 Task: Find a house in Osmancik, Turkey for 5 guests from 2nd to 9th June with 2 bedrooms, 5 beds, 2 bathrooms, a washing machine, and self check-in, within a price range of 5700 to 13000.
Action: Mouse moved to (543, 118)
Screenshot: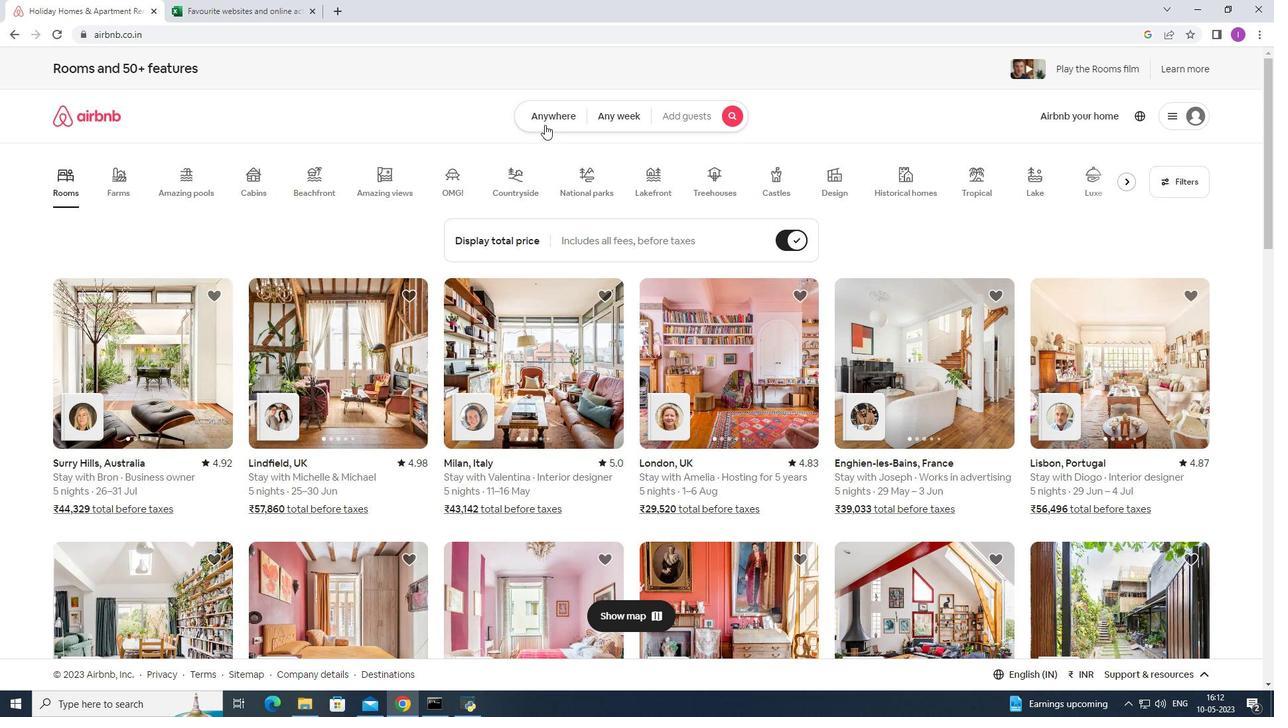 
Action: Mouse pressed left at (543, 118)
Screenshot: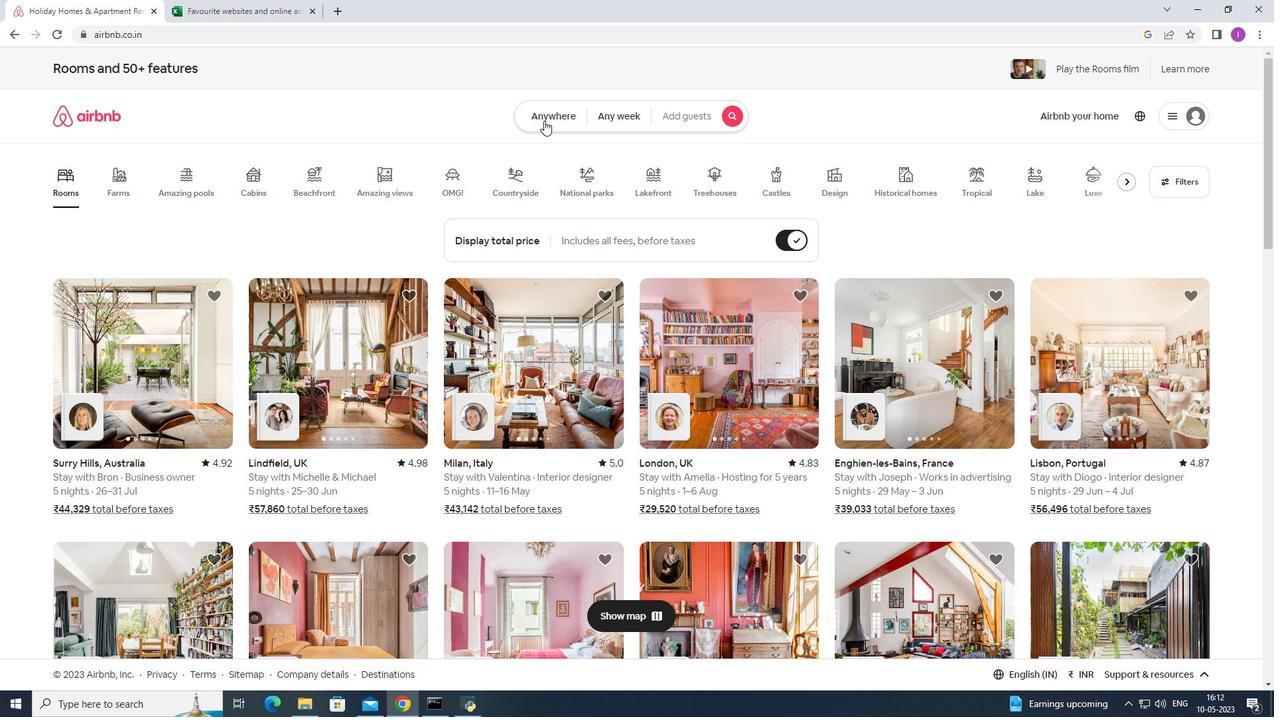 
Action: Mouse moved to (491, 174)
Screenshot: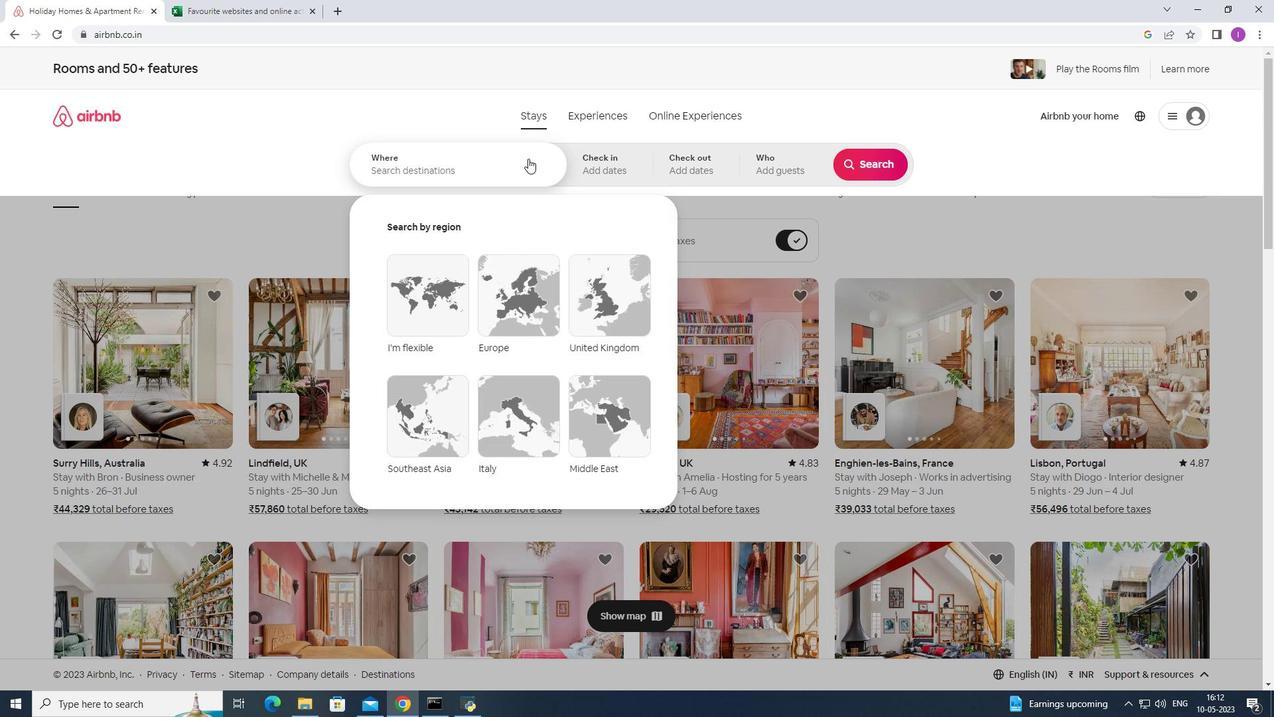 
Action: Mouse pressed left at (491, 174)
Screenshot: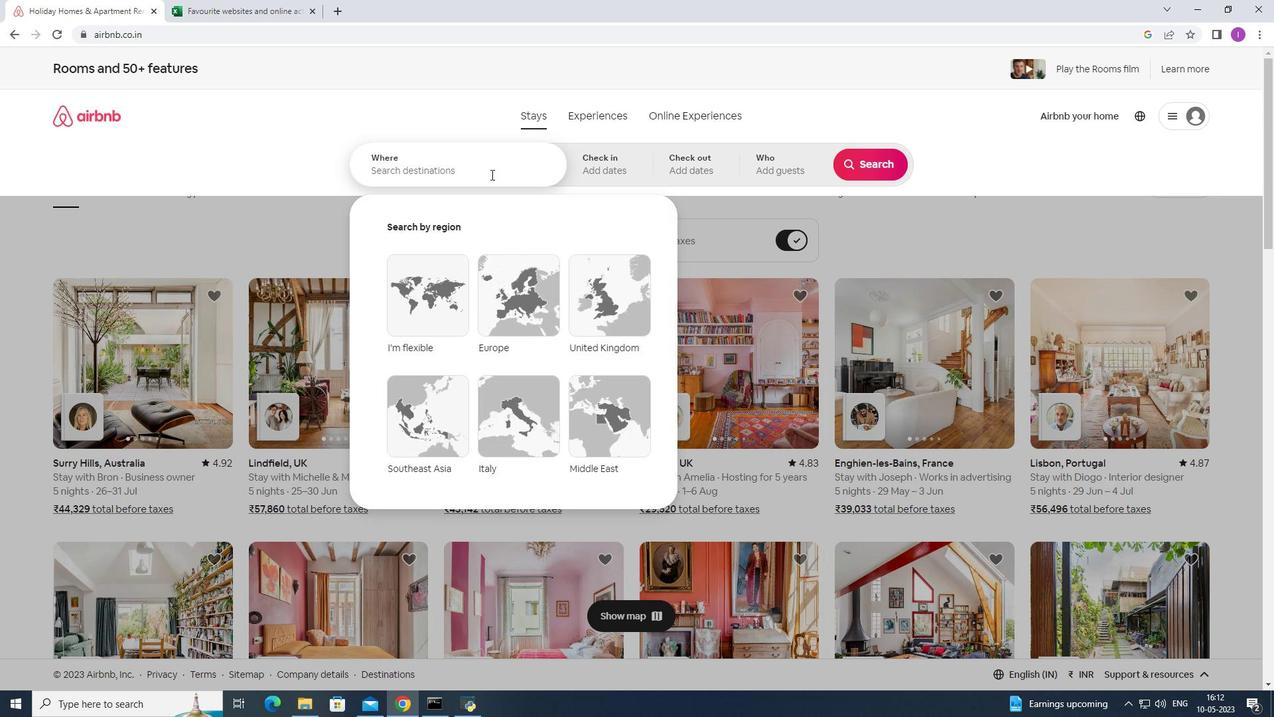 
Action: Mouse moved to (515, 169)
Screenshot: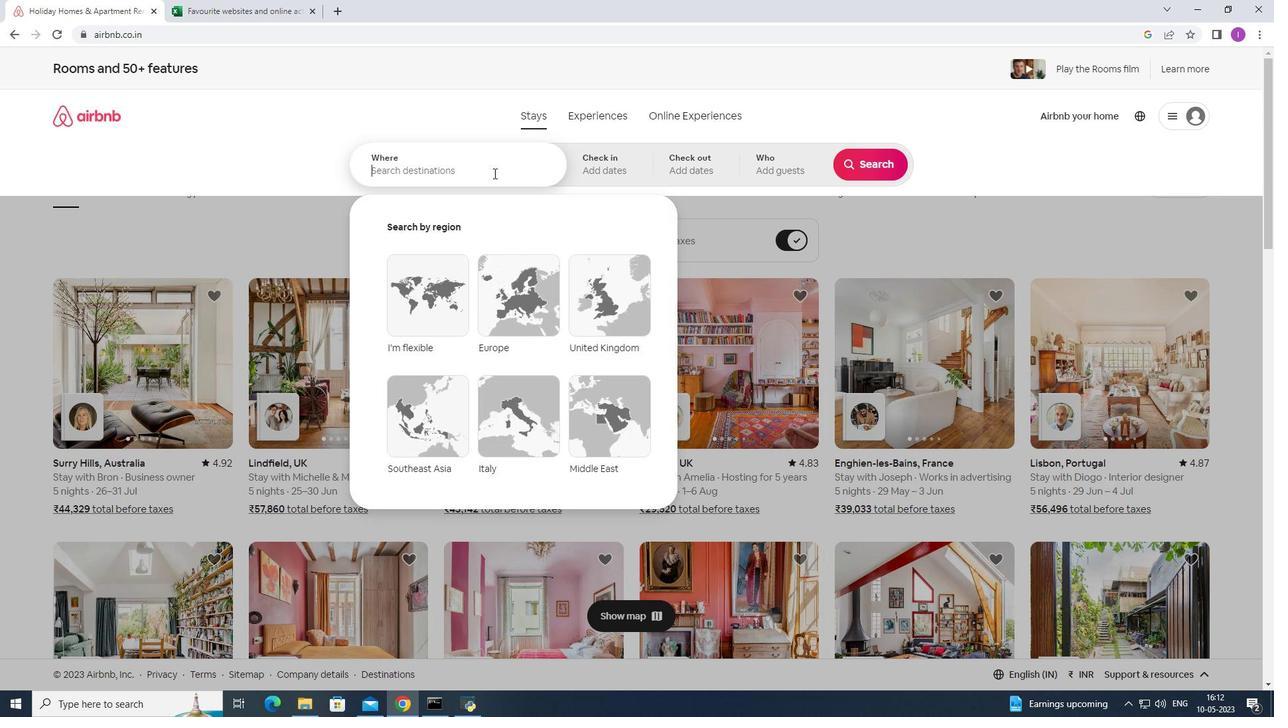 
Action: Key pressed <Key.shift>Osmancik,<Key.shift>turkey
Screenshot: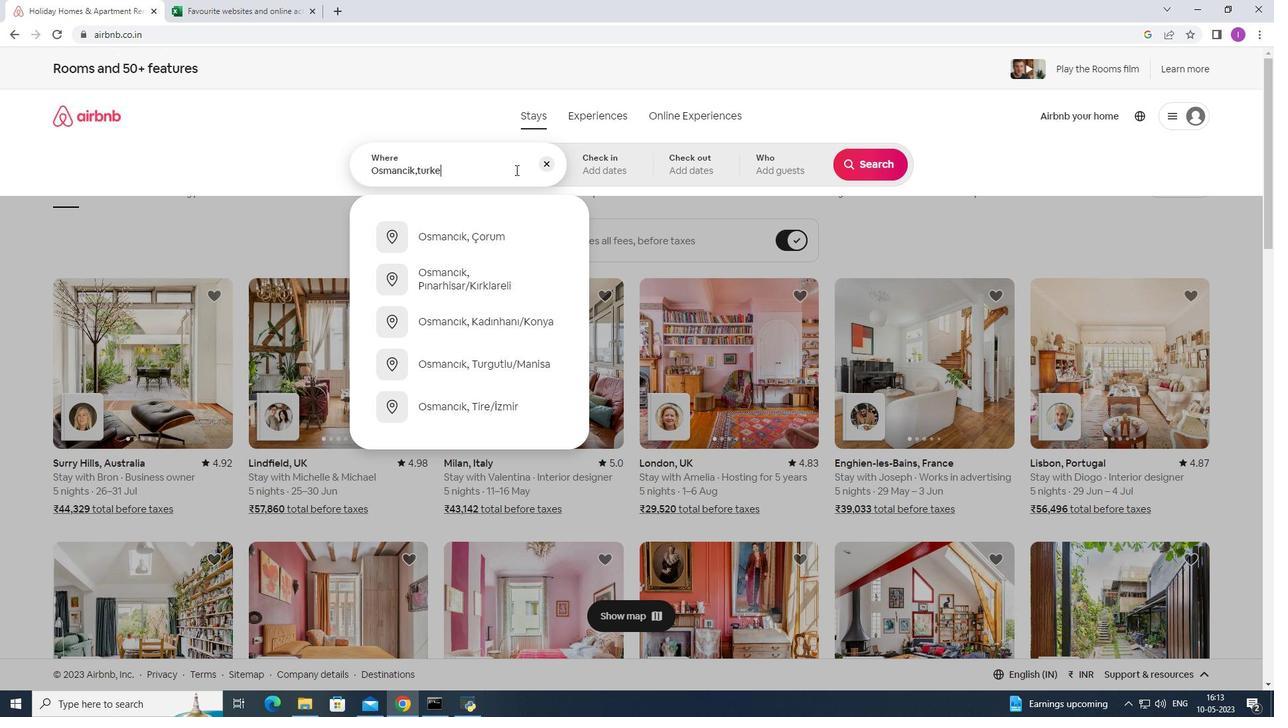 
Action: Mouse moved to (622, 168)
Screenshot: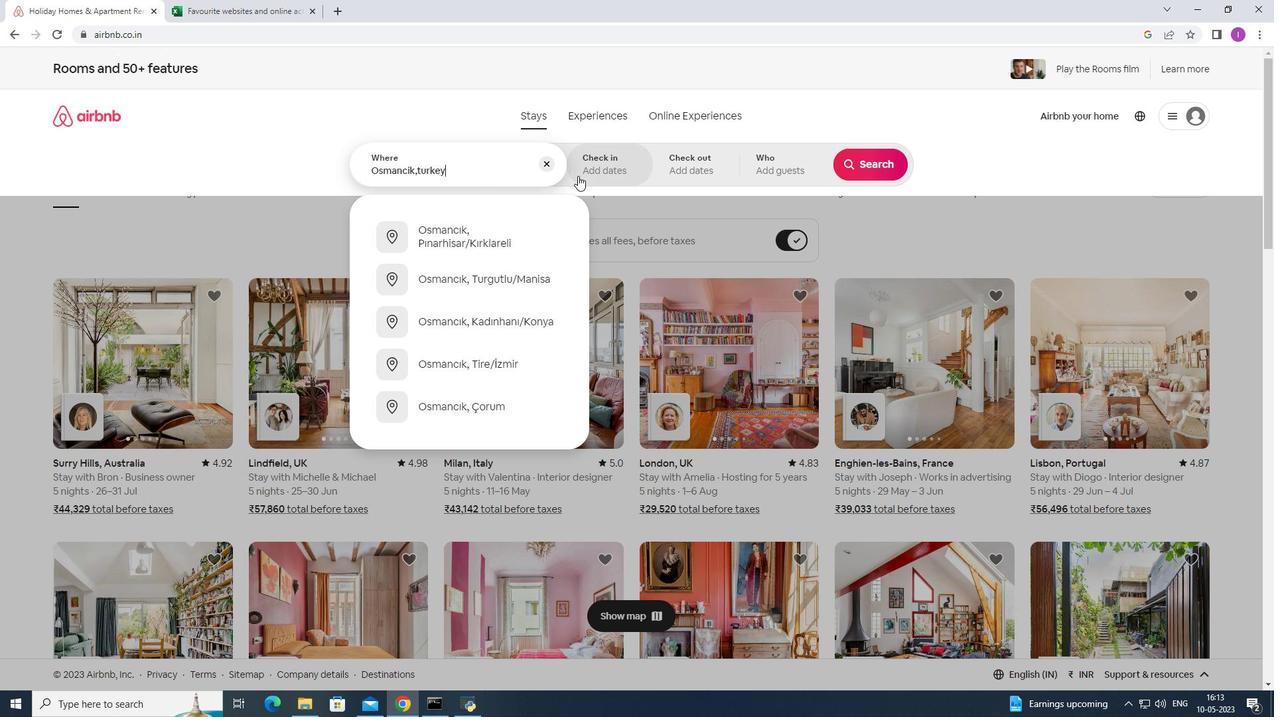 
Action: Mouse pressed left at (622, 168)
Screenshot: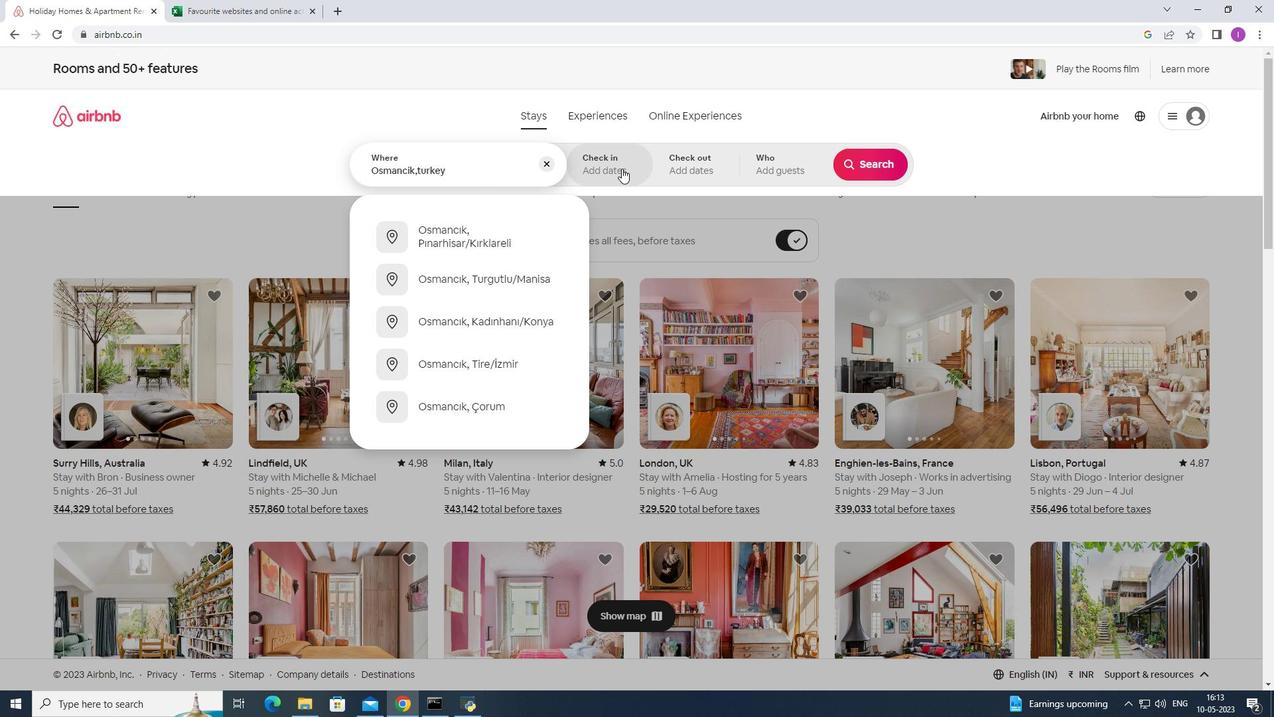 
Action: Mouse moved to (869, 271)
Screenshot: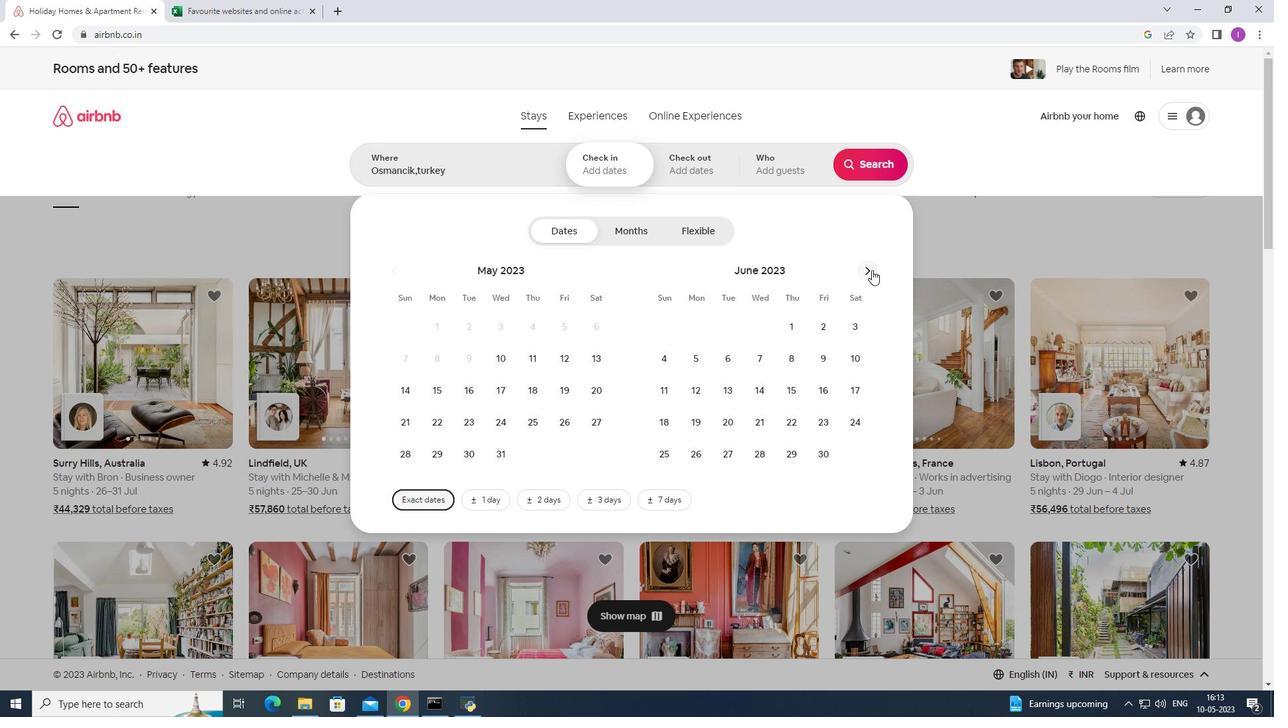 
Action: Mouse pressed left at (869, 271)
Screenshot: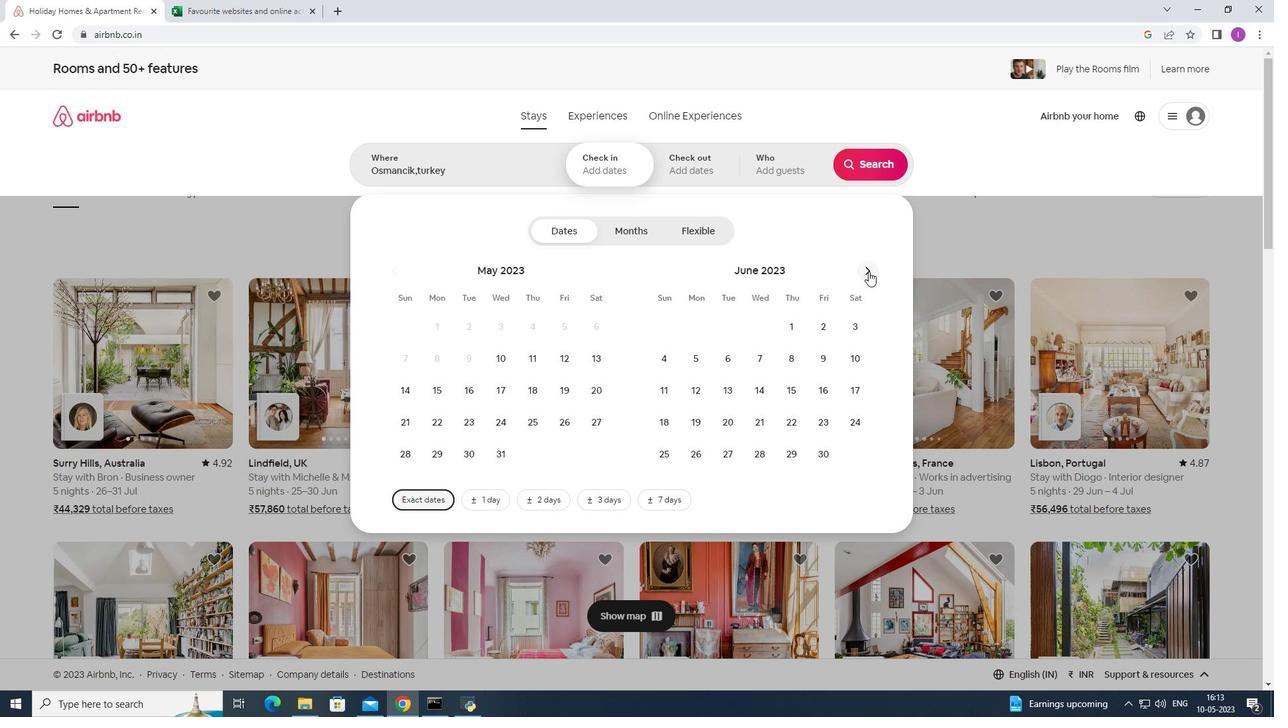 
Action: Mouse moved to (568, 332)
Screenshot: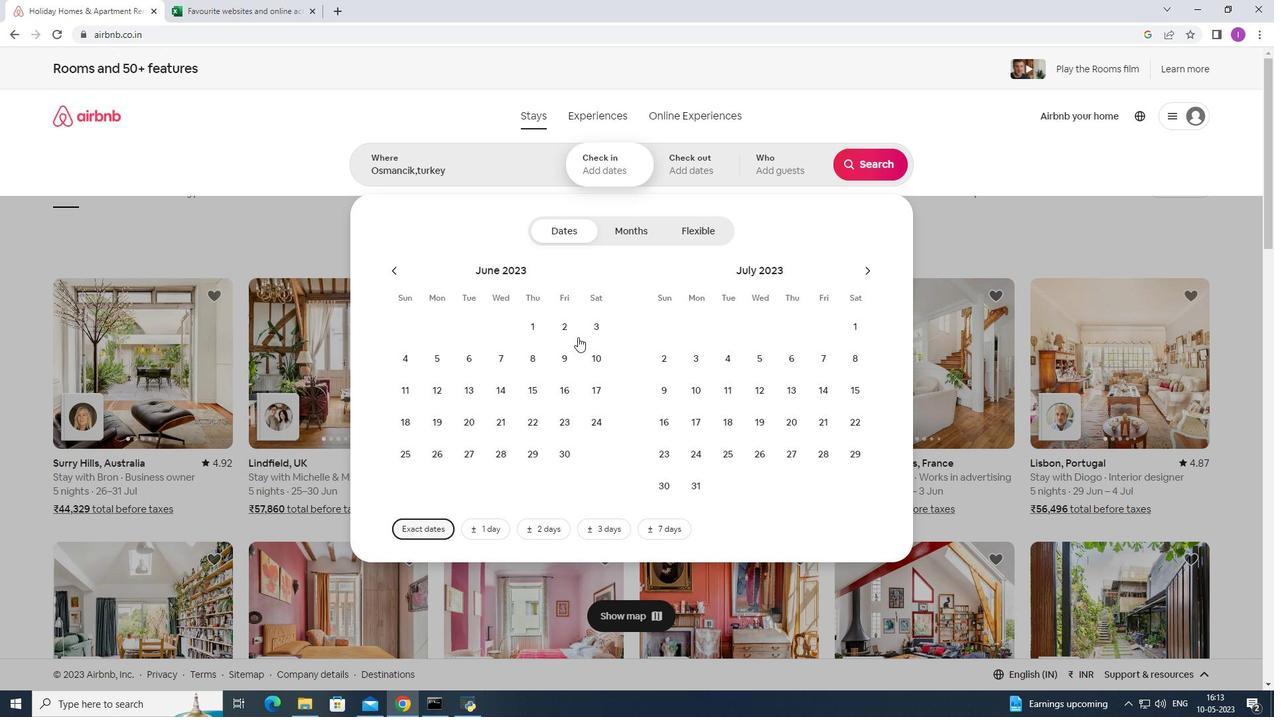 
Action: Mouse pressed left at (568, 332)
Screenshot: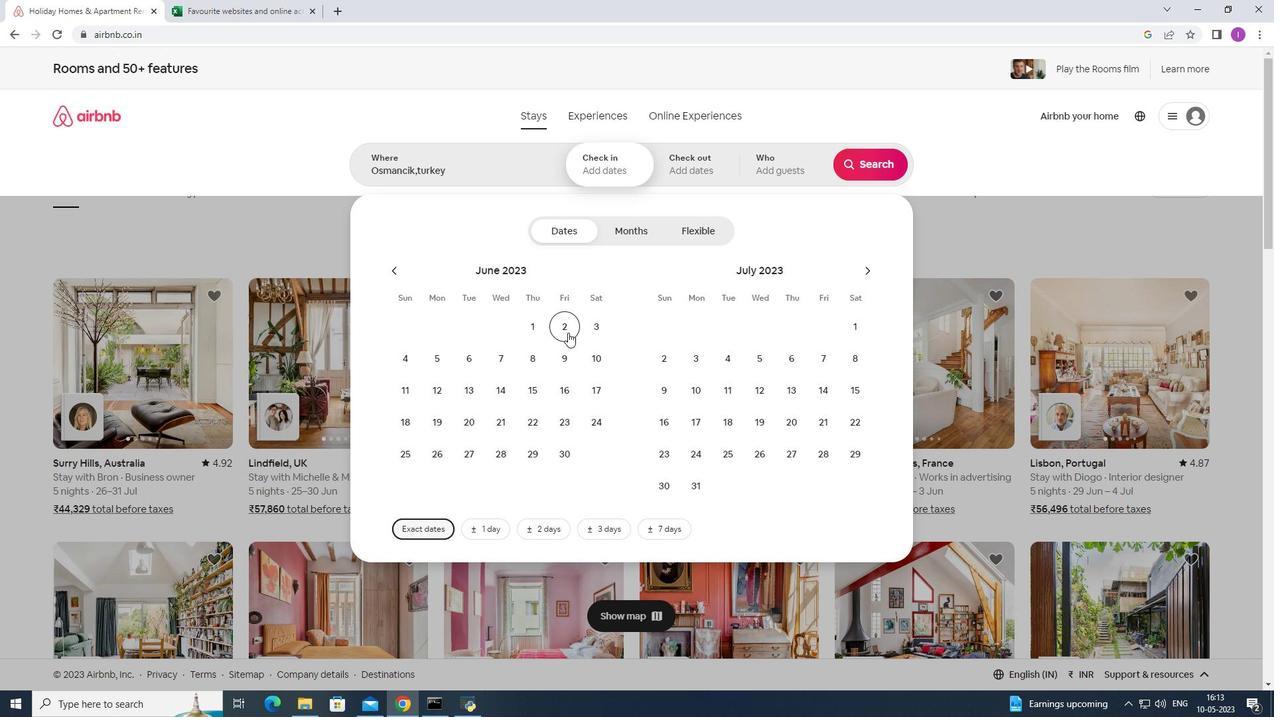 
Action: Mouse moved to (558, 361)
Screenshot: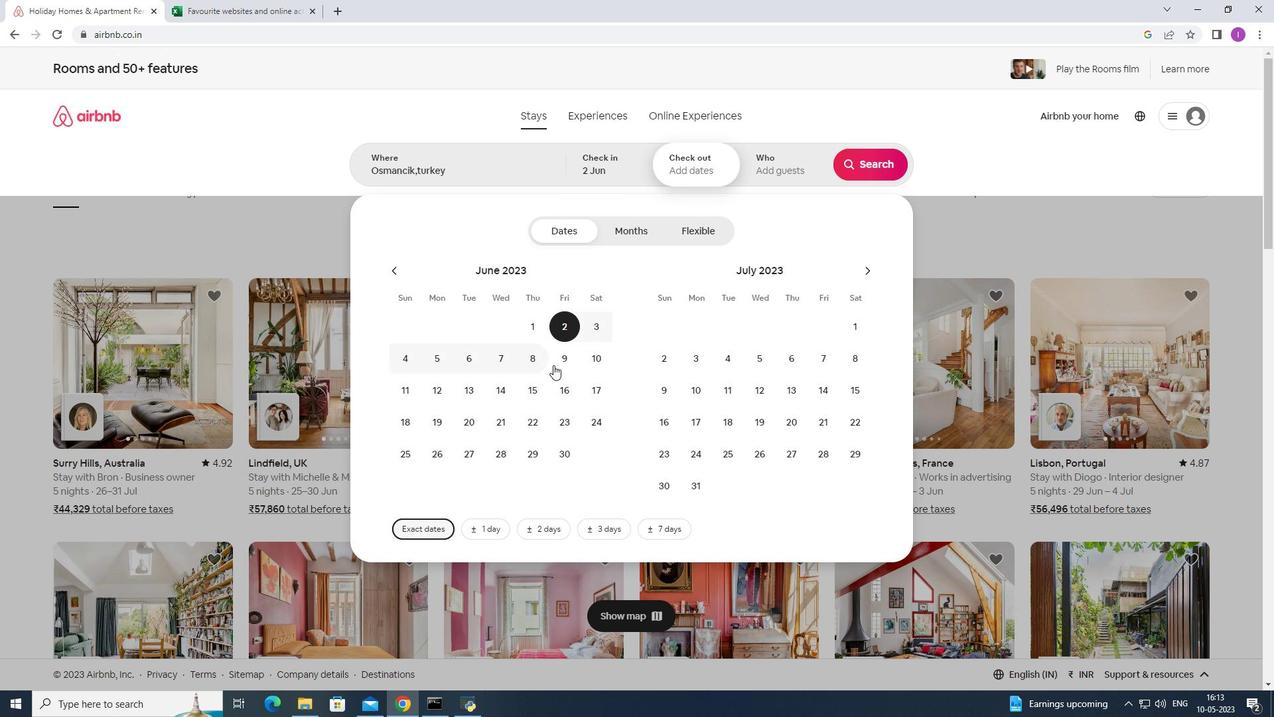 
Action: Mouse pressed left at (558, 361)
Screenshot: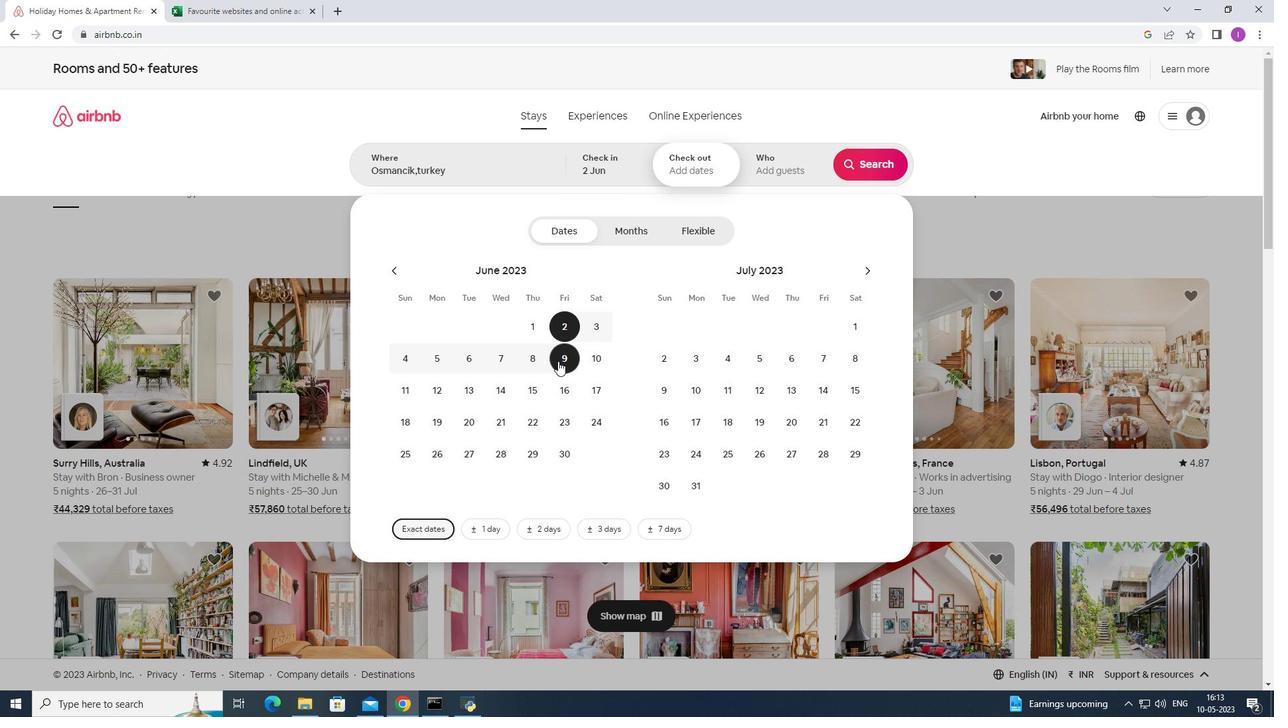 
Action: Mouse moved to (783, 174)
Screenshot: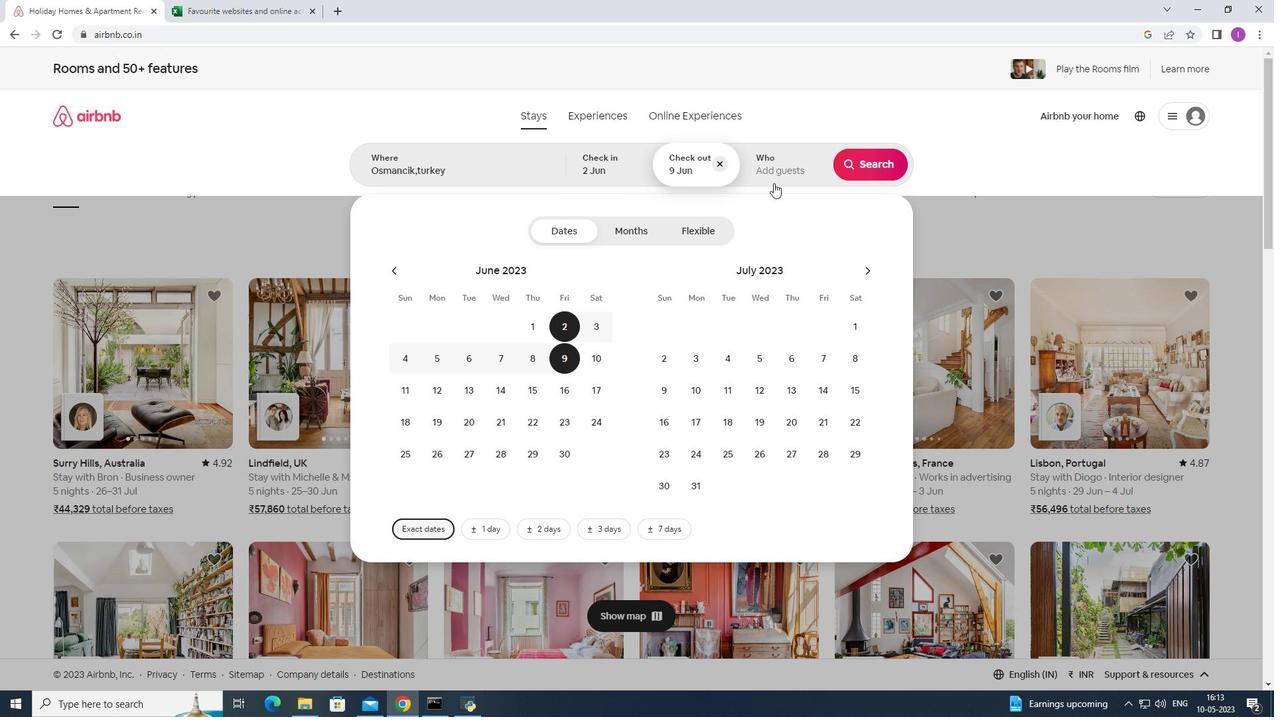 
Action: Mouse pressed left at (783, 174)
Screenshot: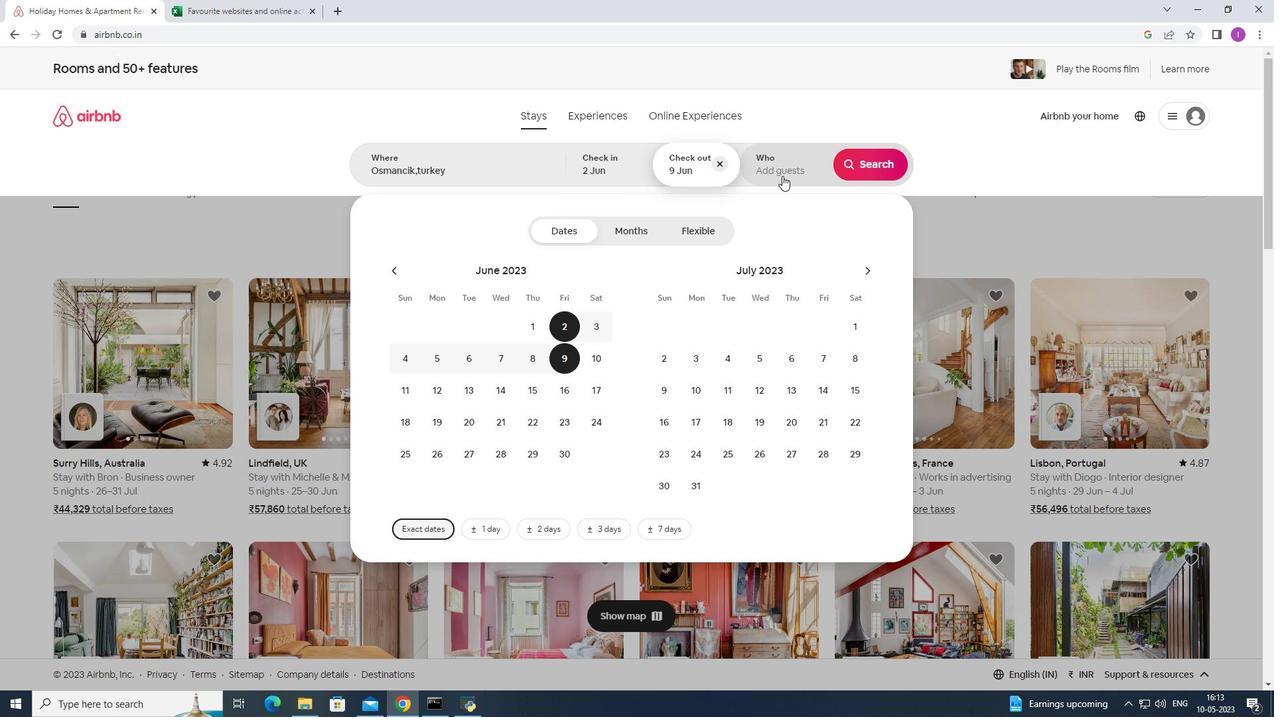 
Action: Mouse moved to (874, 235)
Screenshot: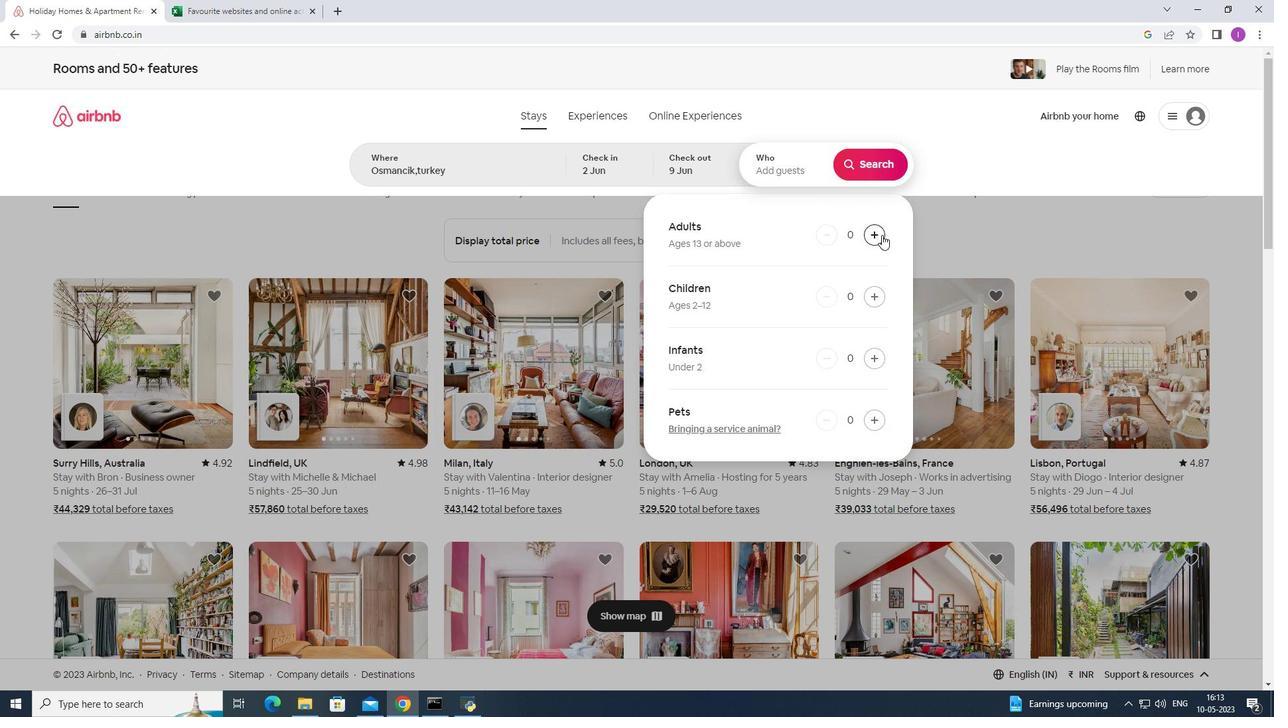 
Action: Mouse pressed left at (874, 235)
Screenshot: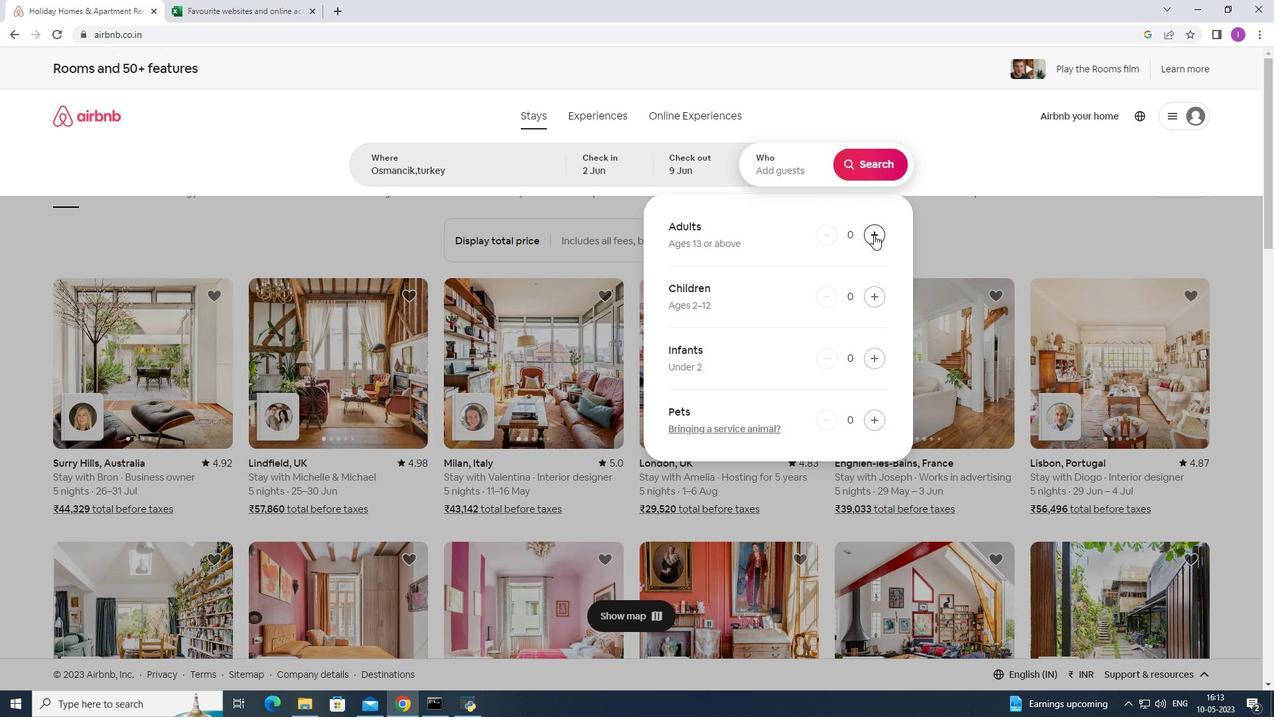 
Action: Mouse pressed left at (874, 235)
Screenshot: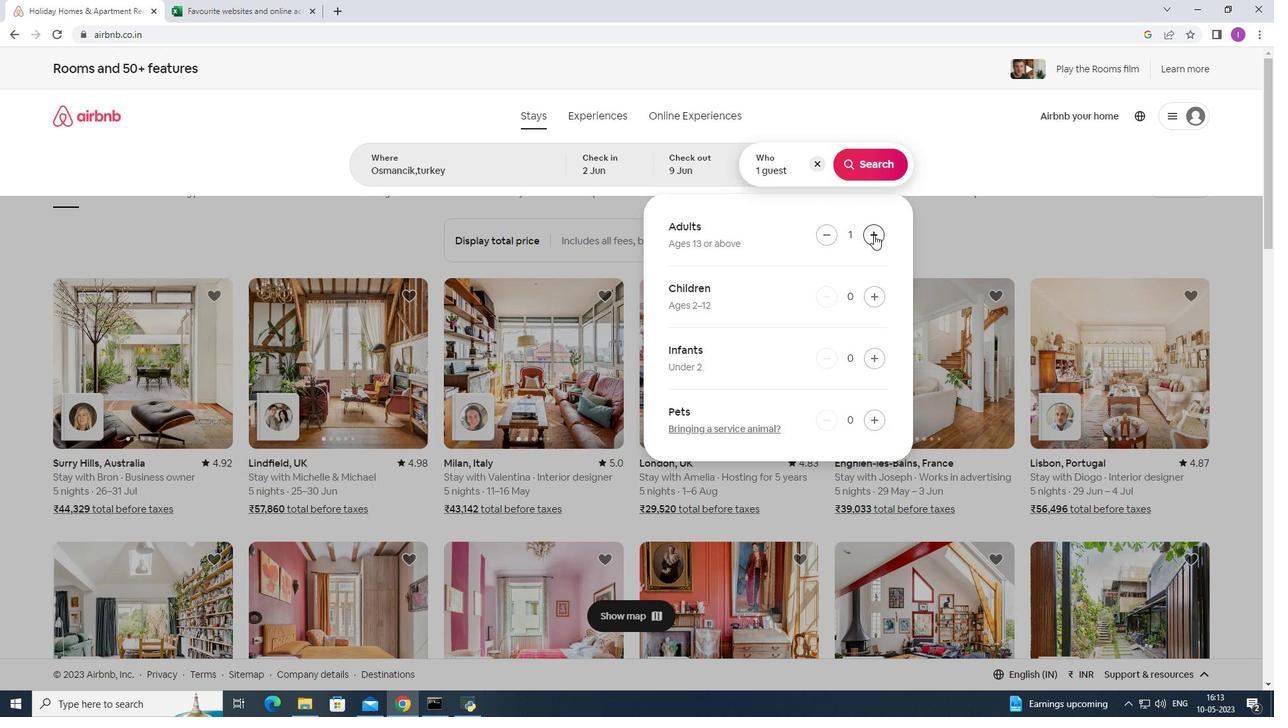 
Action: Mouse pressed left at (874, 235)
Screenshot: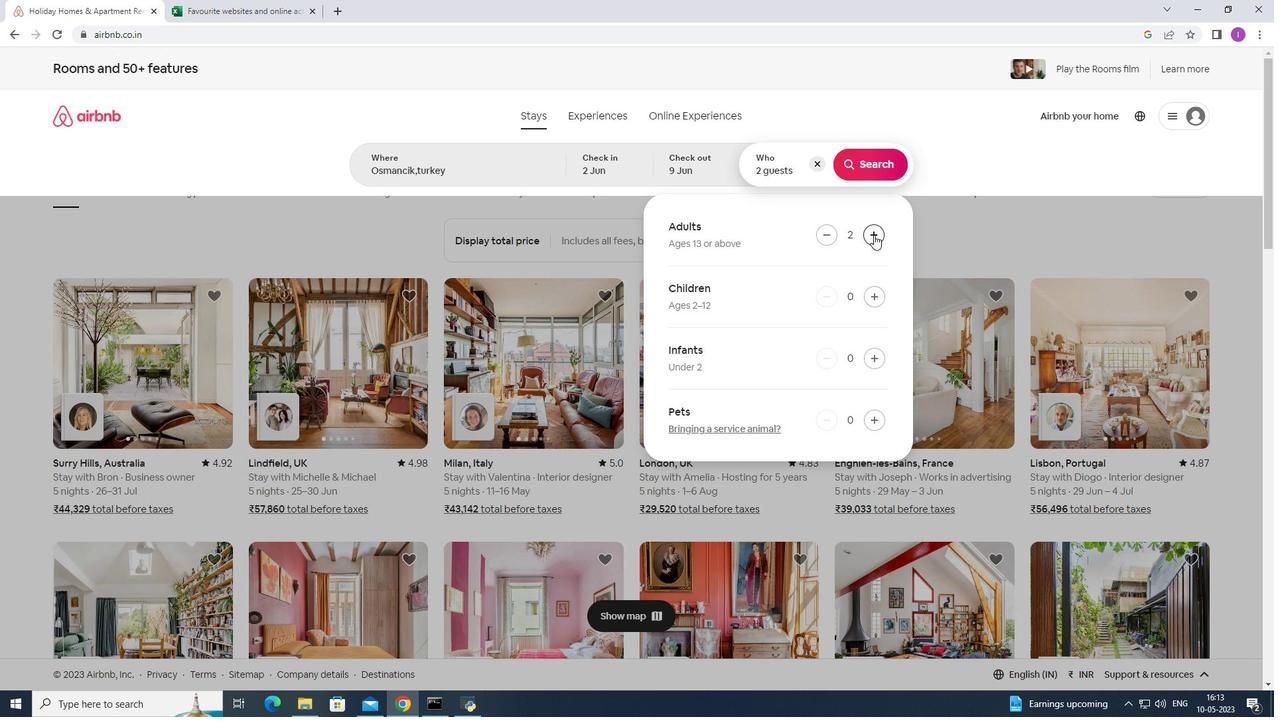 
Action: Mouse pressed left at (874, 235)
Screenshot: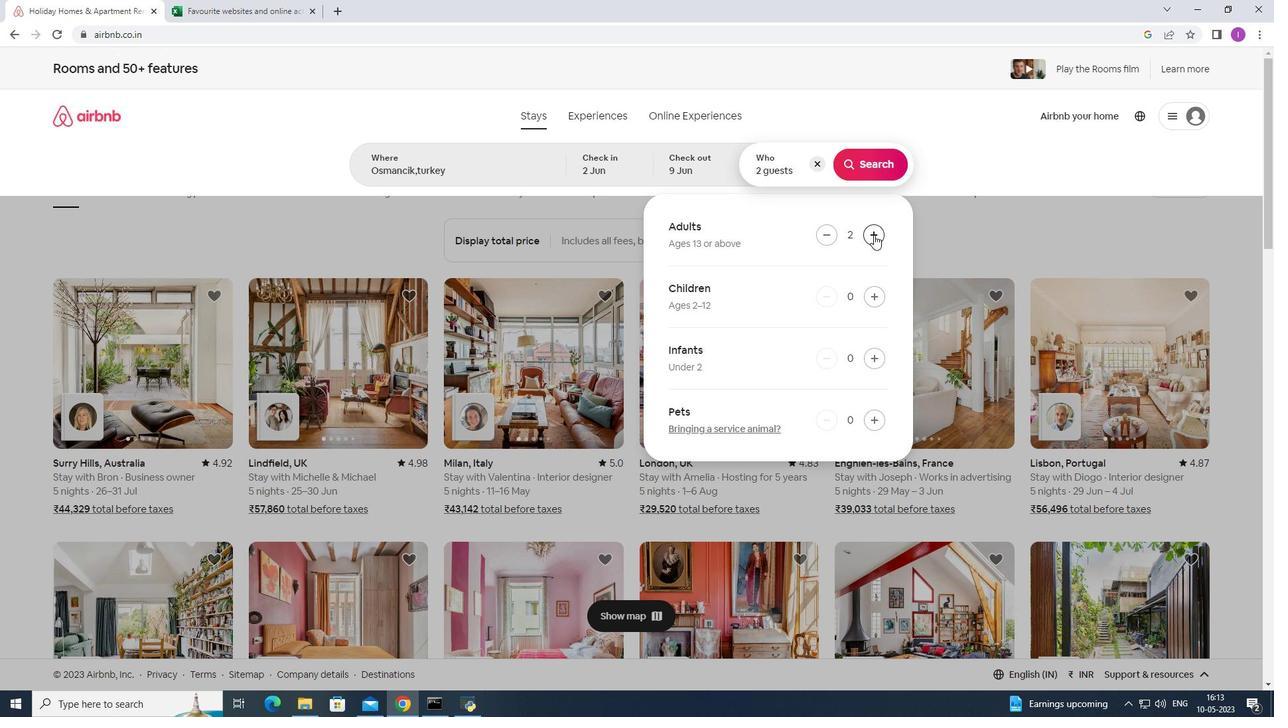 
Action: Mouse pressed left at (874, 235)
Screenshot: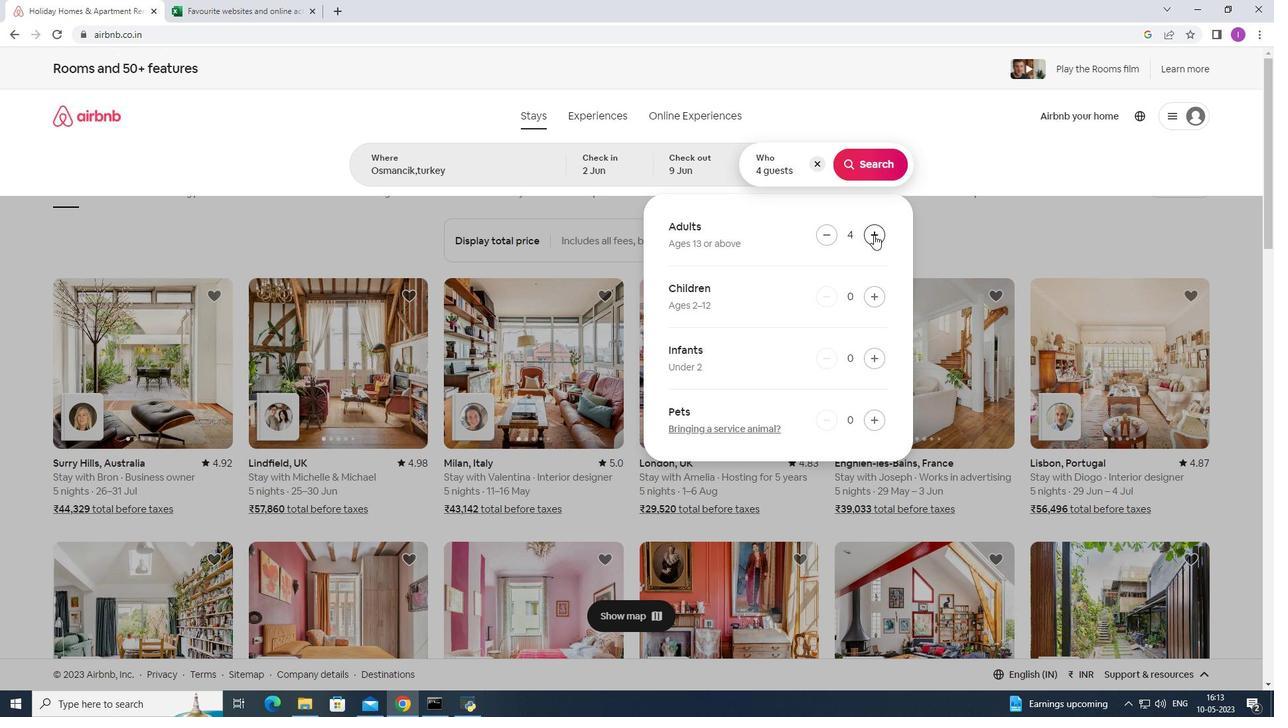 
Action: Mouse moved to (857, 173)
Screenshot: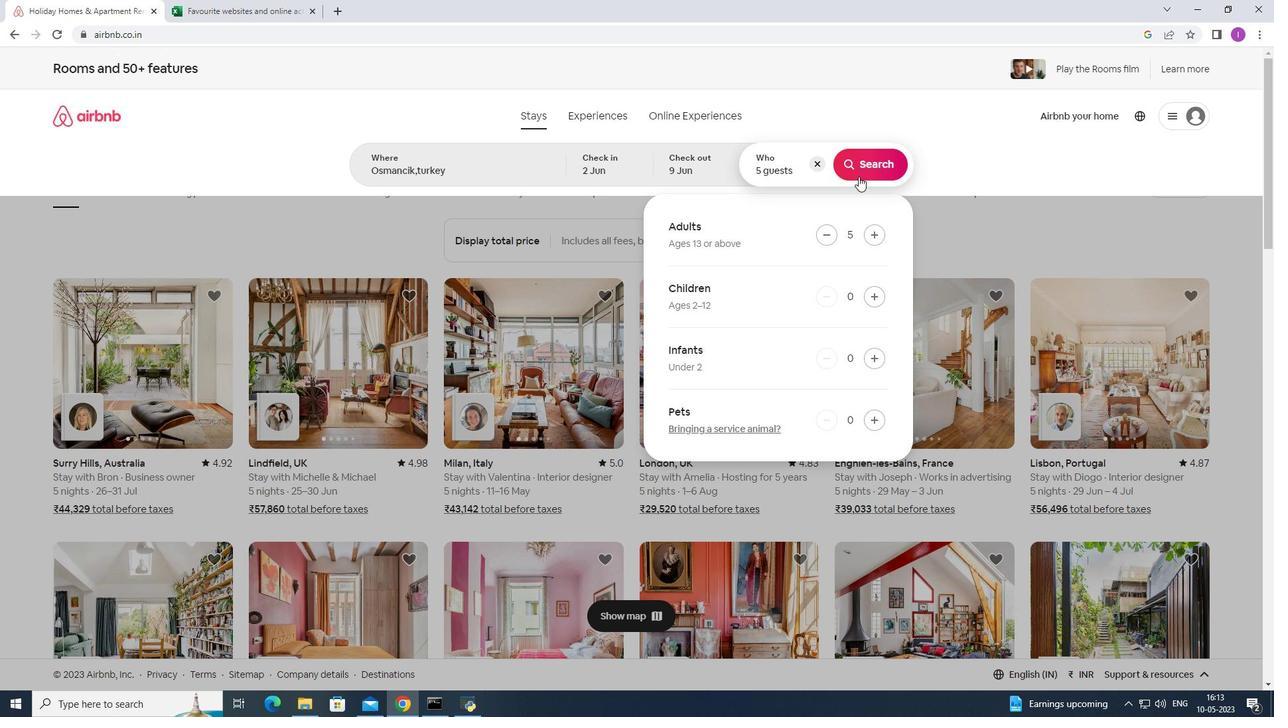 
Action: Mouse pressed left at (857, 173)
Screenshot: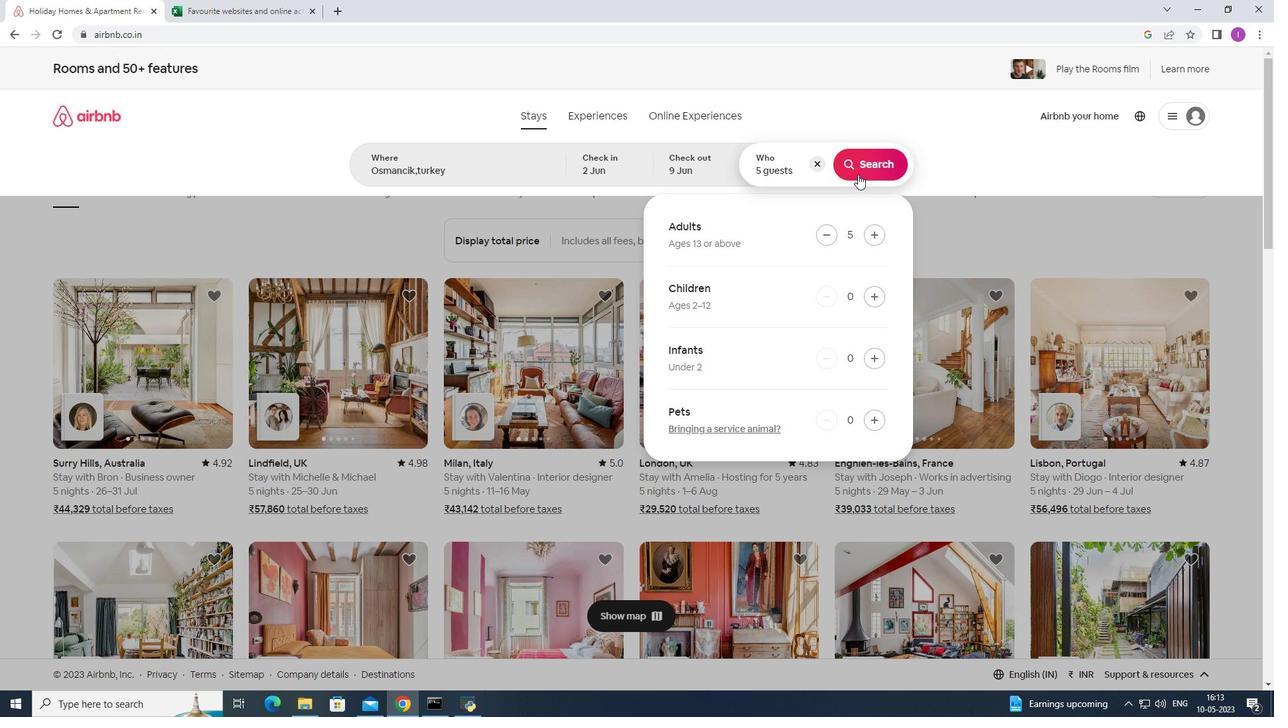 
Action: Mouse moved to (1217, 128)
Screenshot: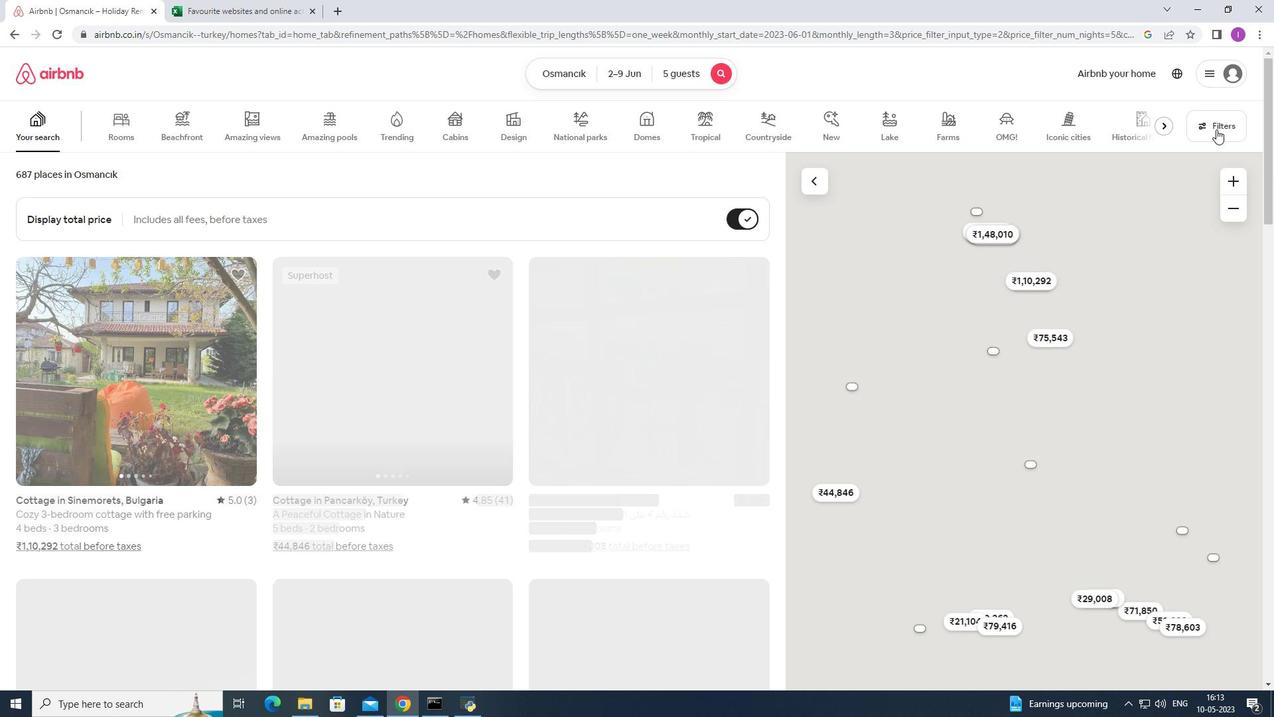 
Action: Mouse pressed left at (1217, 128)
Screenshot: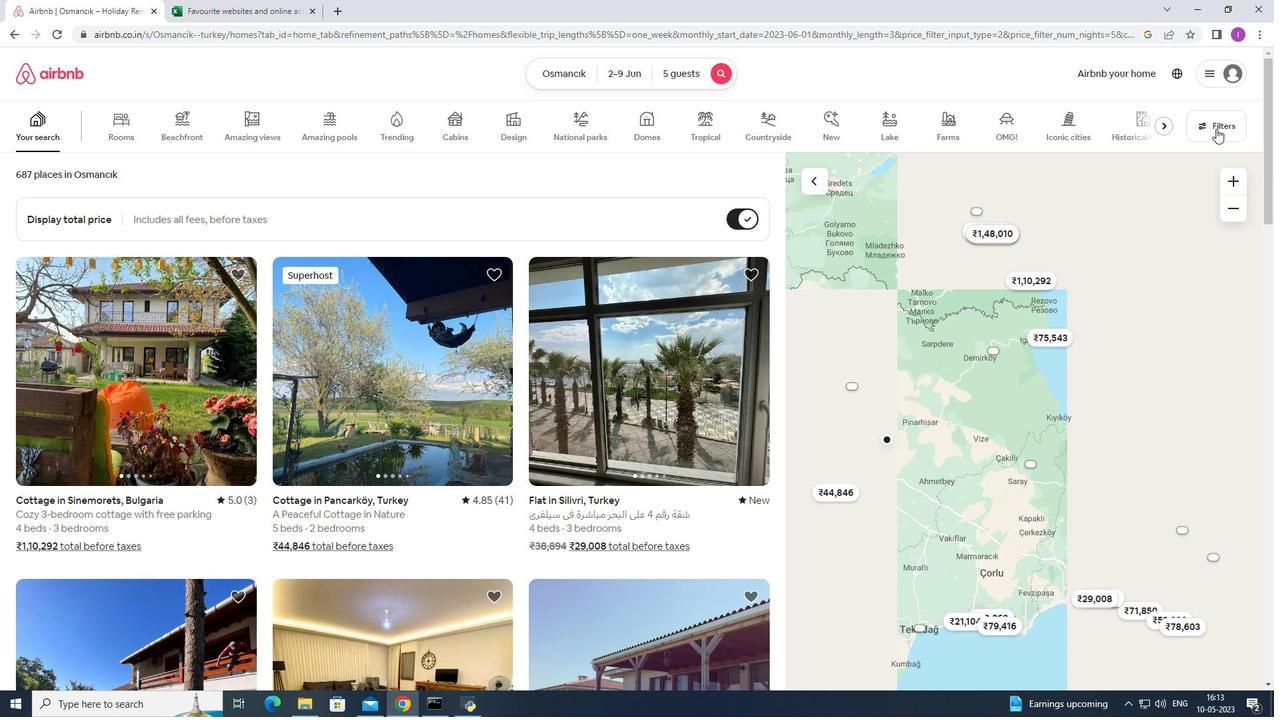 
Action: Mouse moved to (717, 448)
Screenshot: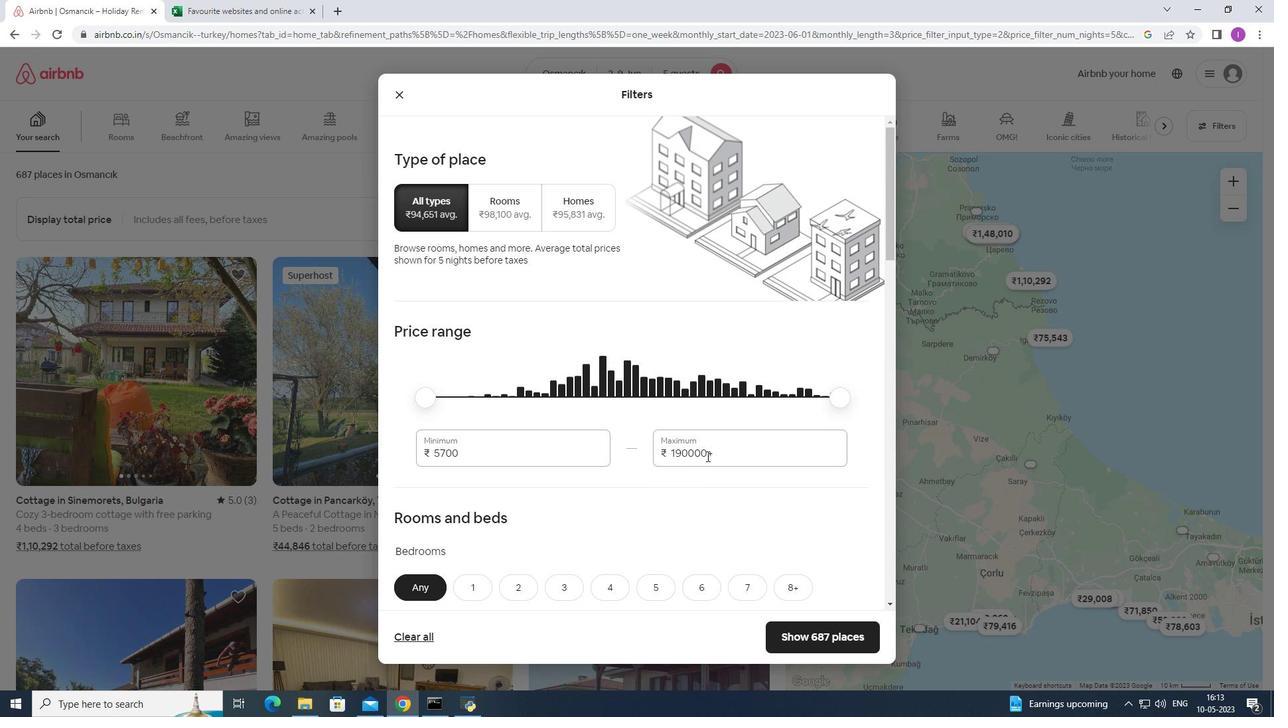 
Action: Mouse pressed left at (717, 448)
Screenshot: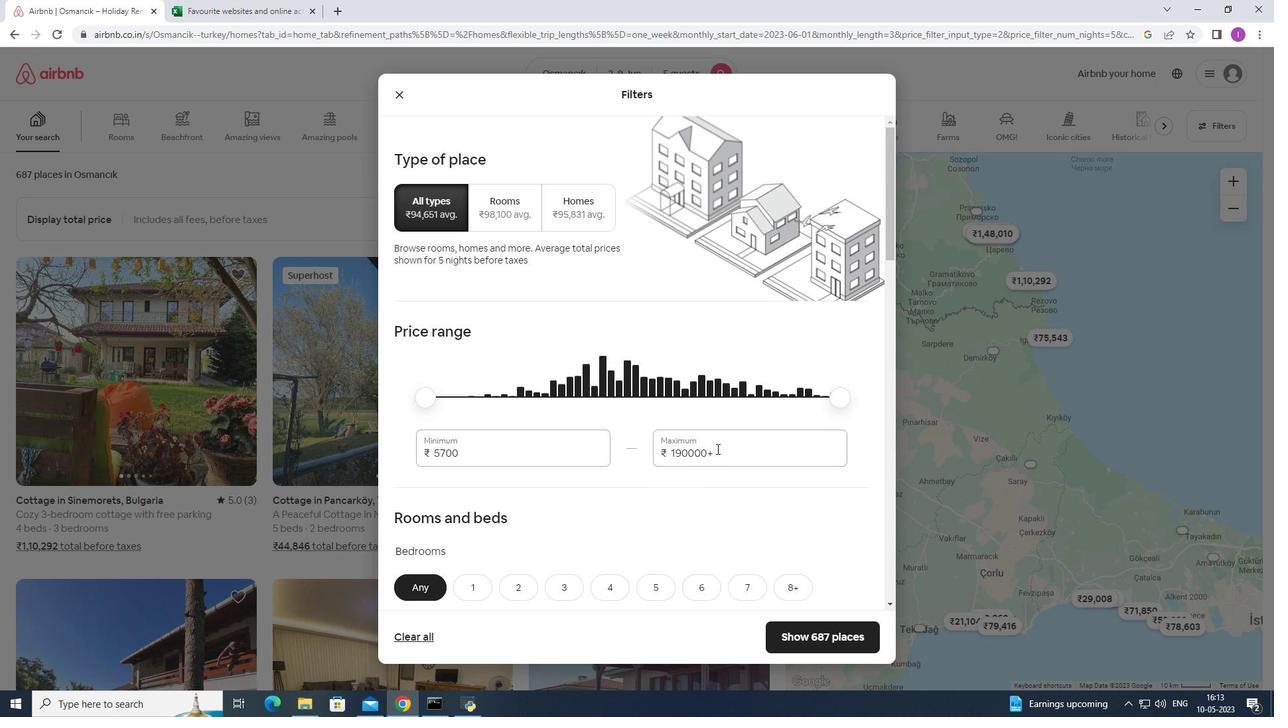 
Action: Mouse moved to (737, 465)
Screenshot: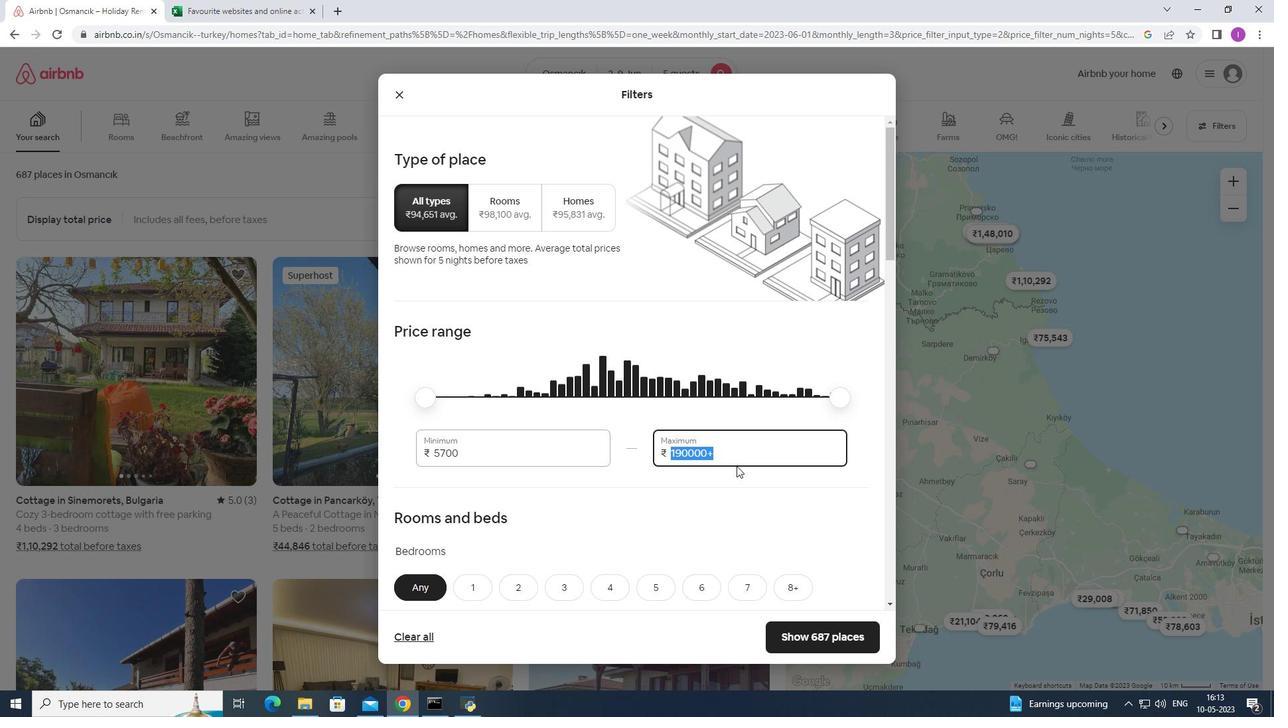 
Action: Key pressed 1
Screenshot: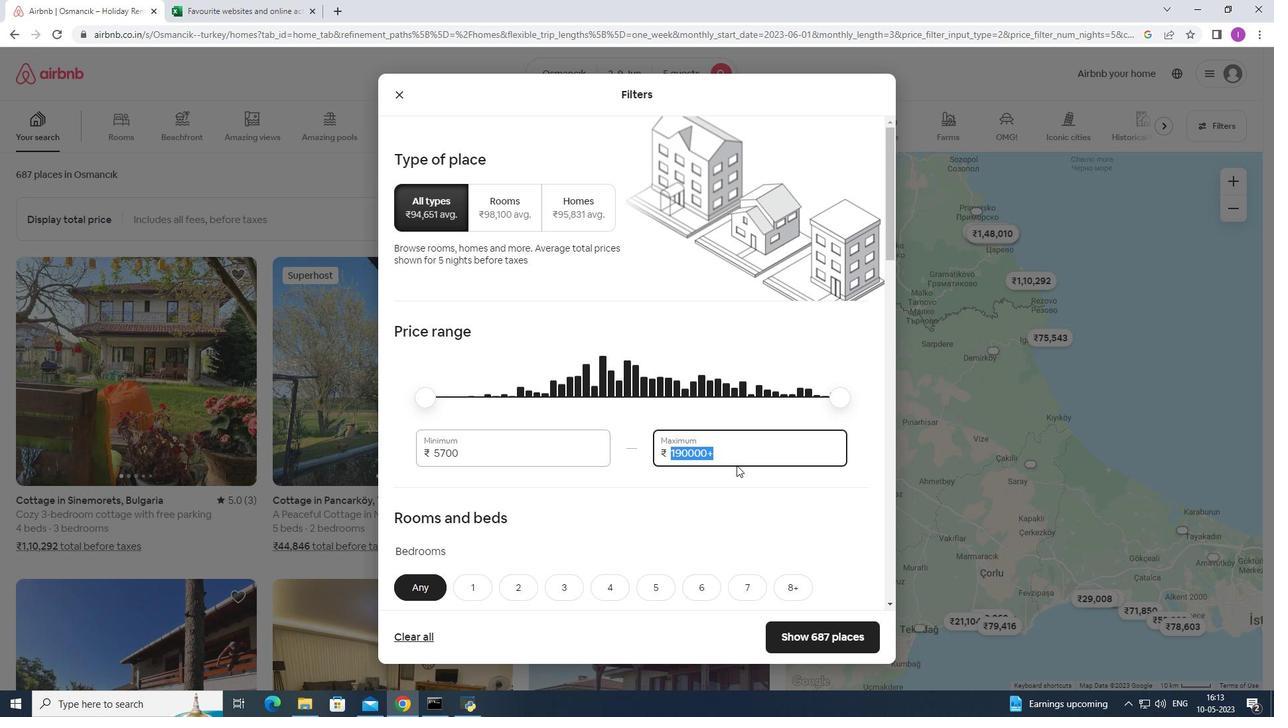 
Action: Mouse moved to (737, 463)
Screenshot: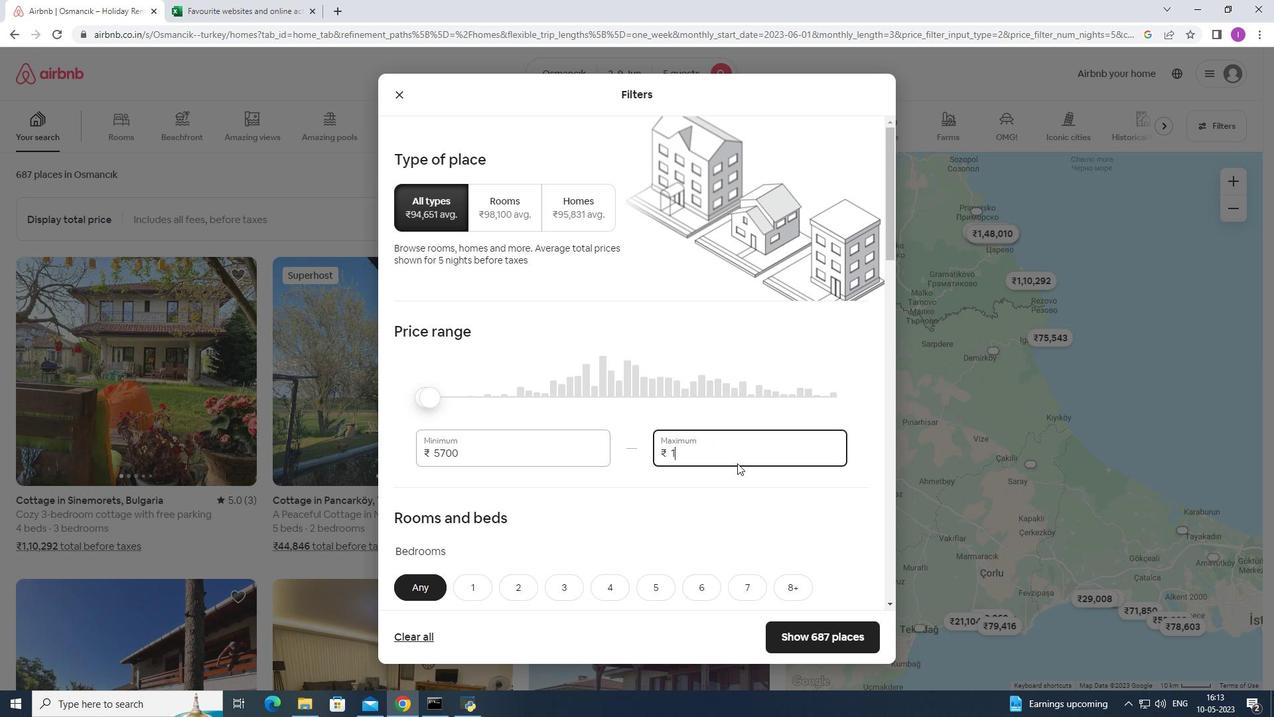 
Action: Key pressed 3
Screenshot: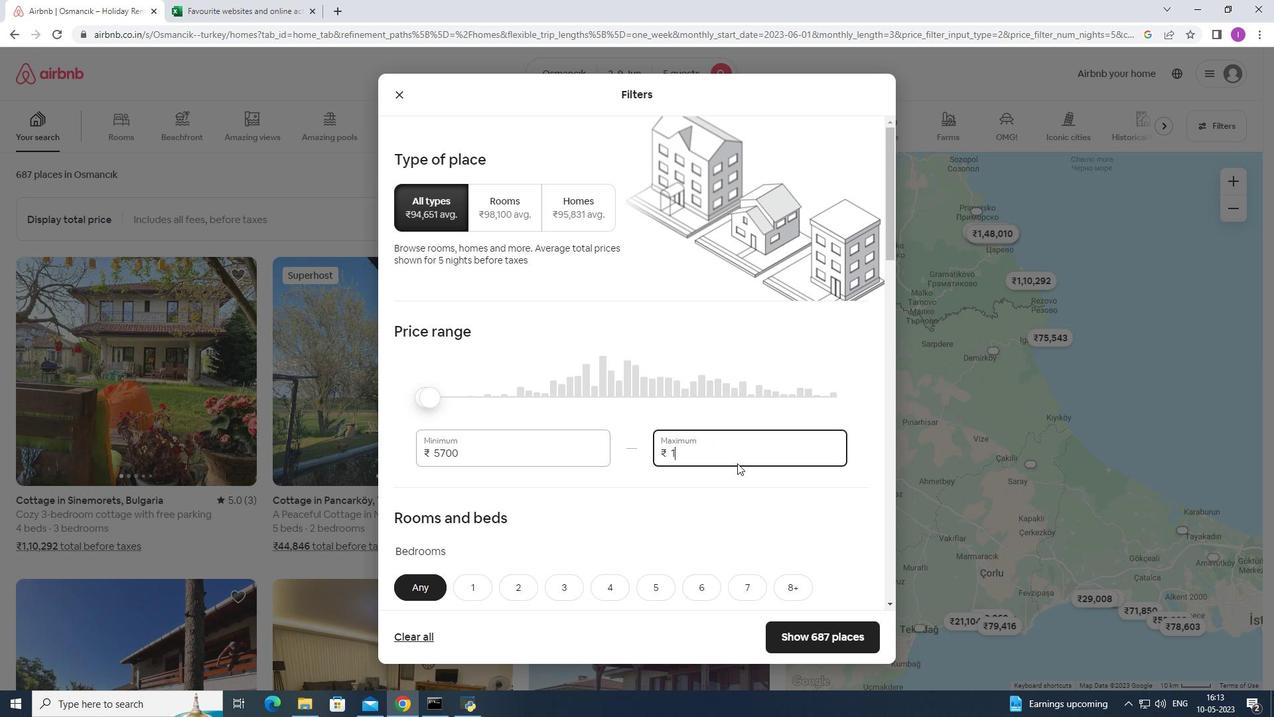 
Action: Mouse moved to (736, 464)
Screenshot: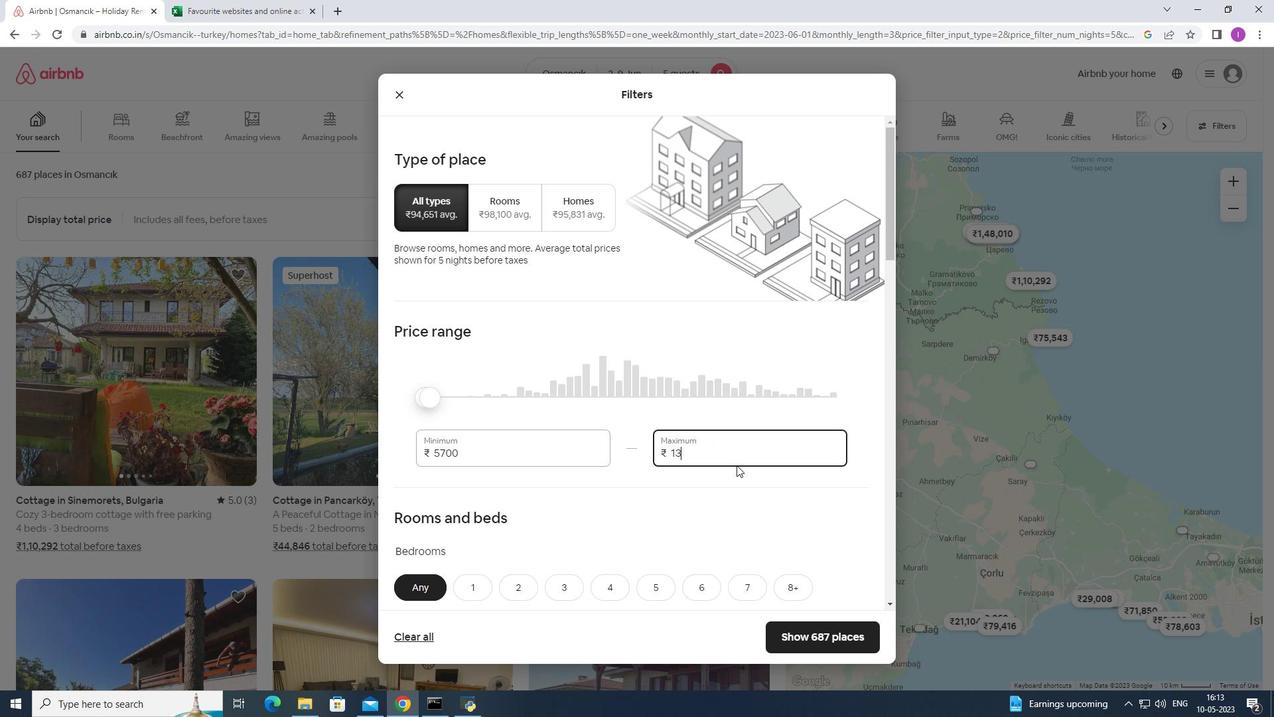 
Action: Key pressed 0
Screenshot: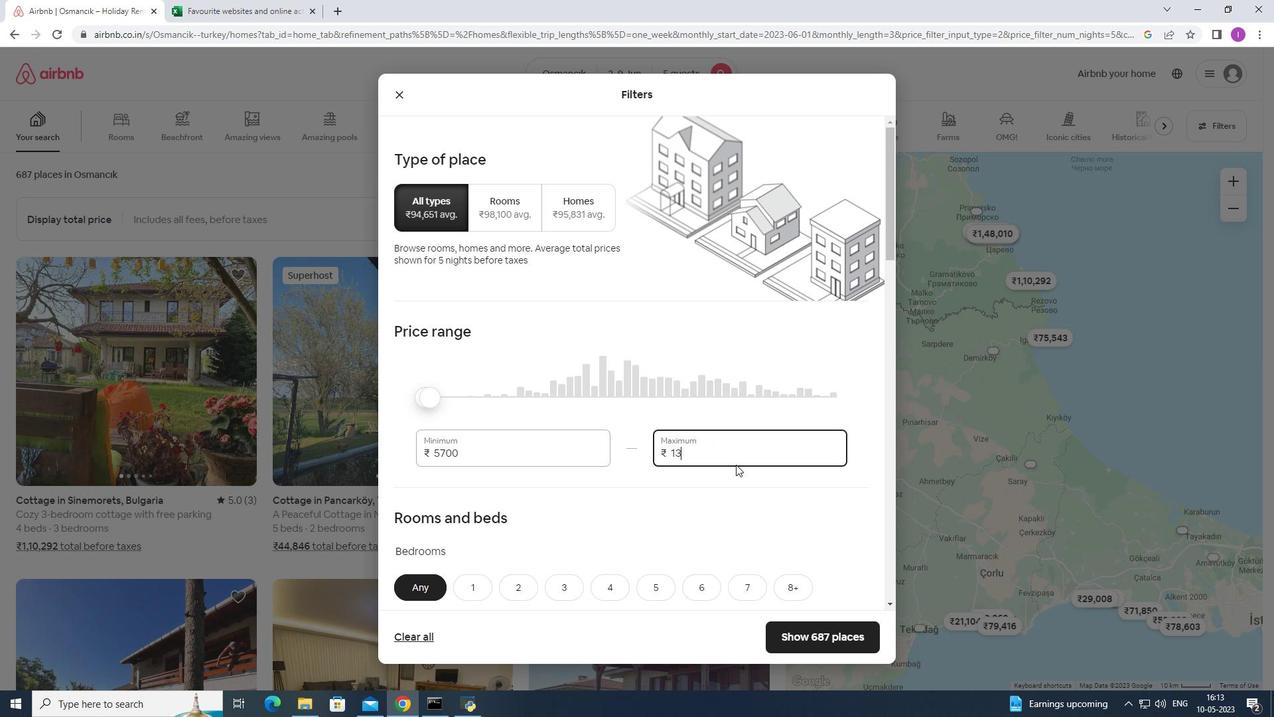 
Action: Mouse moved to (737, 461)
Screenshot: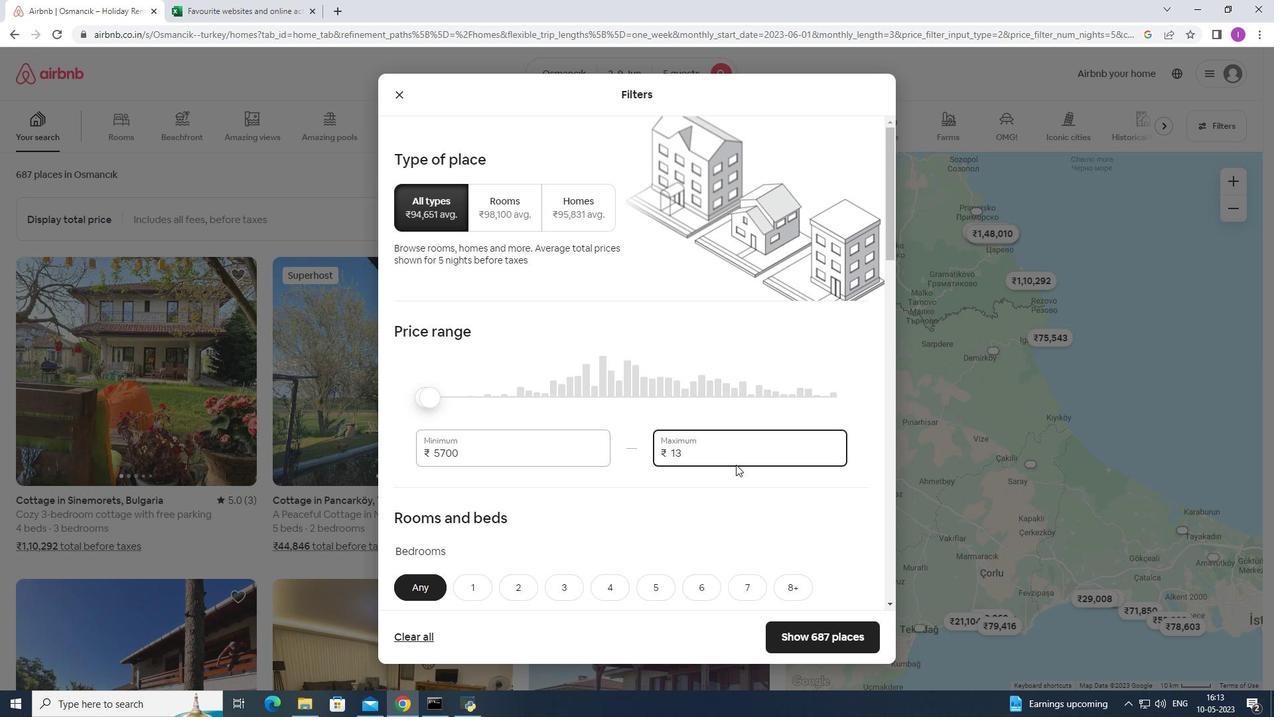 
Action: Key pressed 00
Screenshot: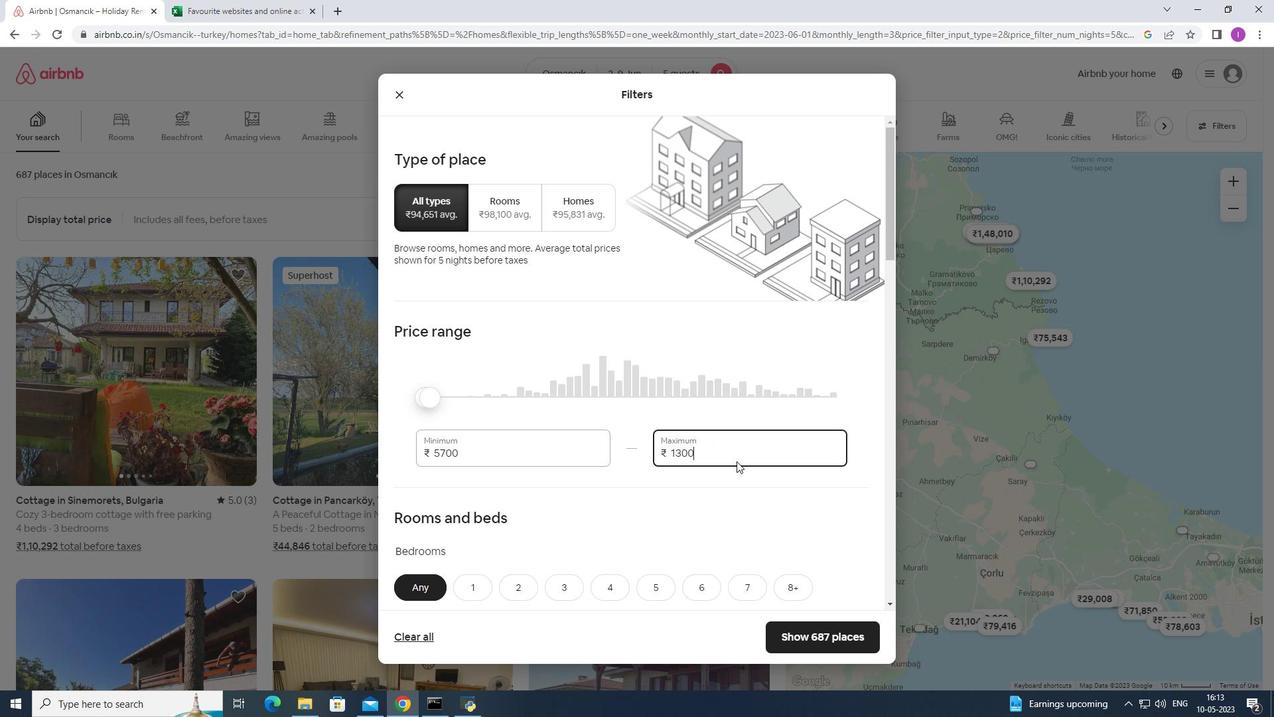 
Action: Mouse moved to (480, 460)
Screenshot: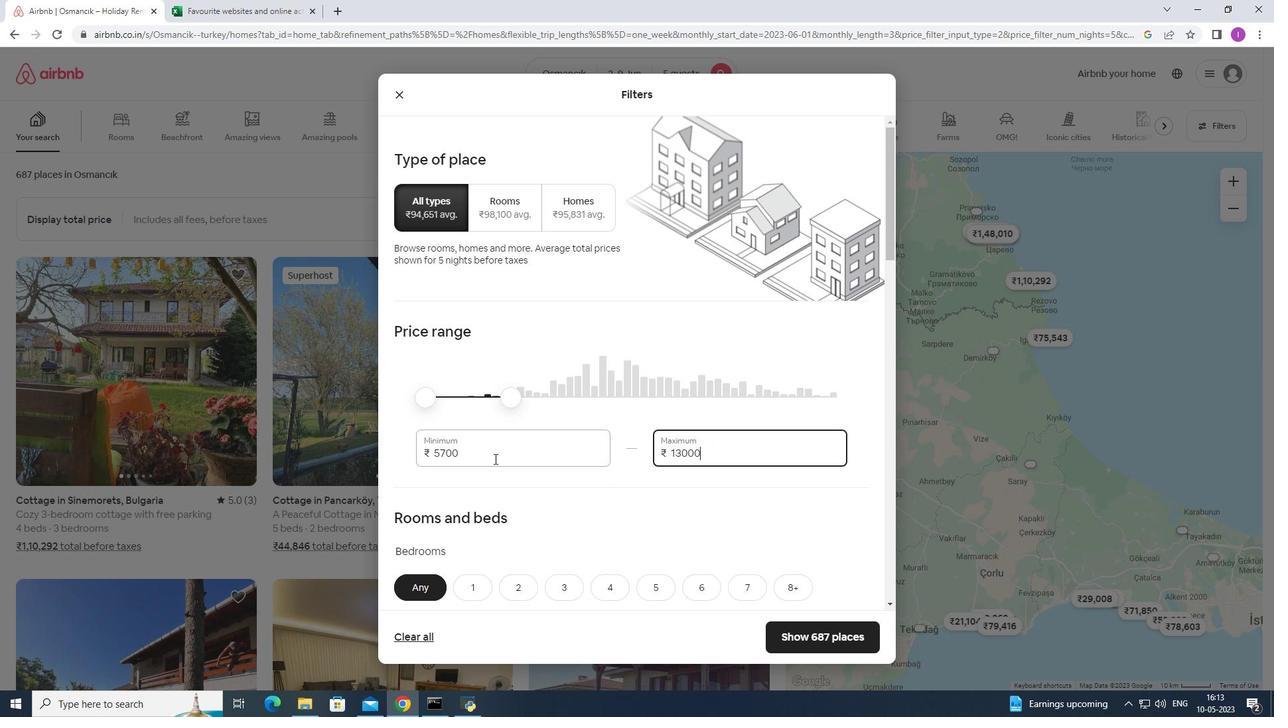 
Action: Mouse pressed left at (480, 460)
Screenshot: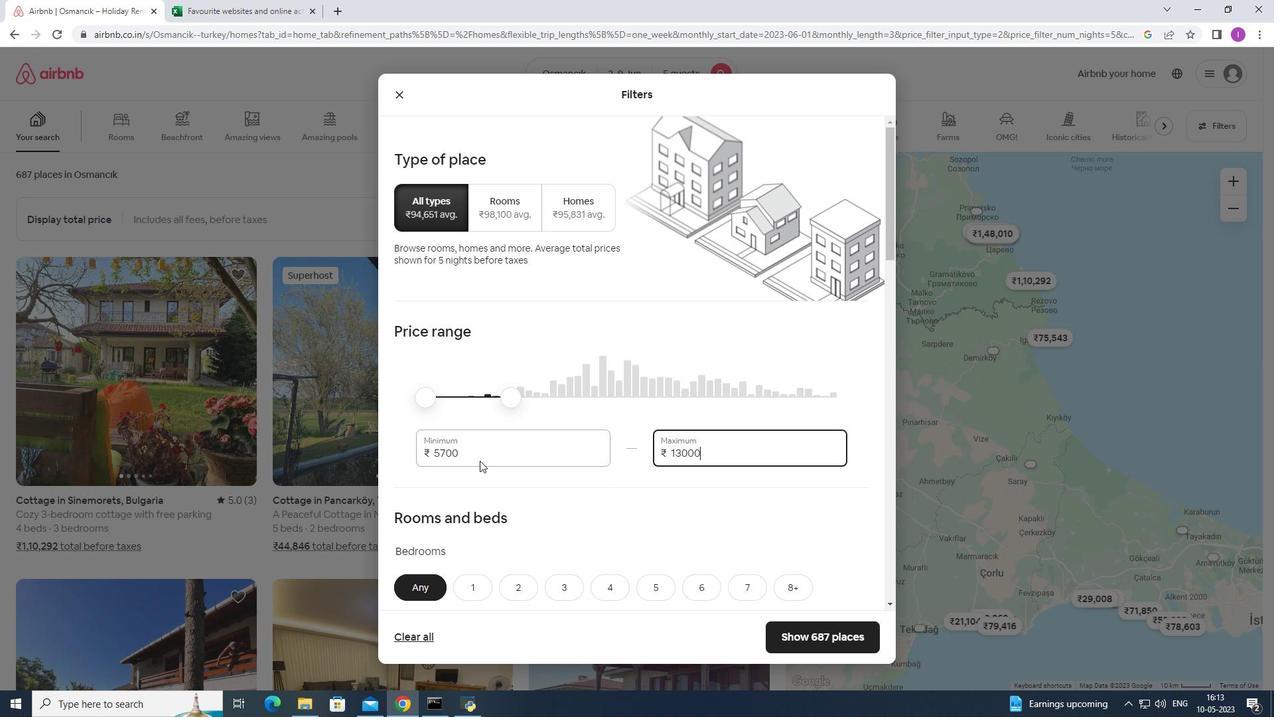 
Action: Mouse moved to (482, 456)
Screenshot: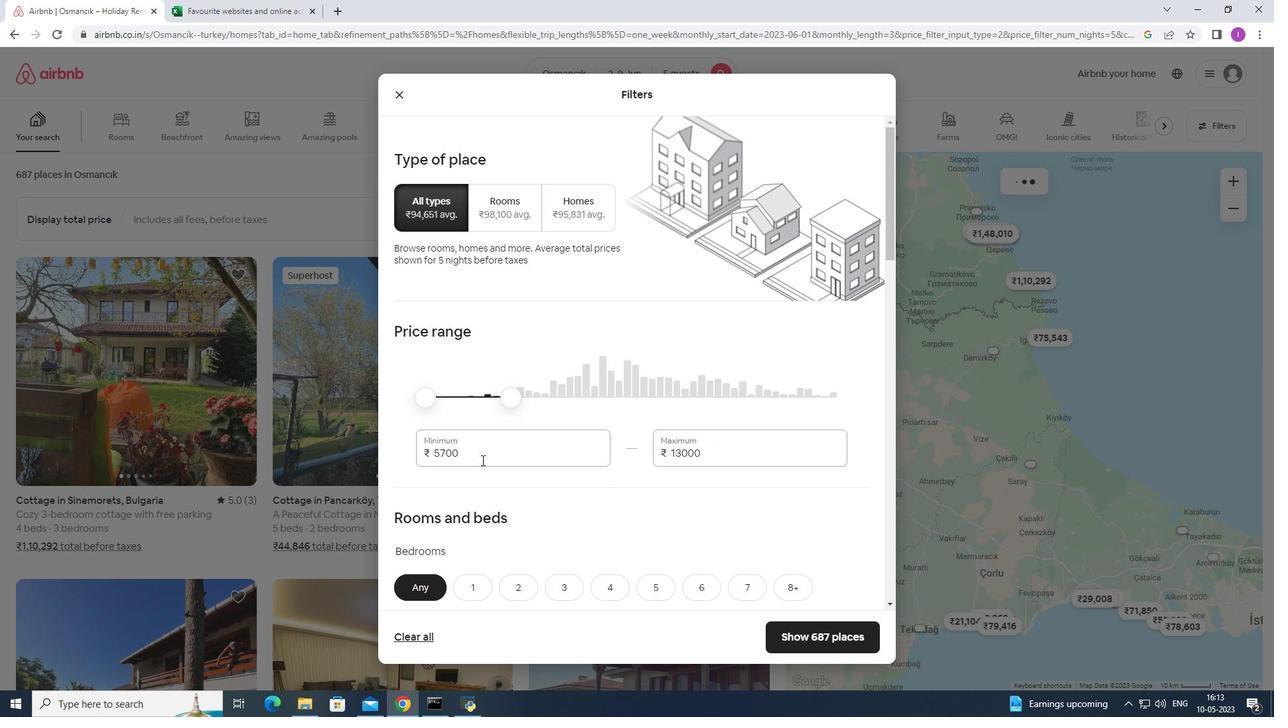 
Action: Mouse pressed left at (482, 456)
Screenshot: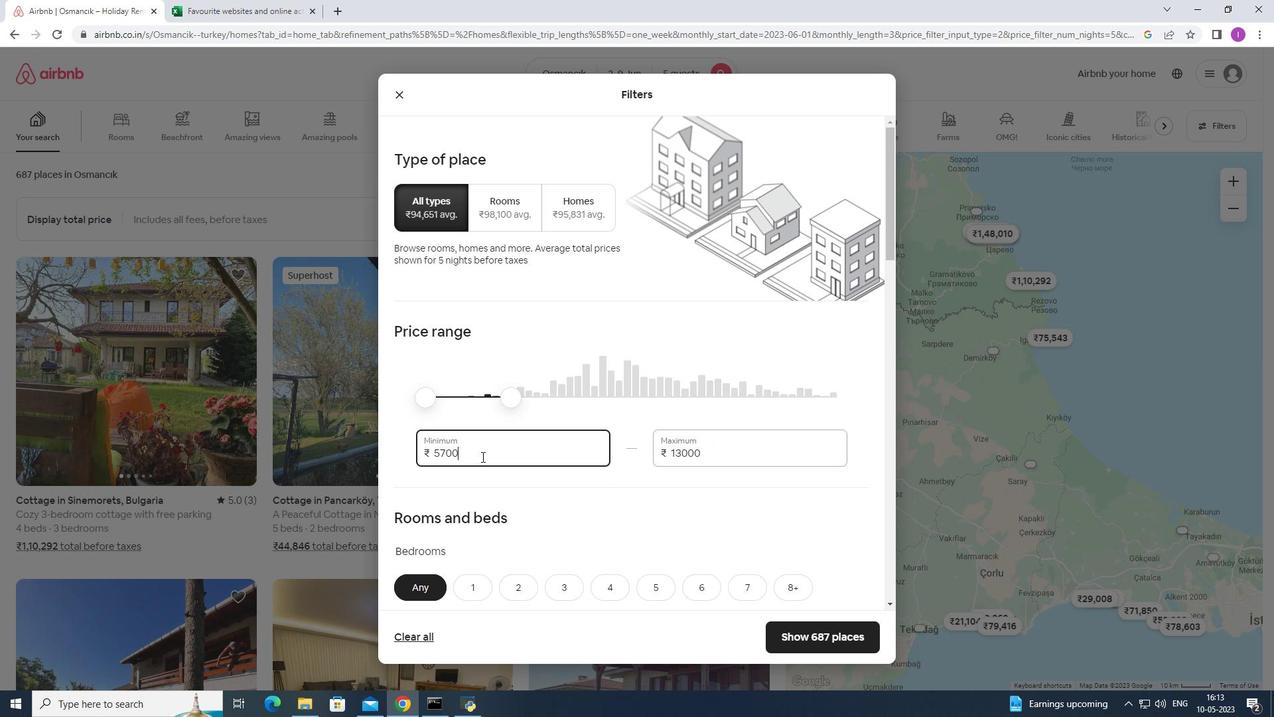 
Action: Mouse moved to (446, 444)
Screenshot: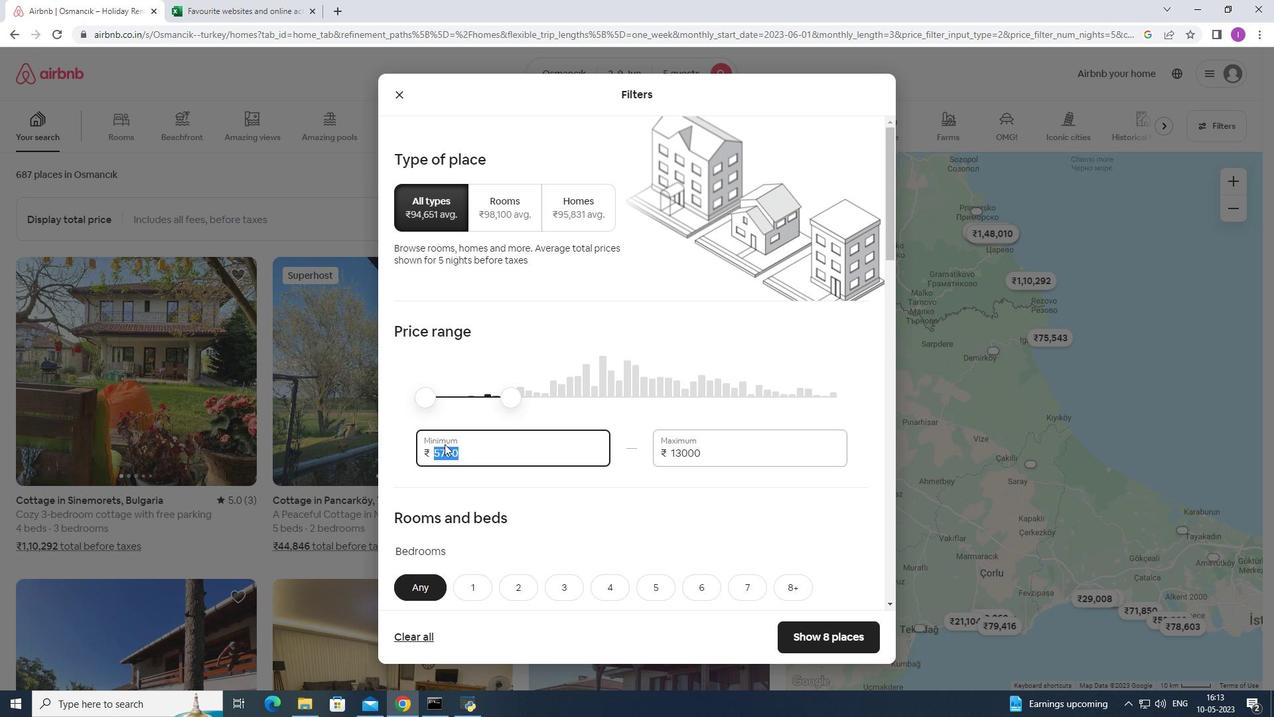 
Action: Key pressed 7
Screenshot: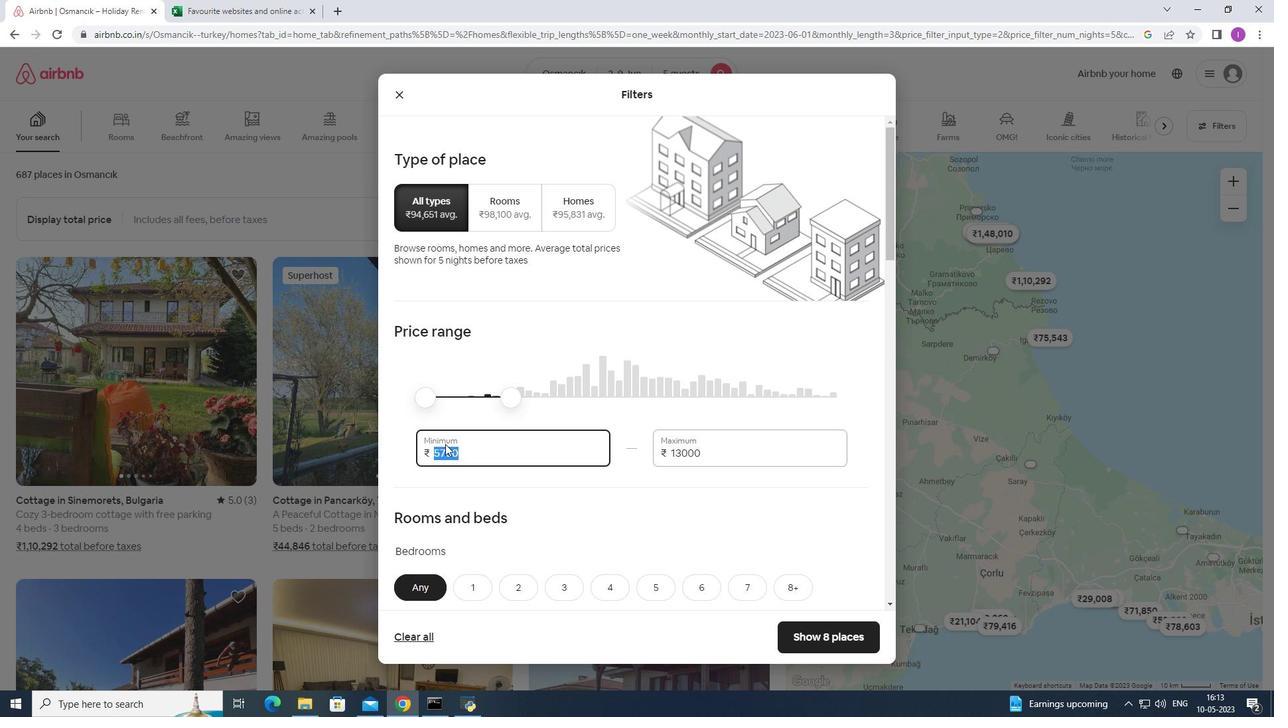 
Action: Mouse moved to (448, 444)
Screenshot: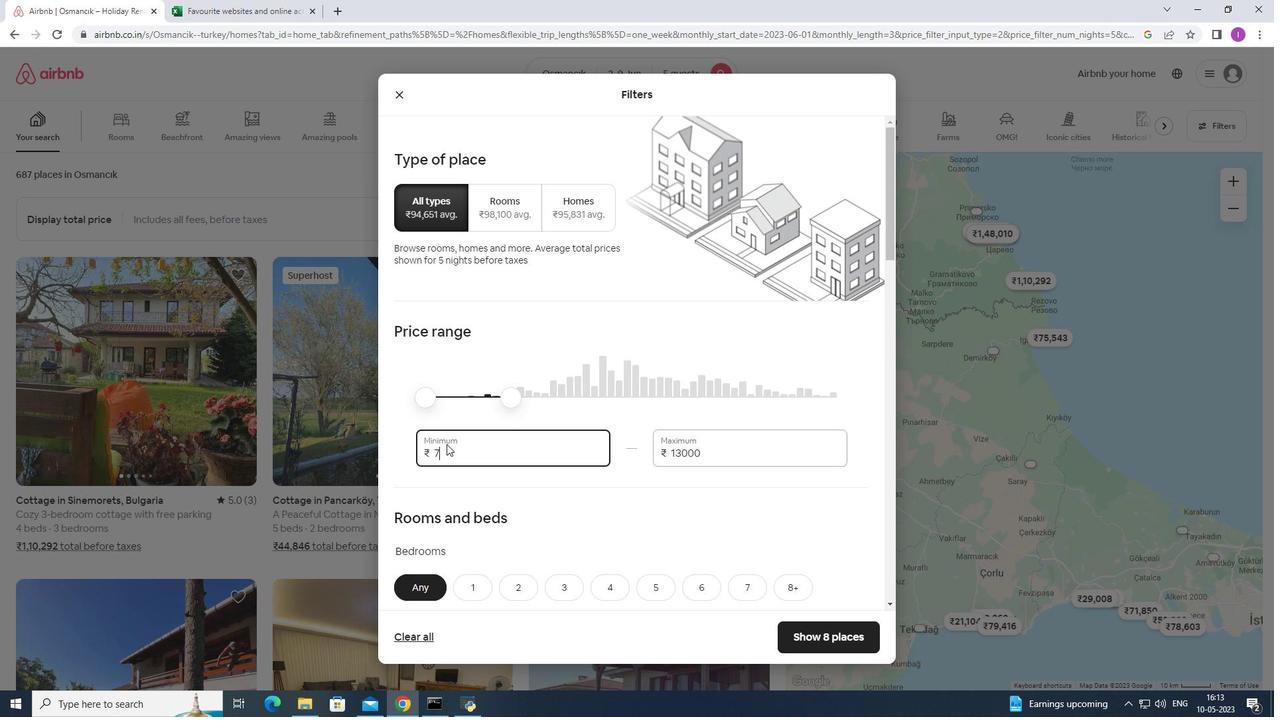 
Action: Key pressed 0
Screenshot: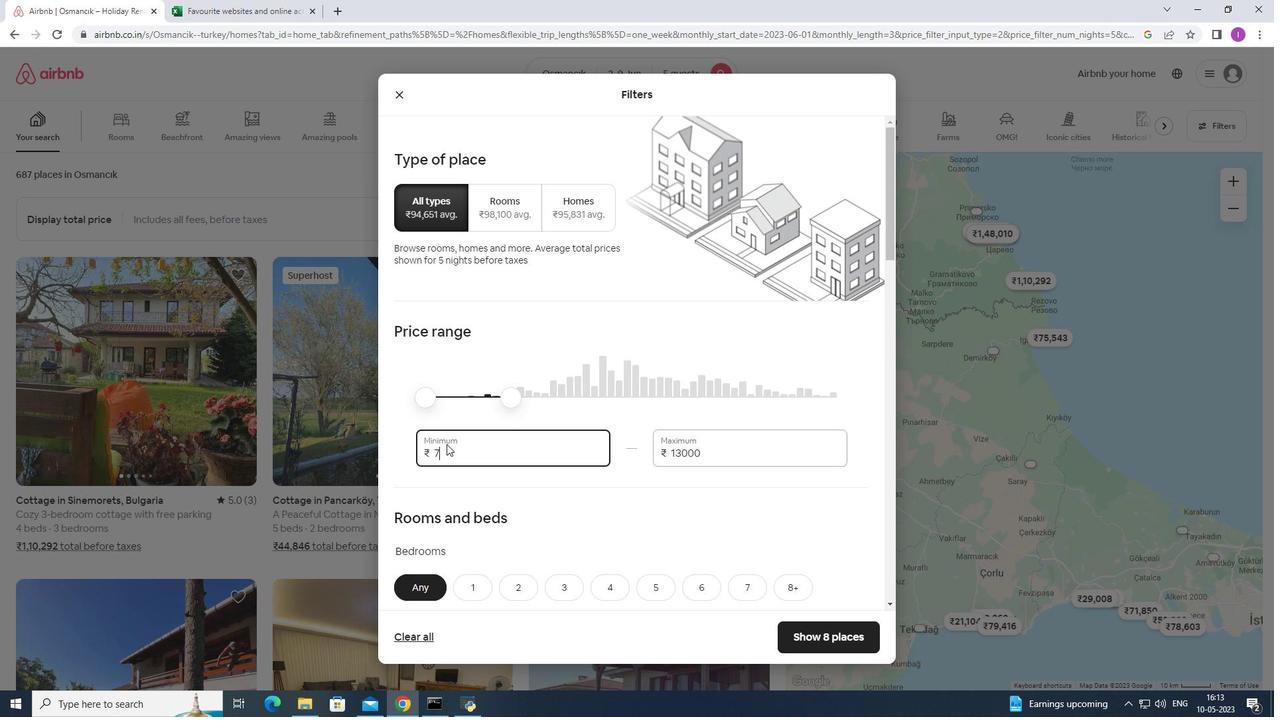 
Action: Mouse moved to (452, 446)
Screenshot: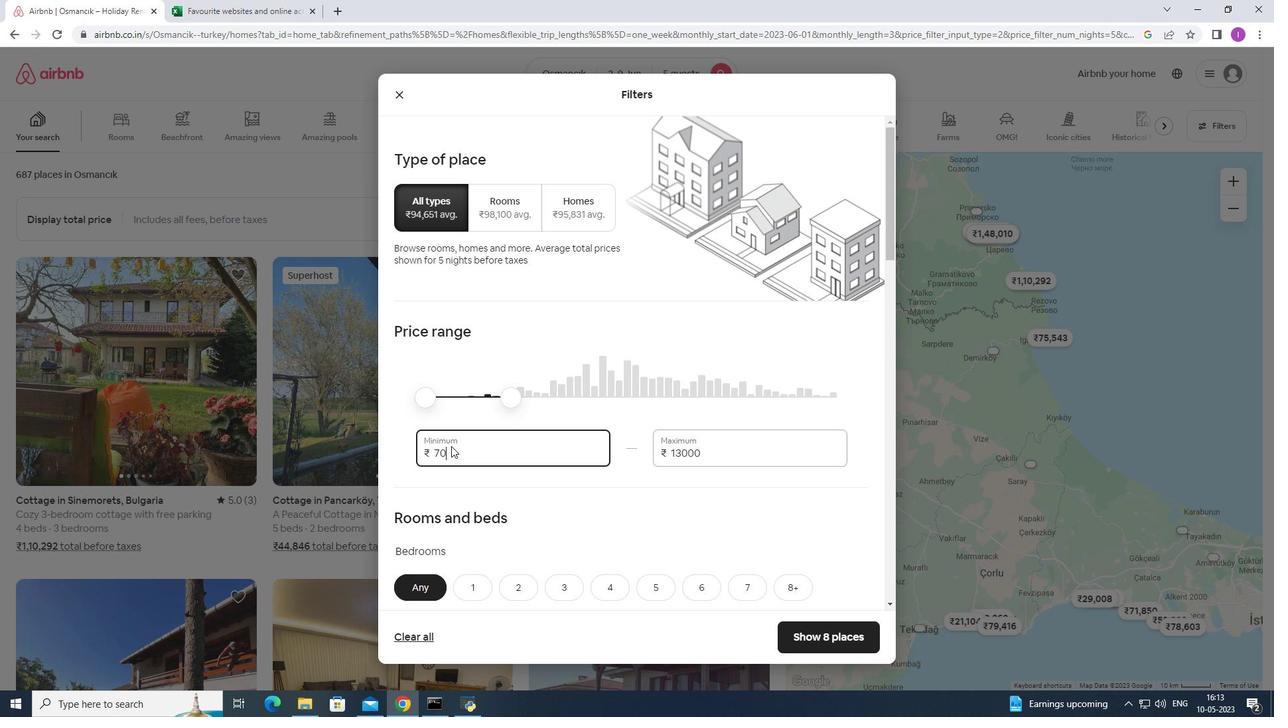 
Action: Key pressed 00
Screenshot: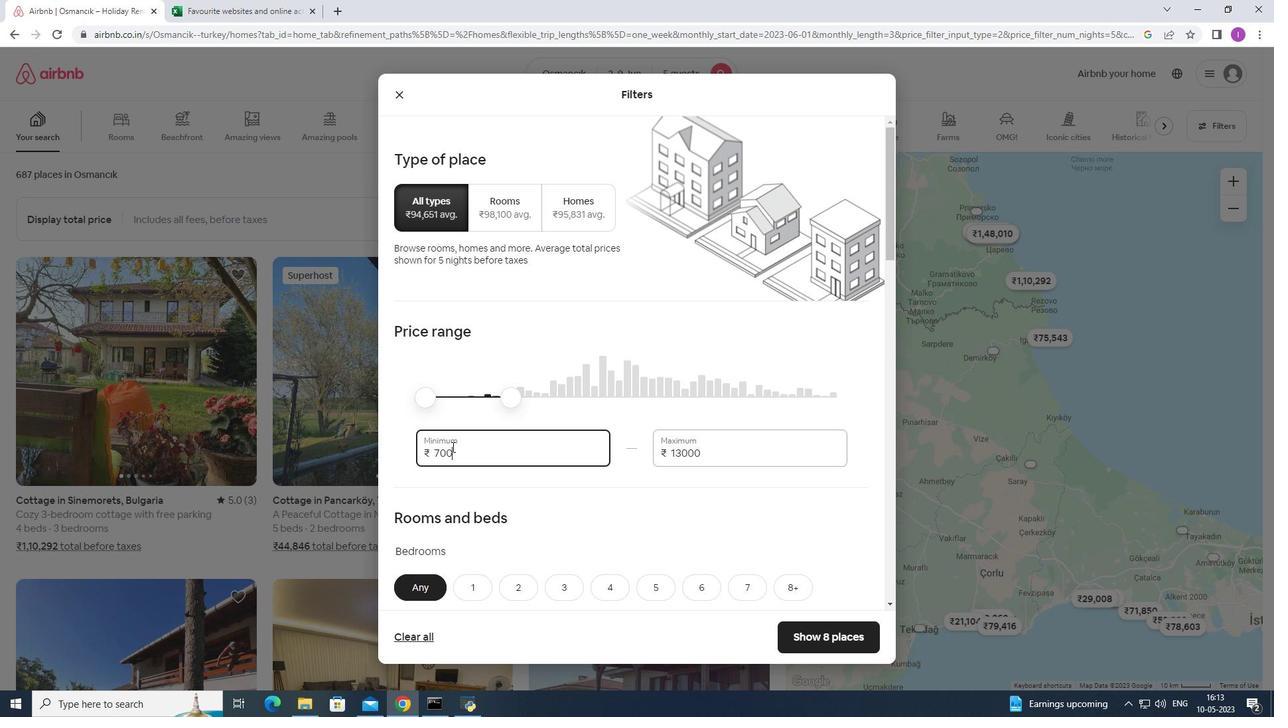 
Action: Mouse moved to (509, 496)
Screenshot: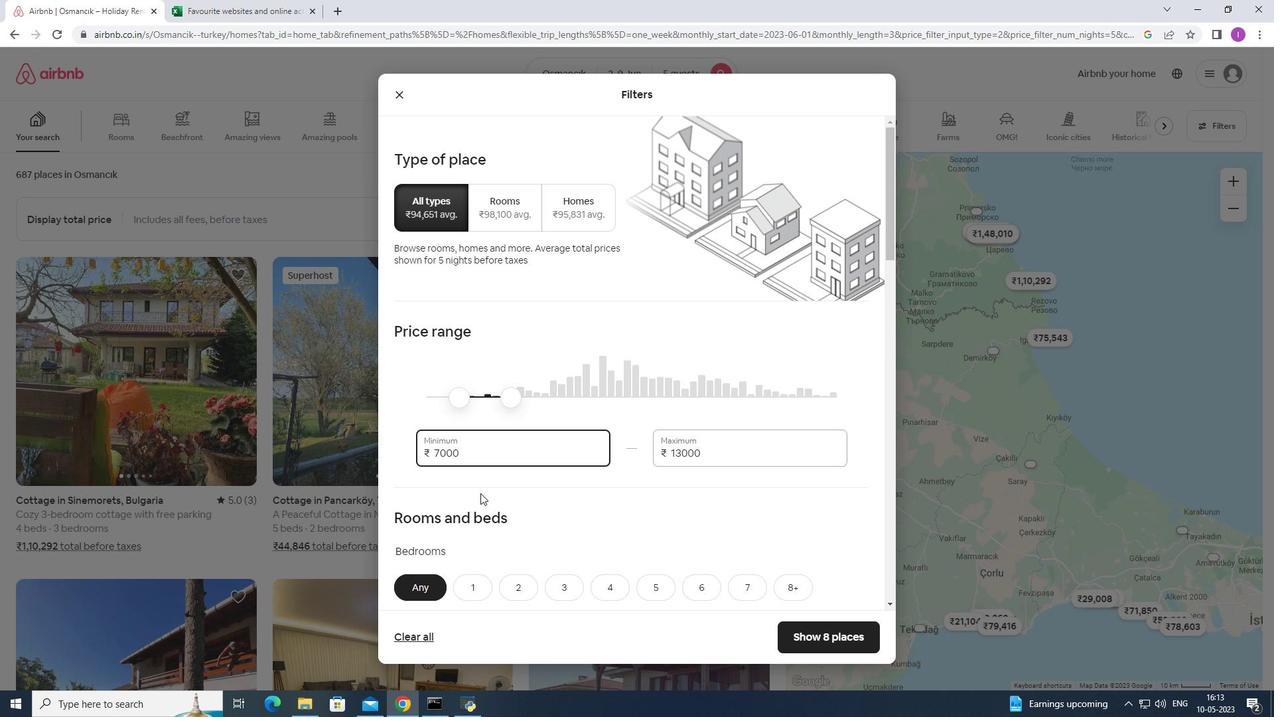 
Action: Mouse scrolled (509, 495) with delta (0, 0)
Screenshot: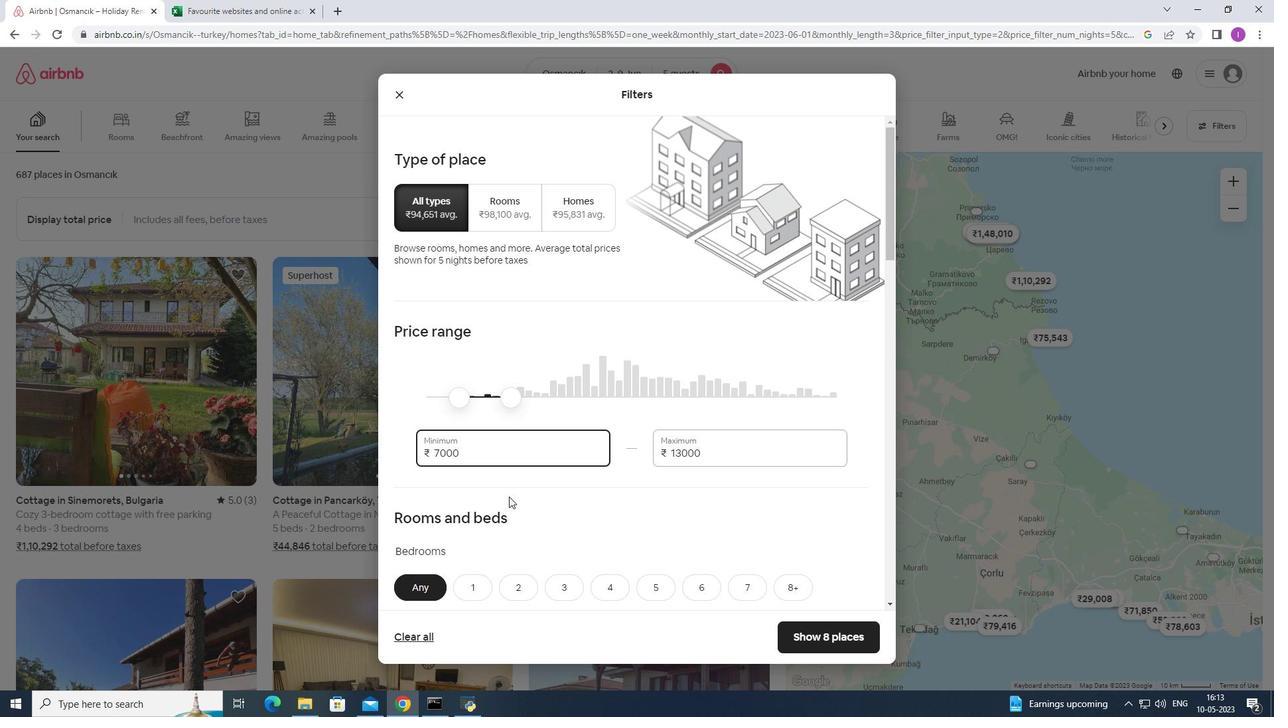 
Action: Mouse scrolled (509, 495) with delta (0, 0)
Screenshot: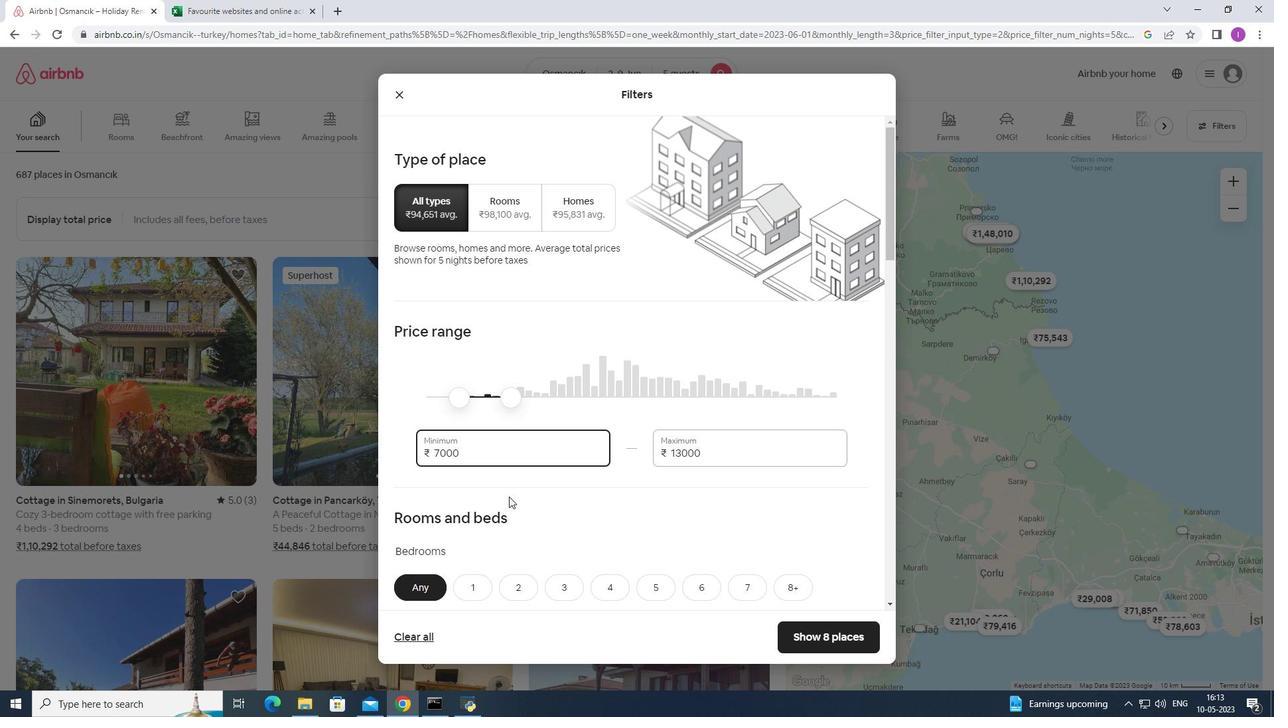 
Action: Mouse scrolled (509, 495) with delta (0, 0)
Screenshot: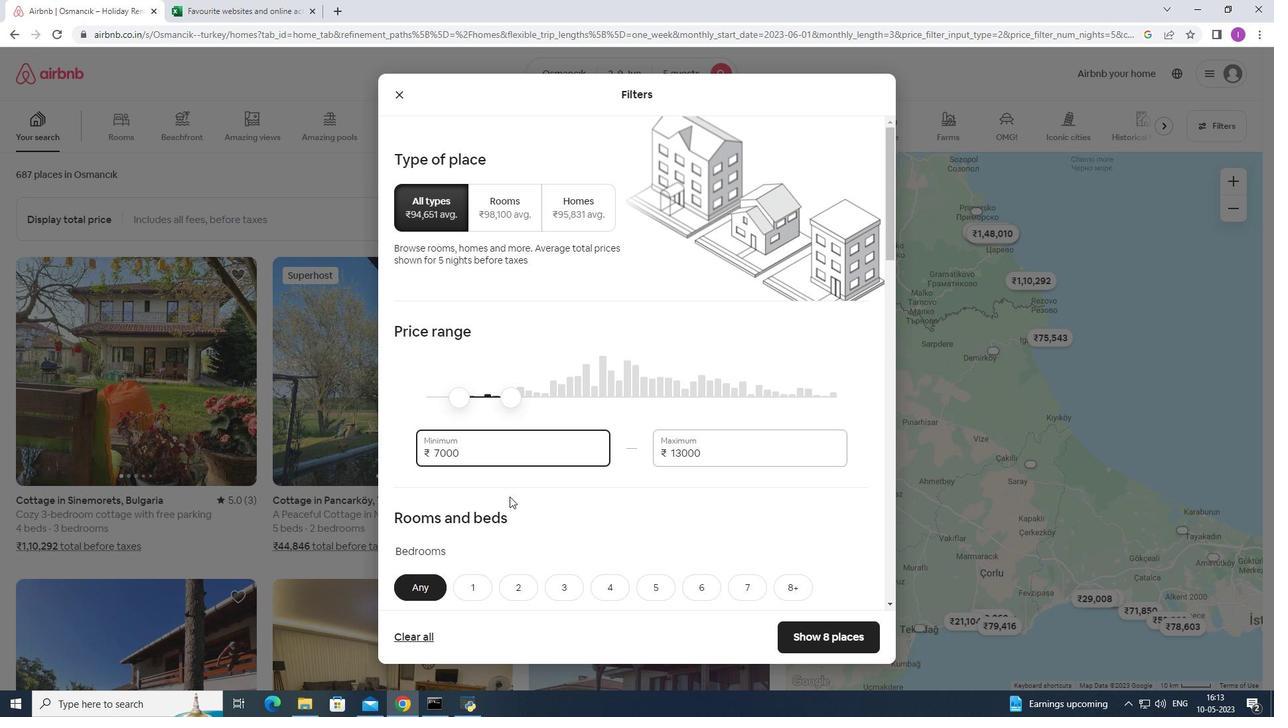 
Action: Mouse moved to (526, 491)
Screenshot: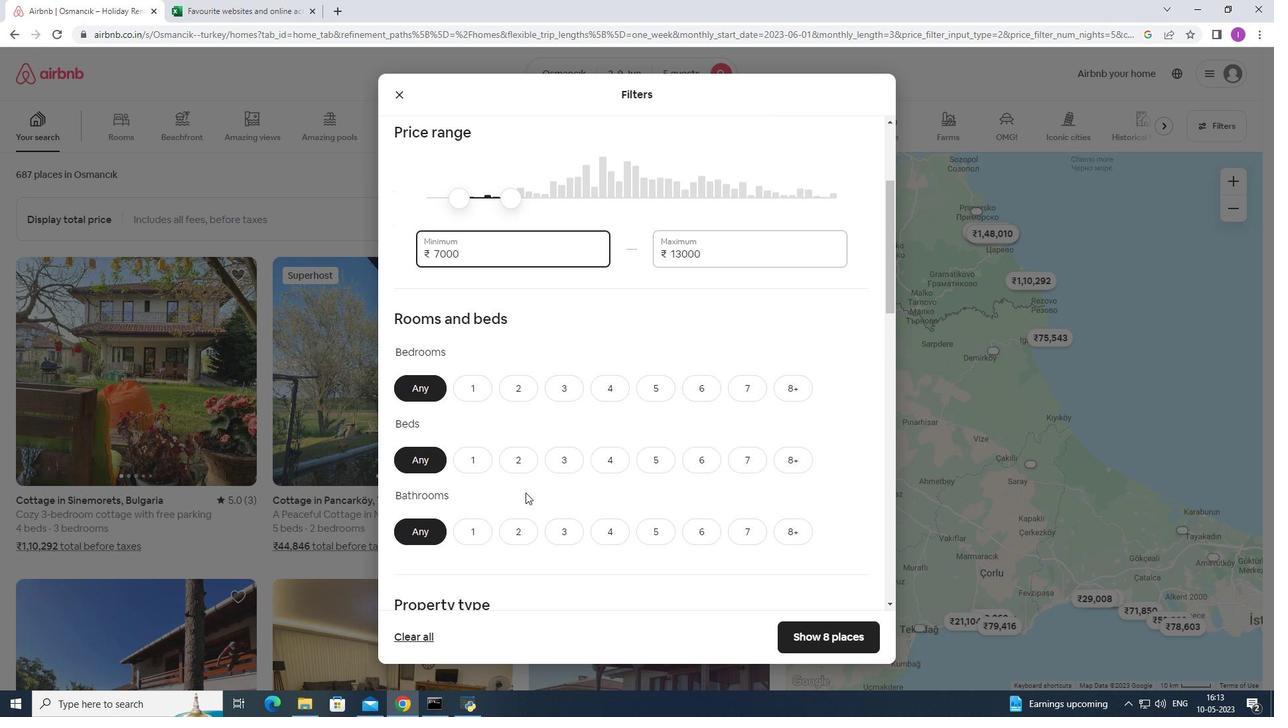 
Action: Mouse scrolled (526, 490) with delta (0, 0)
Screenshot: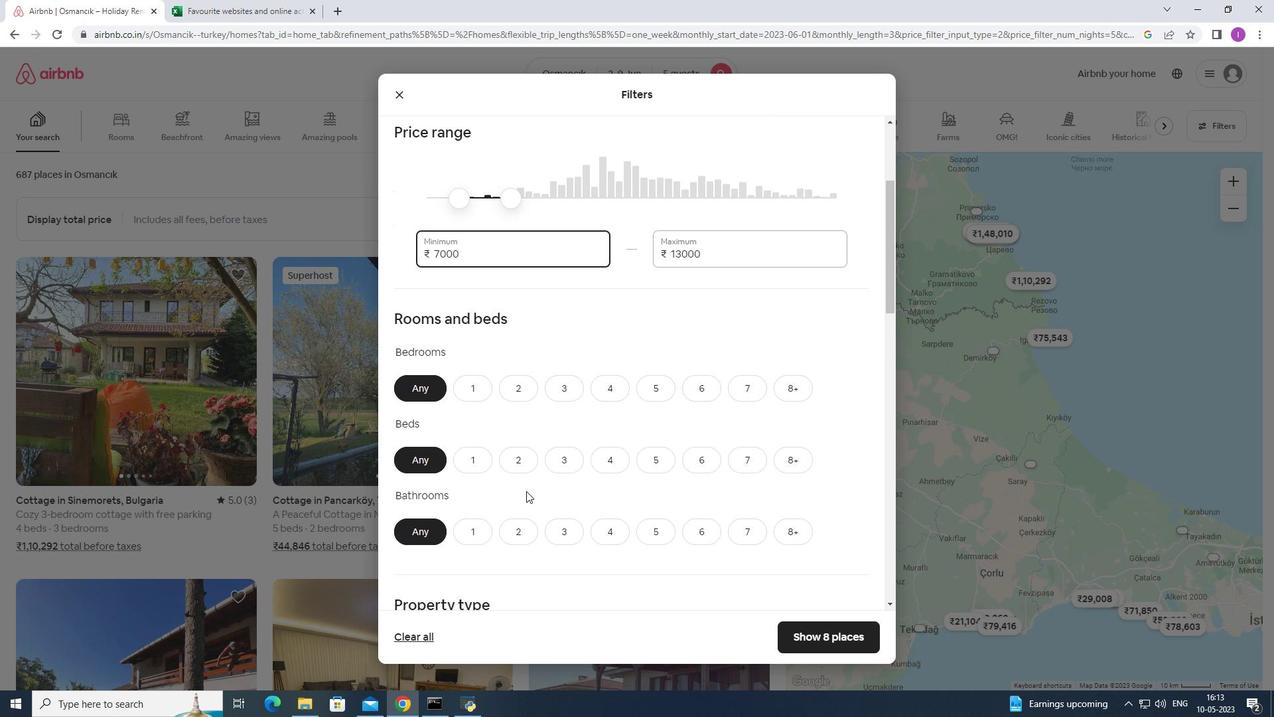 
Action: Mouse scrolled (526, 490) with delta (0, 0)
Screenshot: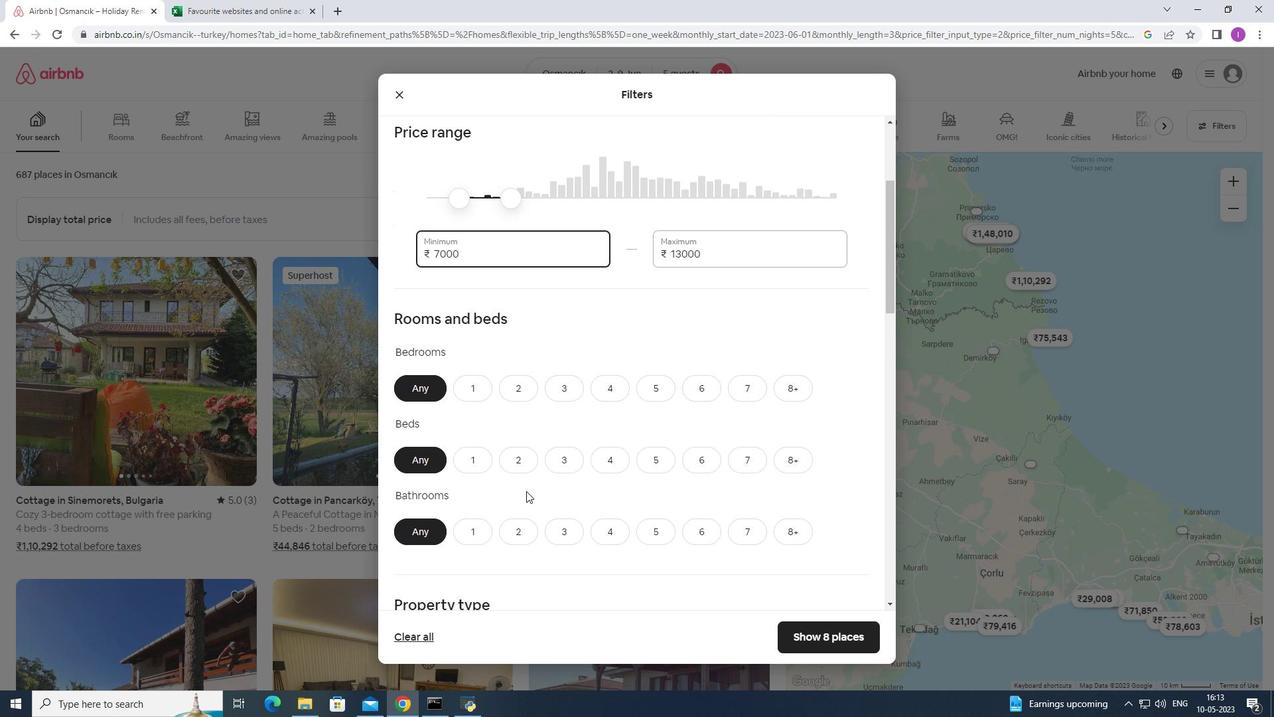 
Action: Mouse moved to (513, 256)
Screenshot: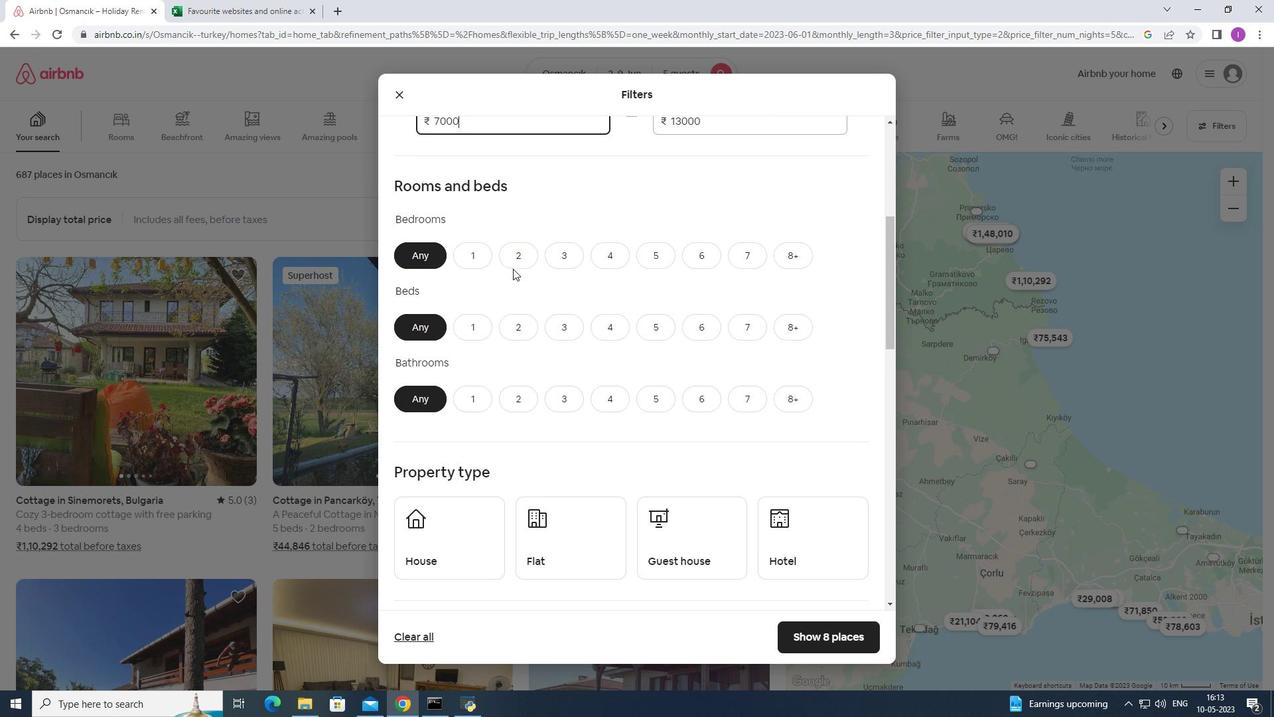 
Action: Mouse pressed left at (513, 256)
Screenshot: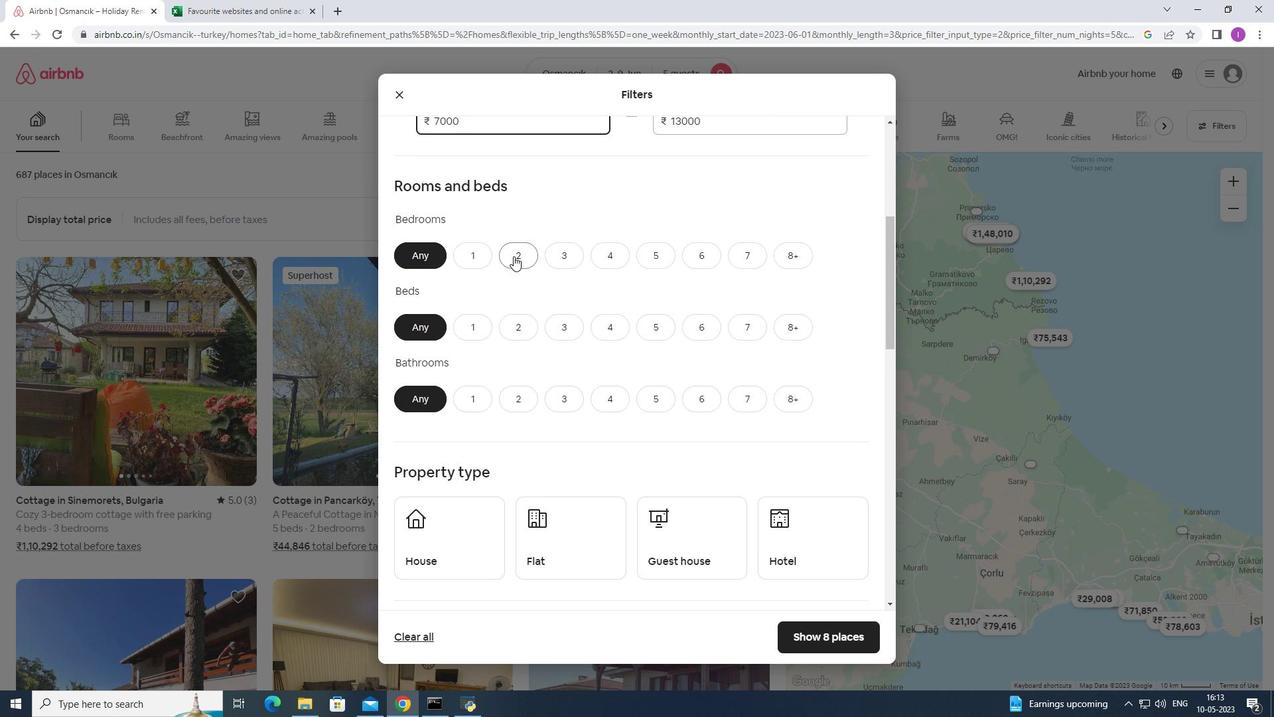 
Action: Mouse moved to (656, 319)
Screenshot: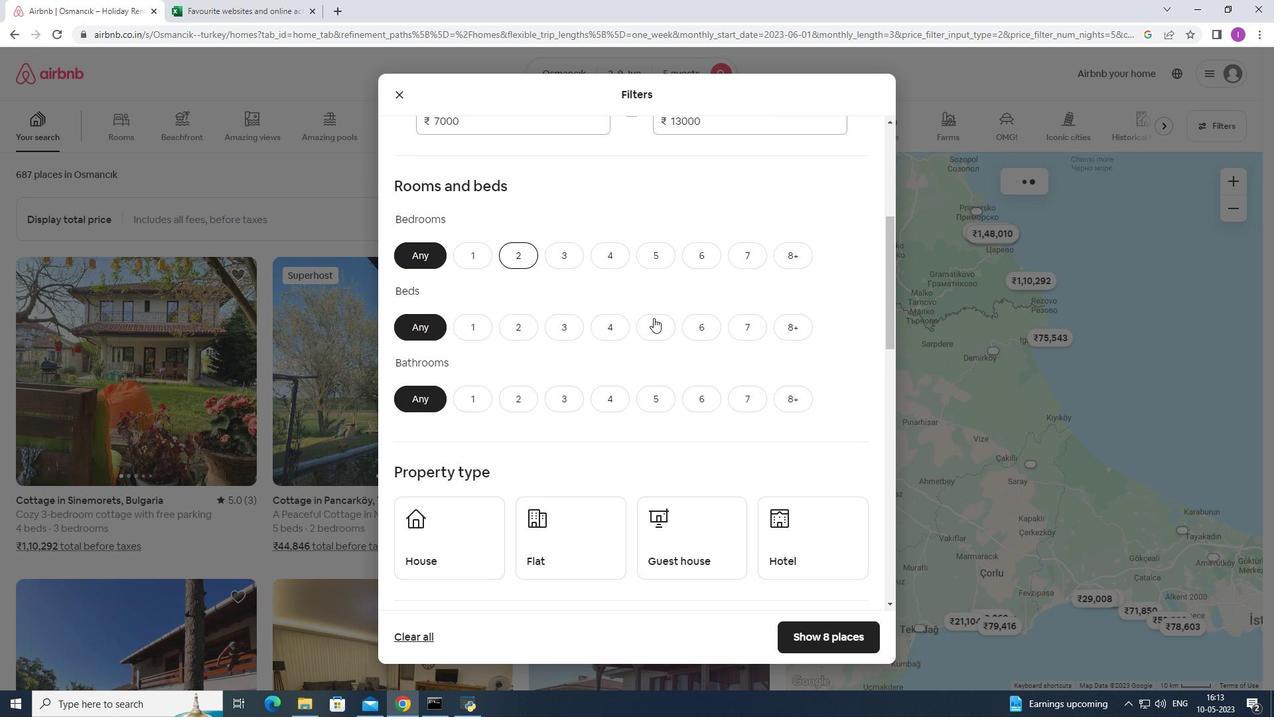 
Action: Mouse pressed left at (656, 319)
Screenshot: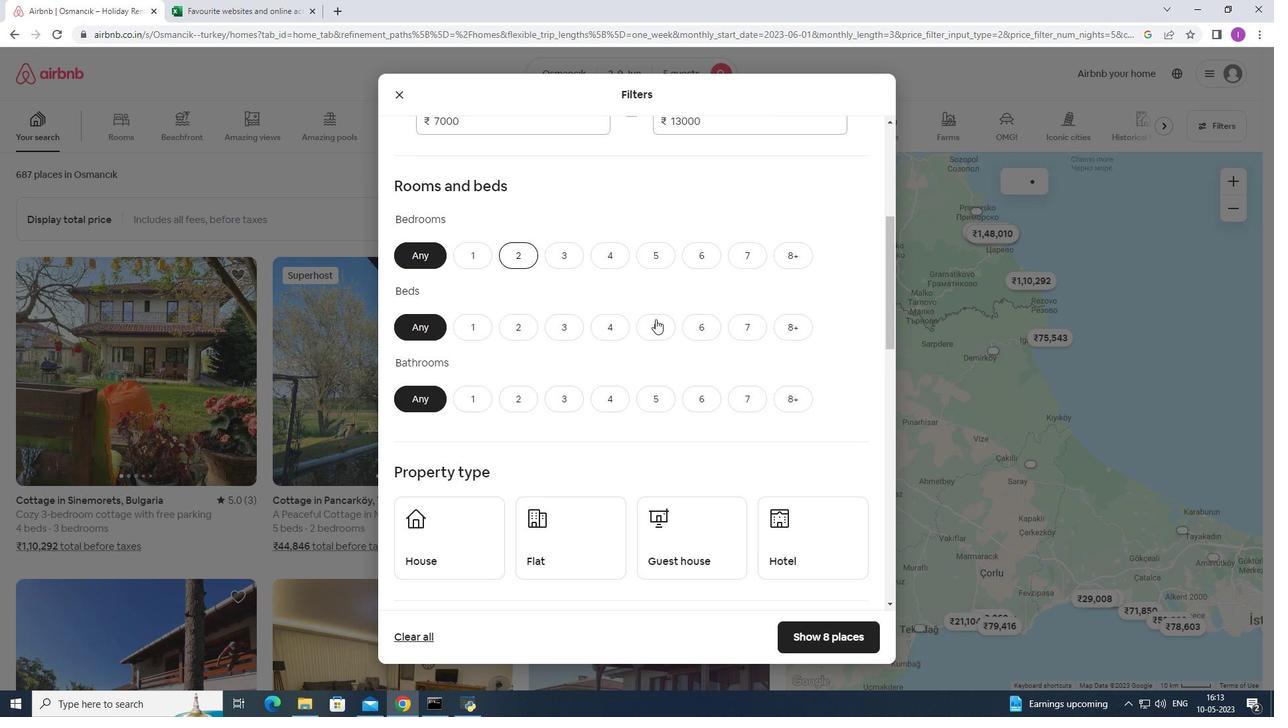 
Action: Mouse moved to (517, 402)
Screenshot: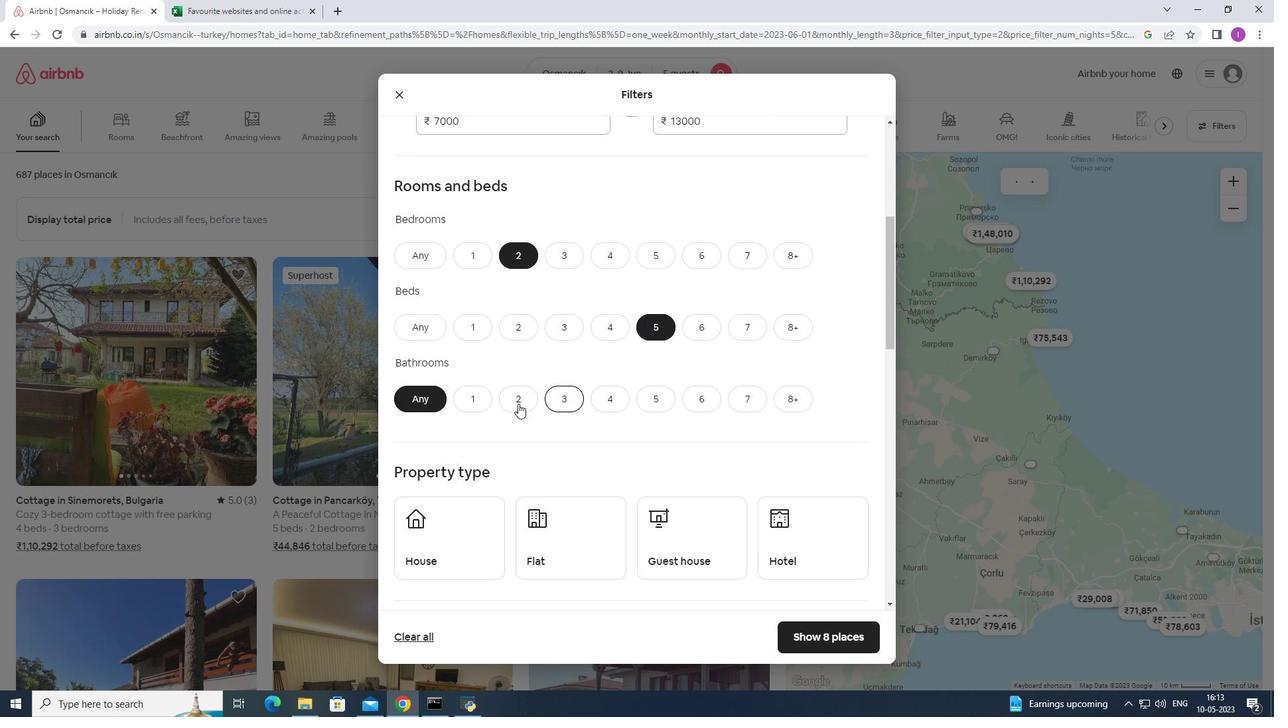 
Action: Mouse pressed left at (517, 402)
Screenshot: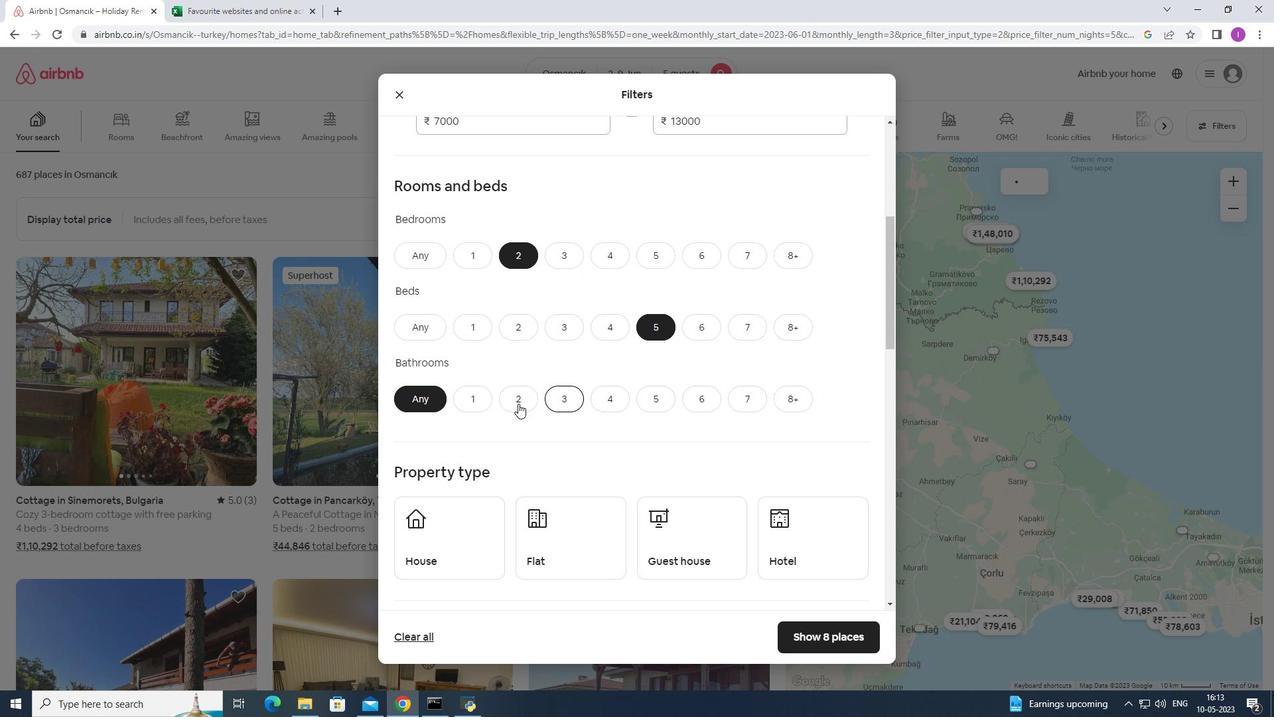 
Action: Mouse moved to (590, 383)
Screenshot: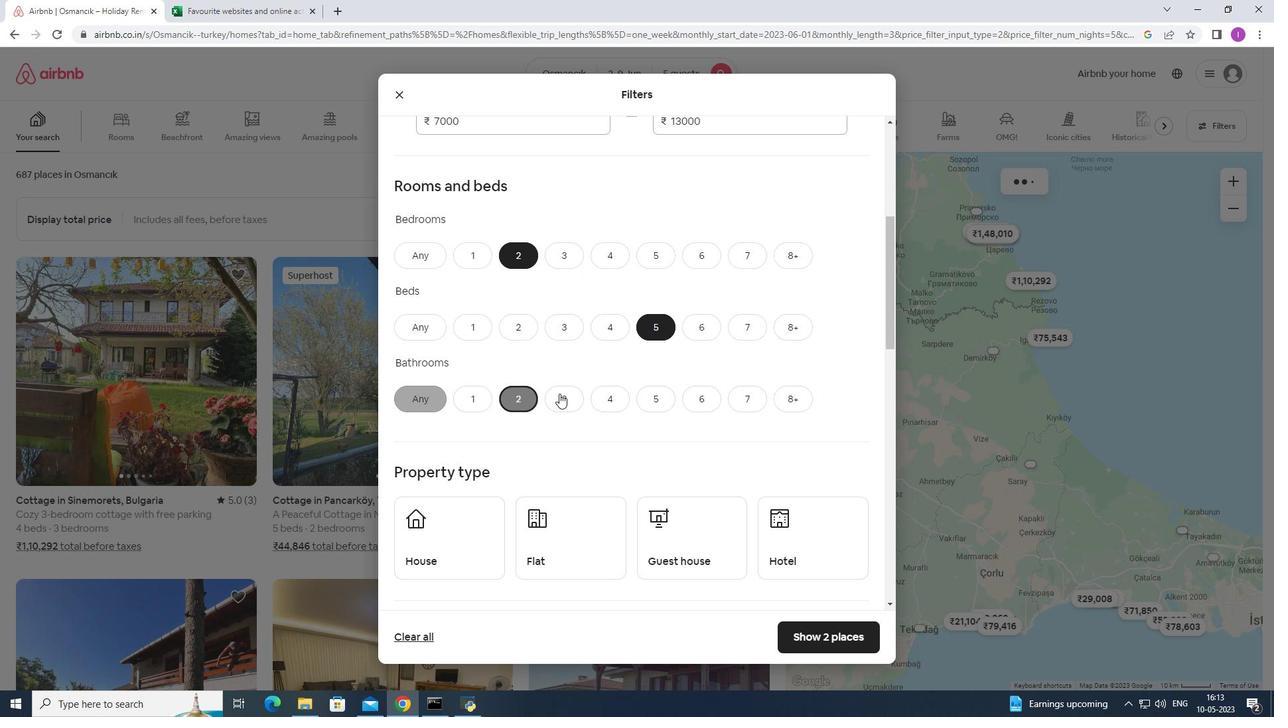 
Action: Mouse scrolled (590, 383) with delta (0, 0)
Screenshot: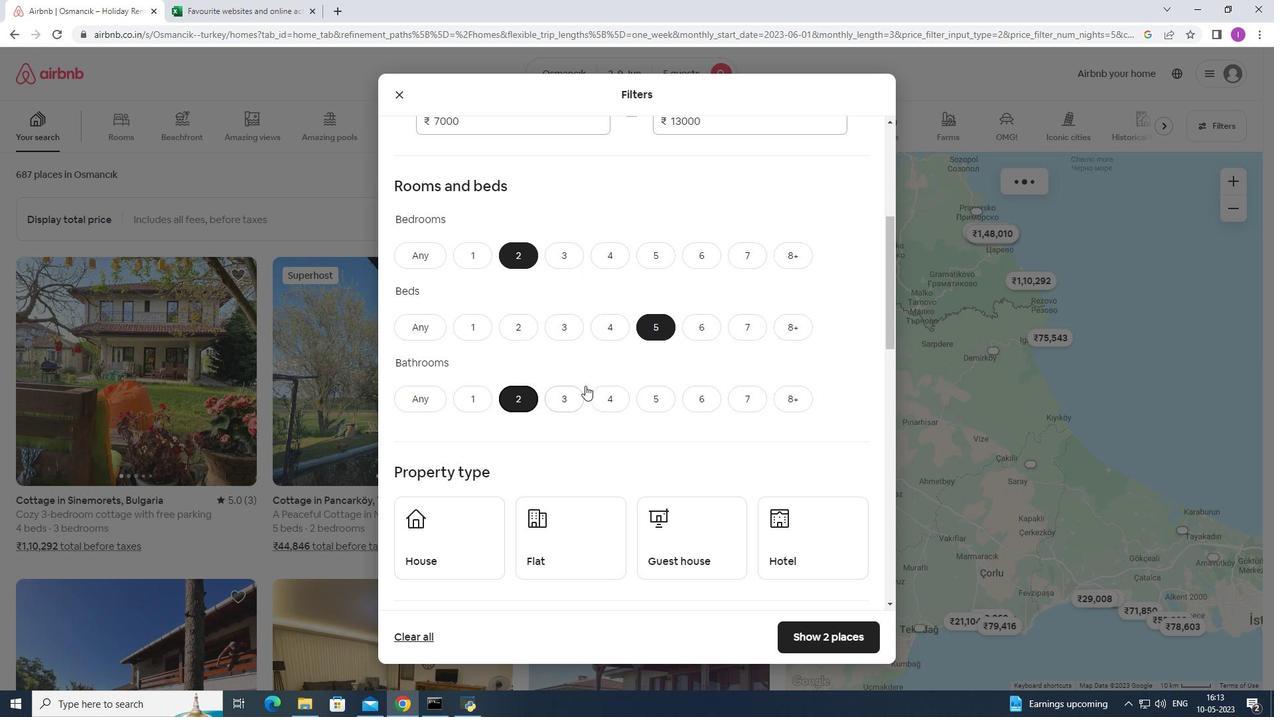 
Action: Mouse scrolled (590, 383) with delta (0, 0)
Screenshot: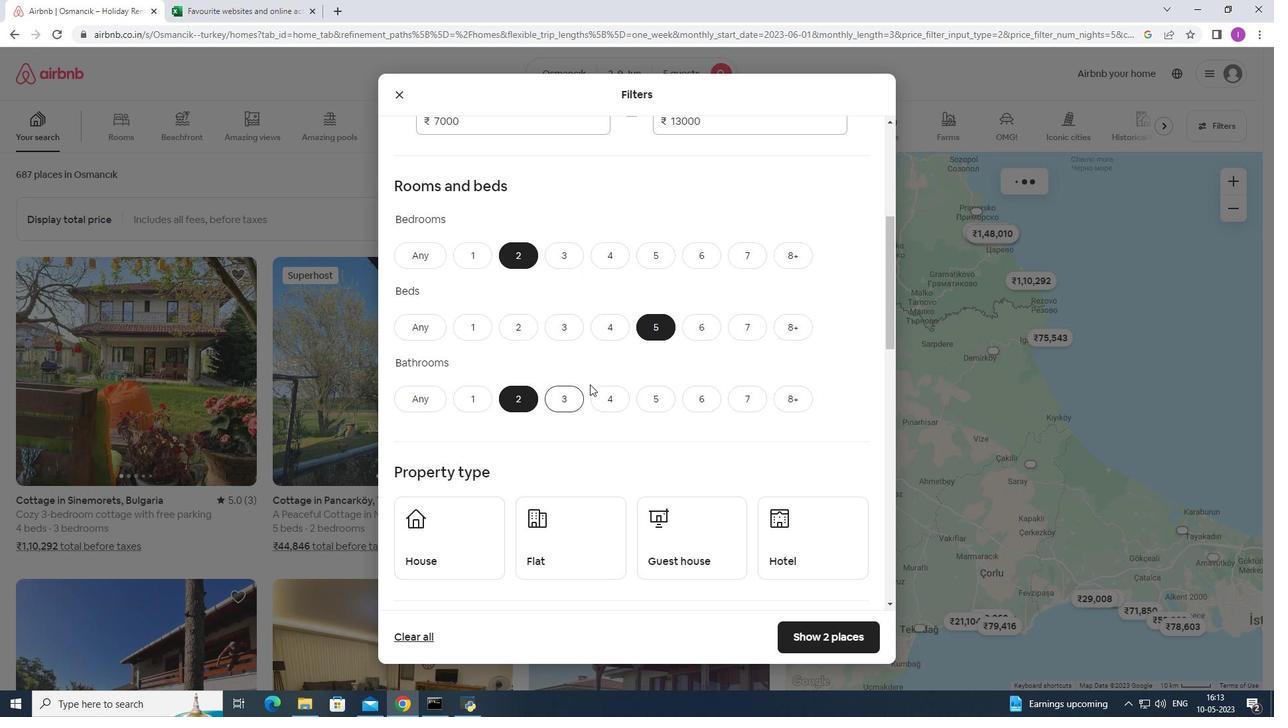 
Action: Mouse scrolled (590, 383) with delta (0, 0)
Screenshot: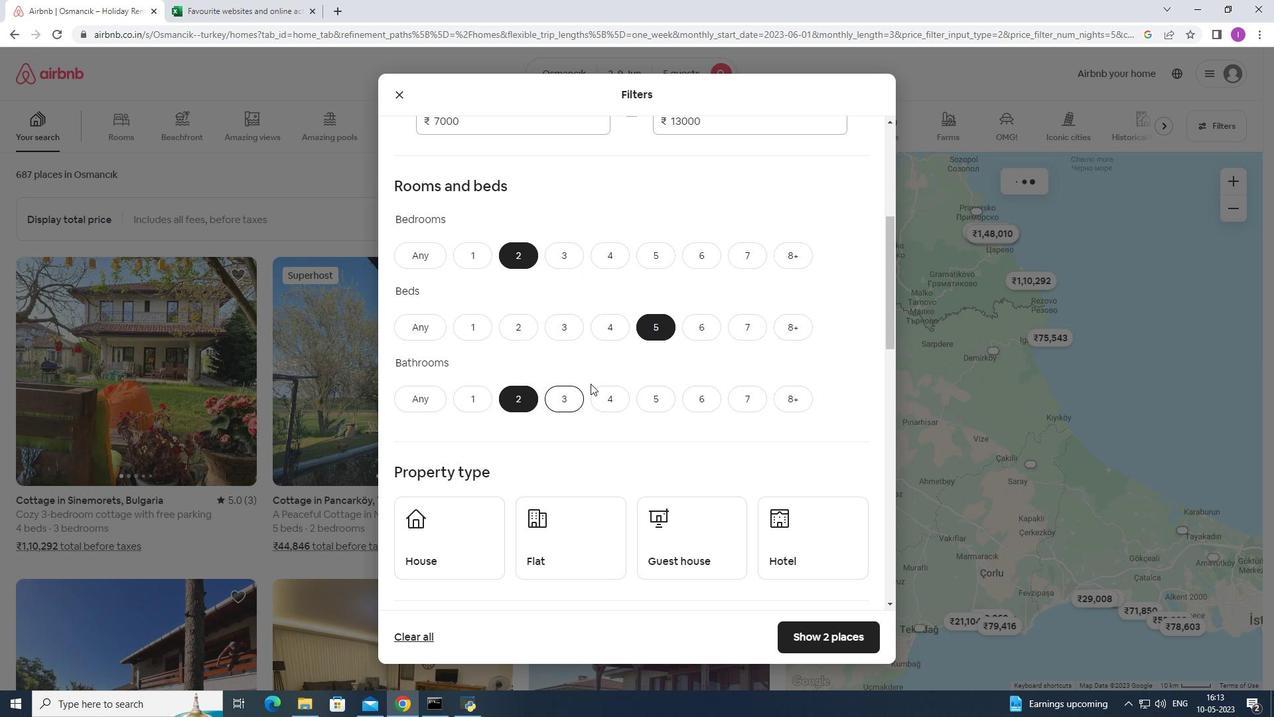 
Action: Mouse moved to (503, 373)
Screenshot: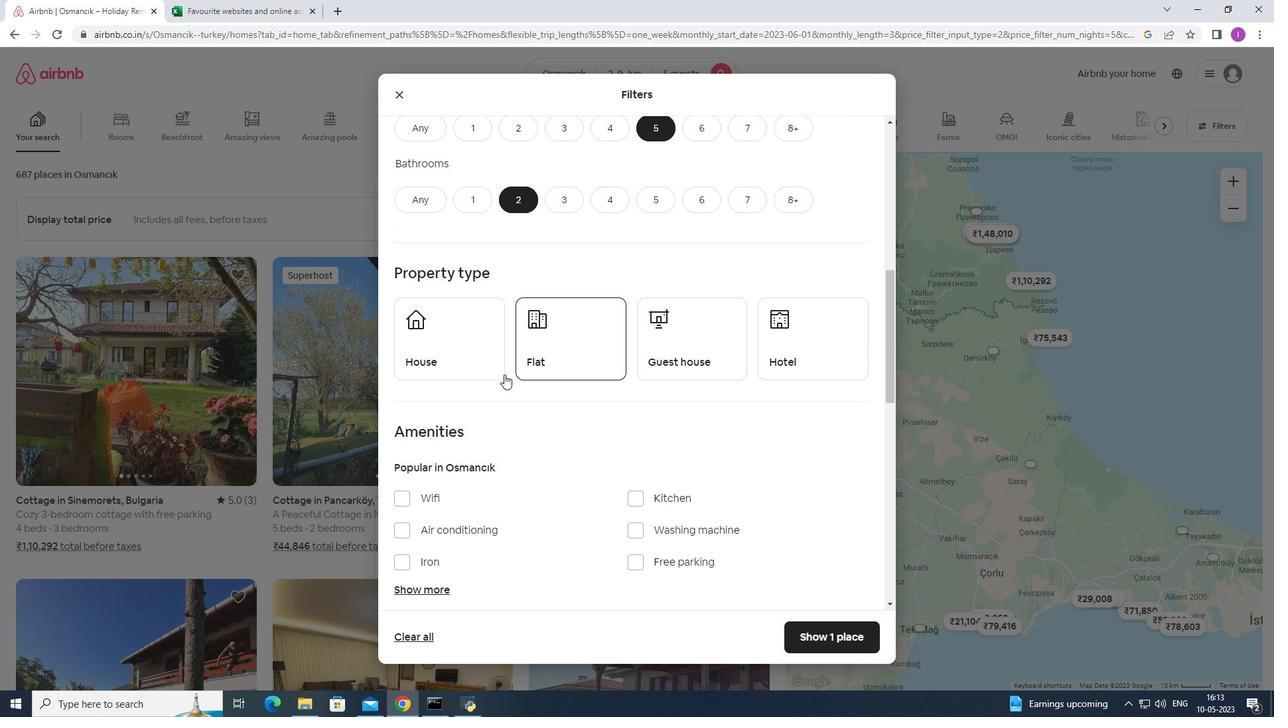 
Action: Mouse pressed left at (503, 373)
Screenshot: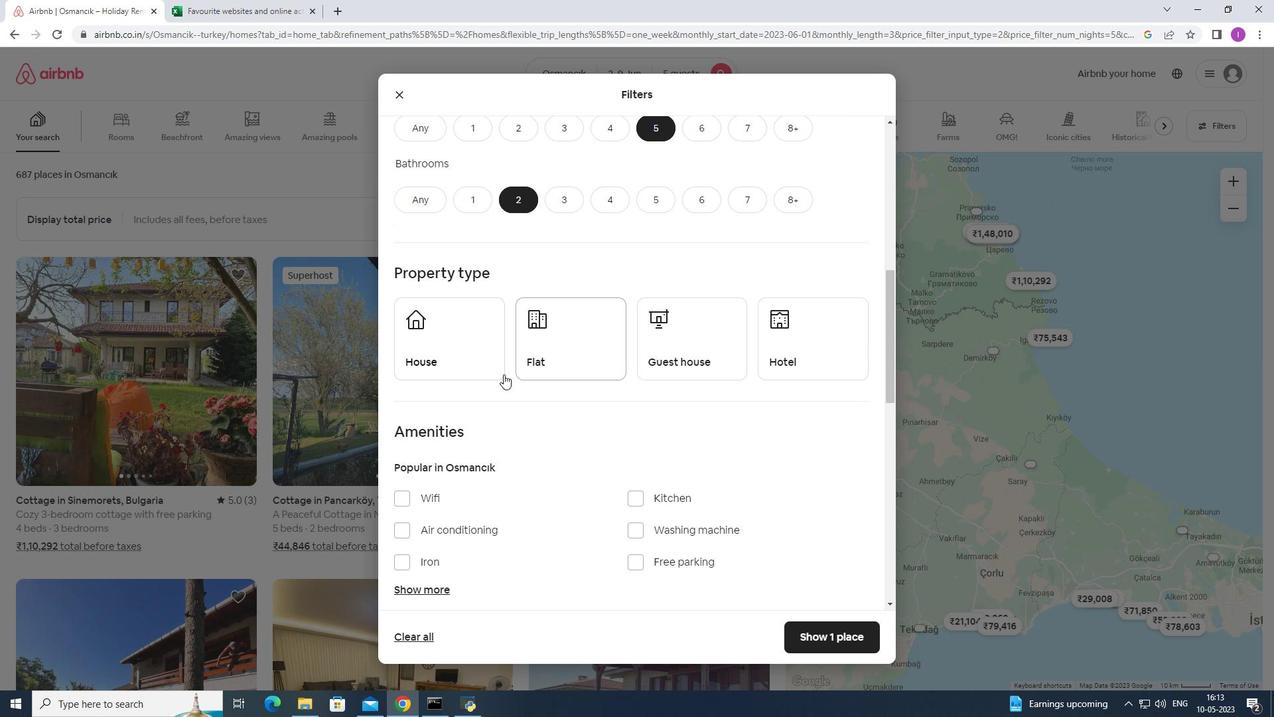 
Action: Mouse moved to (565, 355)
Screenshot: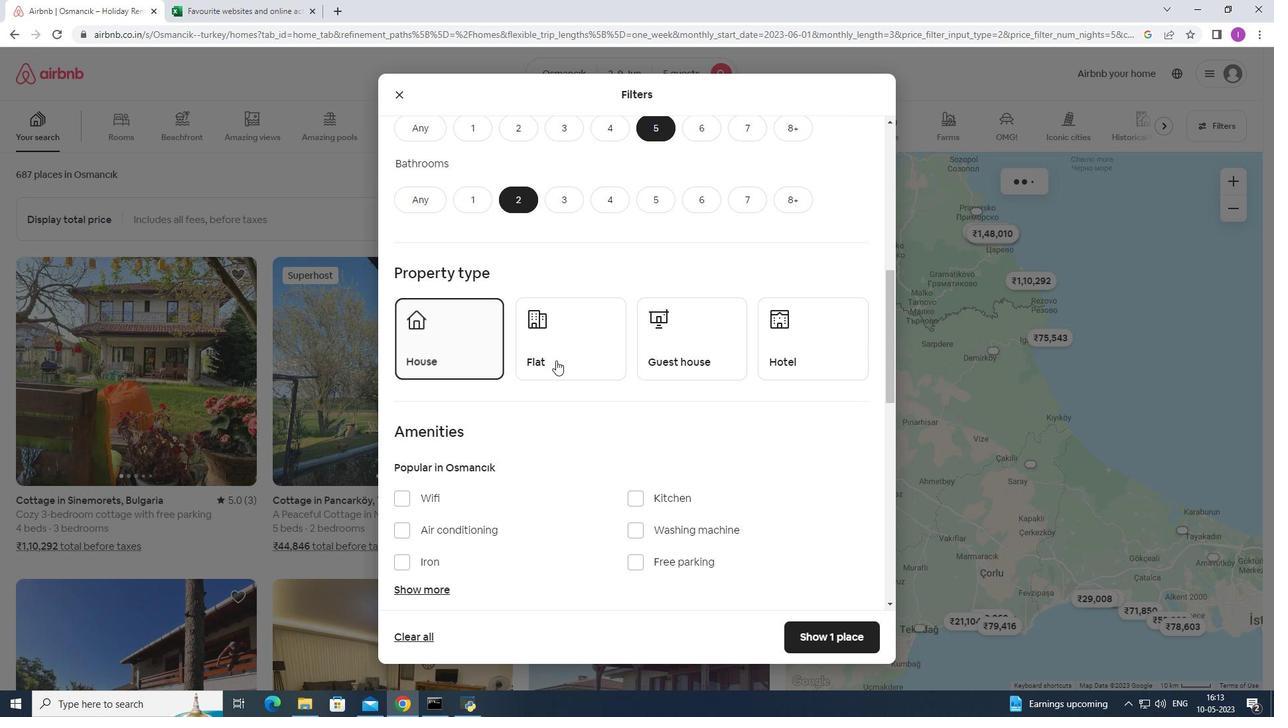 
Action: Mouse pressed left at (565, 355)
Screenshot: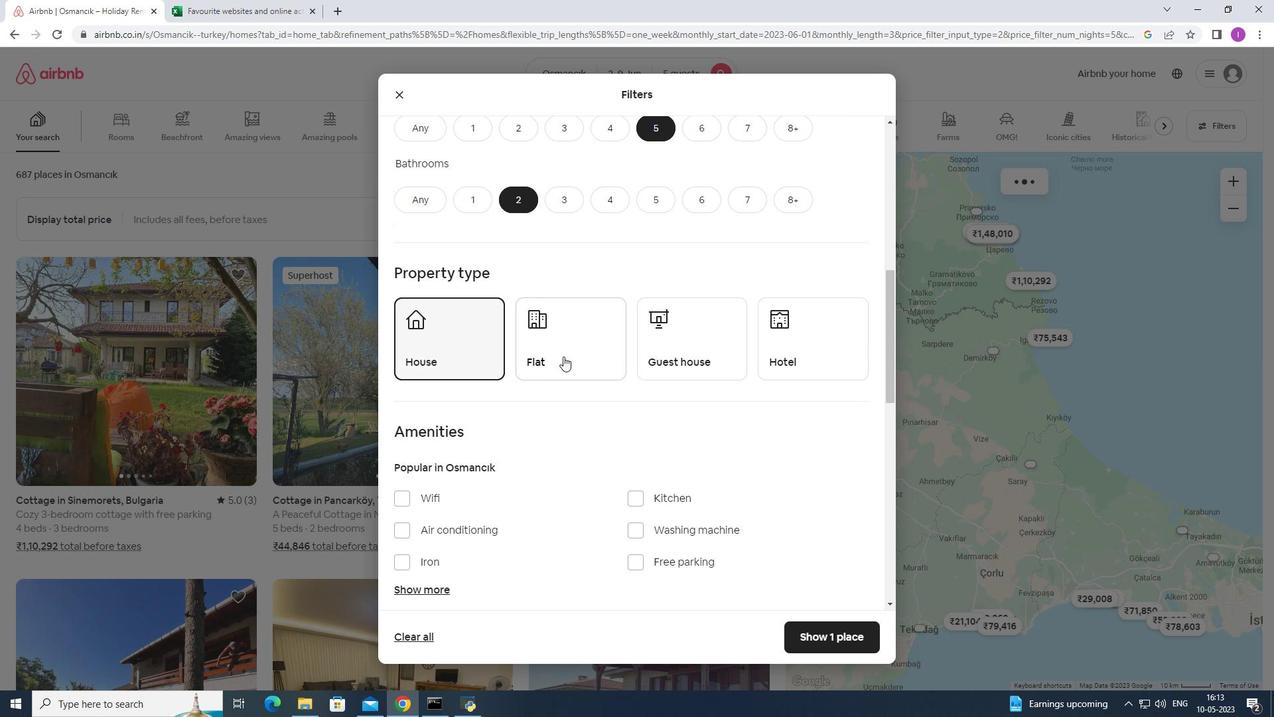 
Action: Mouse moved to (693, 353)
Screenshot: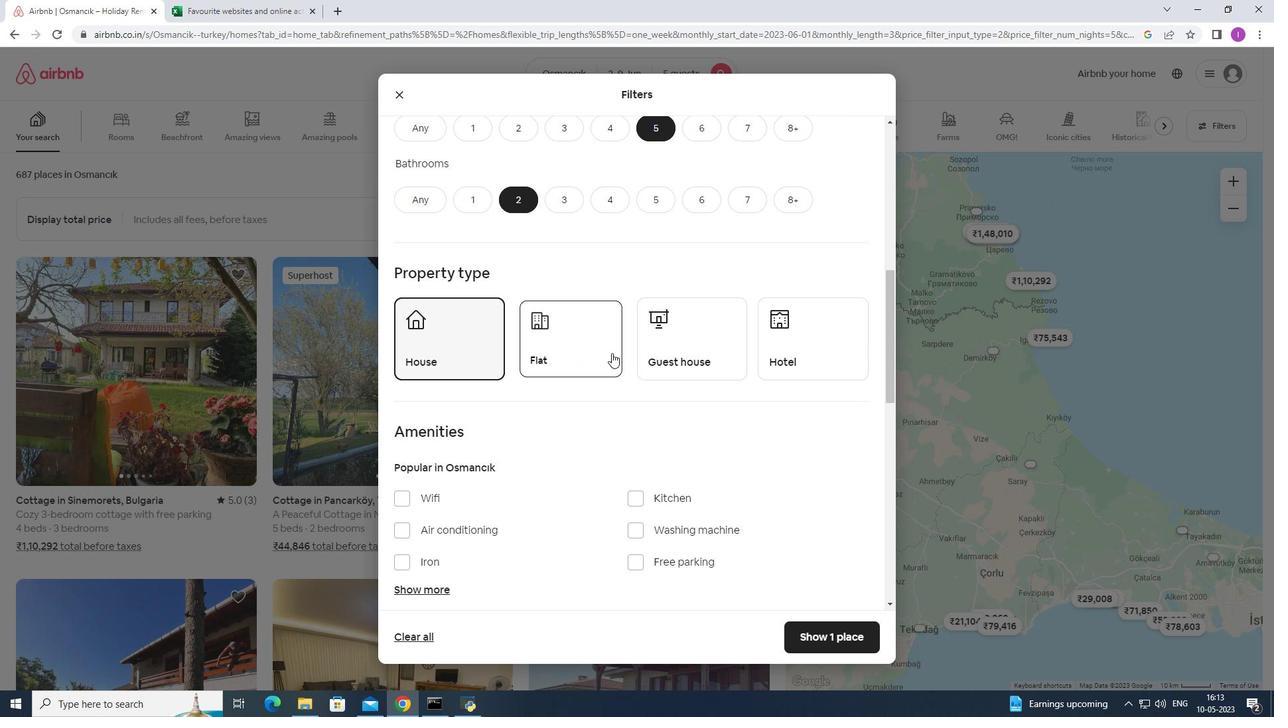 
Action: Mouse pressed left at (693, 353)
Screenshot: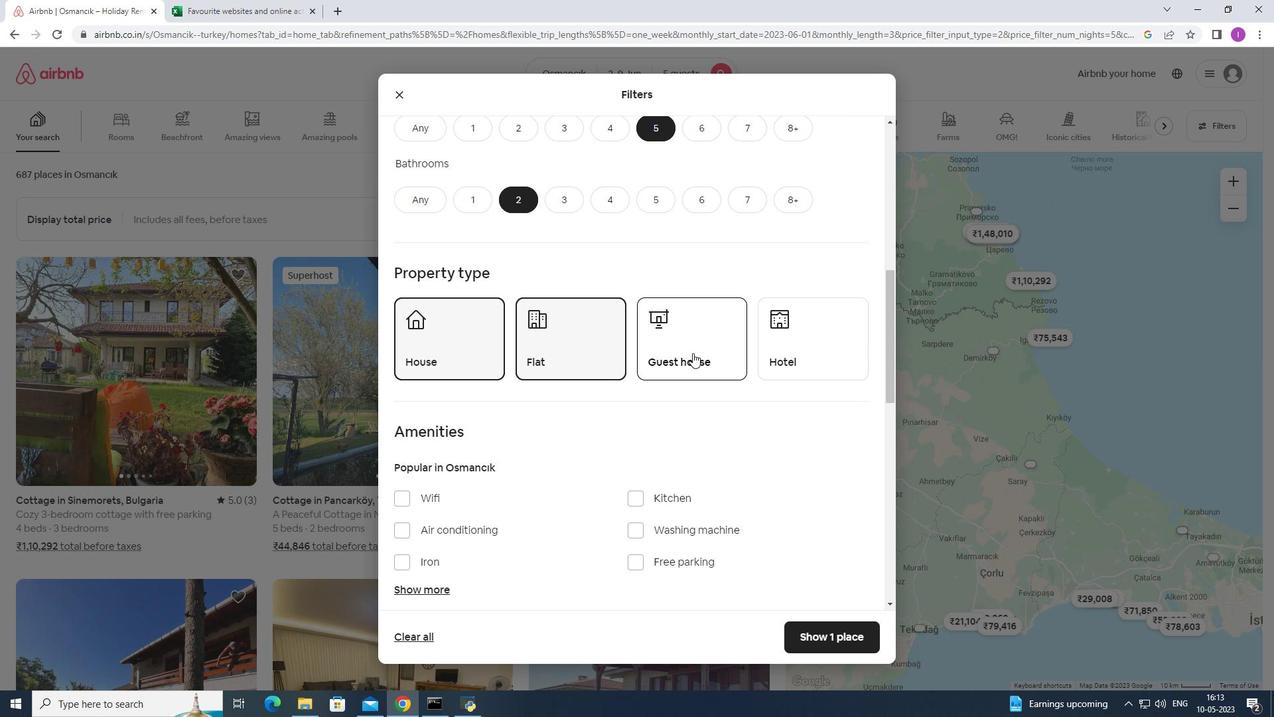 
Action: Mouse moved to (827, 353)
Screenshot: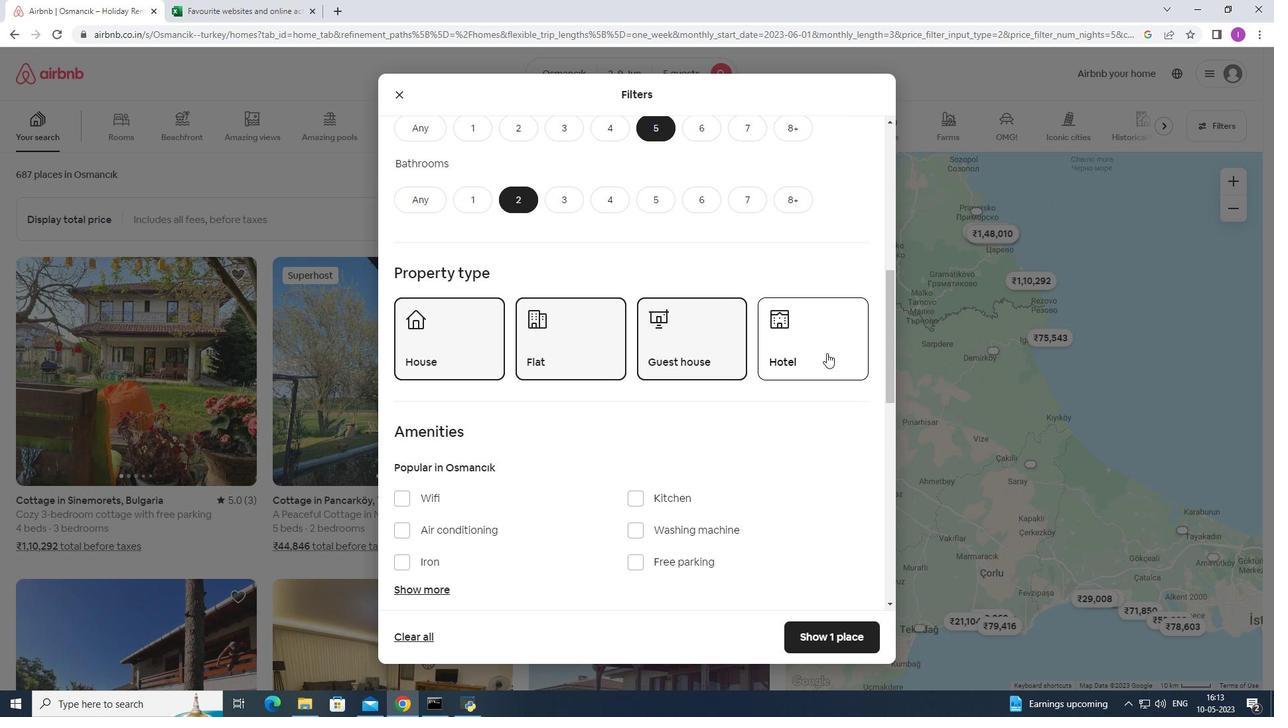 
Action: Mouse scrolled (827, 352) with delta (0, 0)
Screenshot: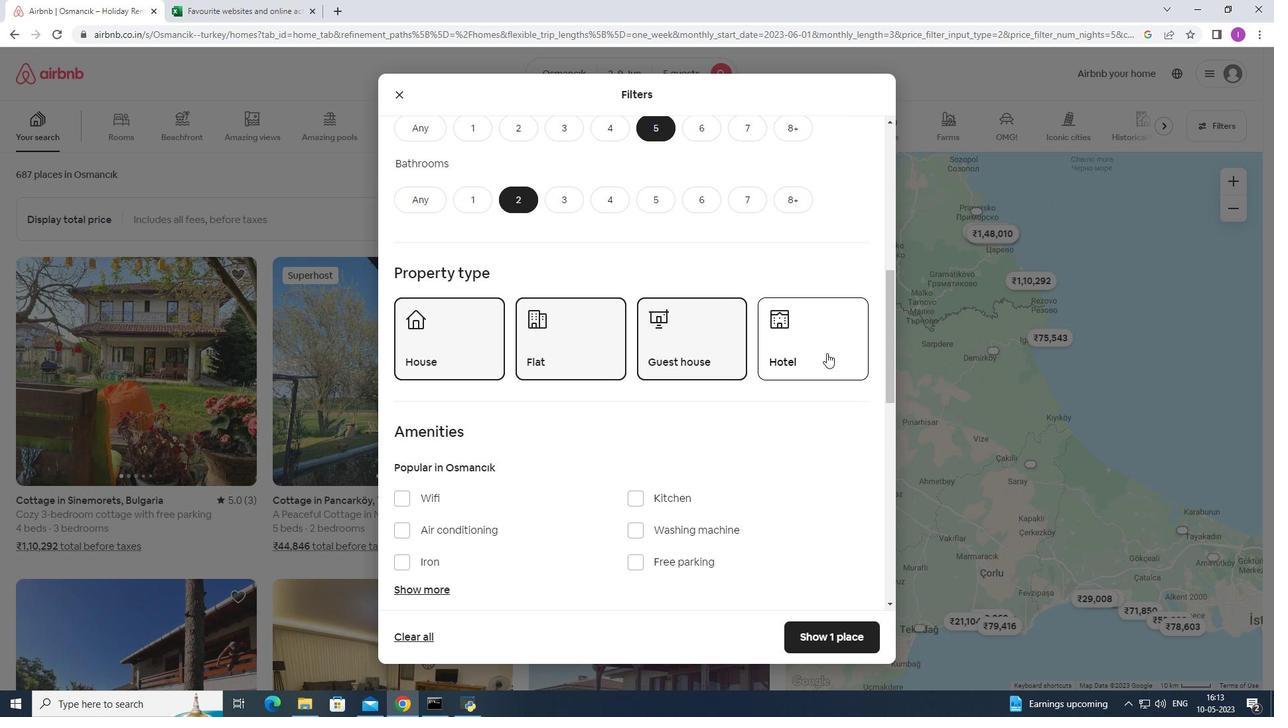 
Action: Mouse moved to (823, 355)
Screenshot: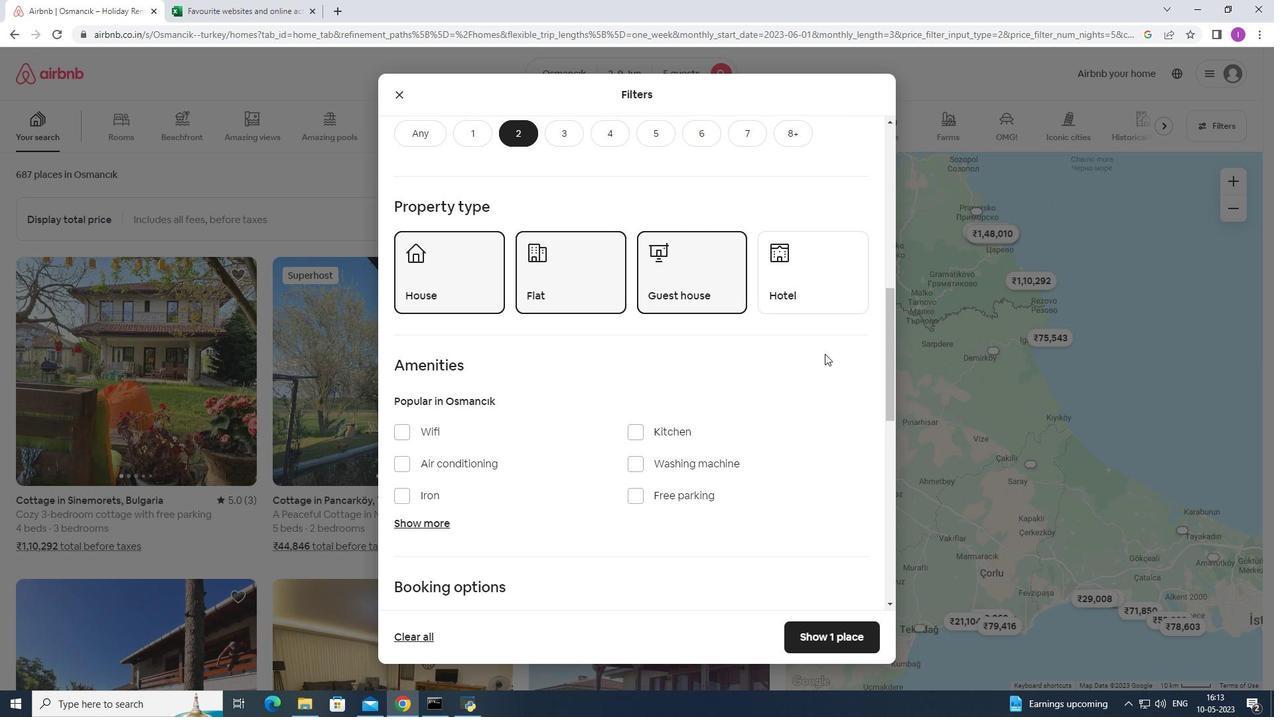 
Action: Mouse scrolled (823, 354) with delta (0, 0)
Screenshot: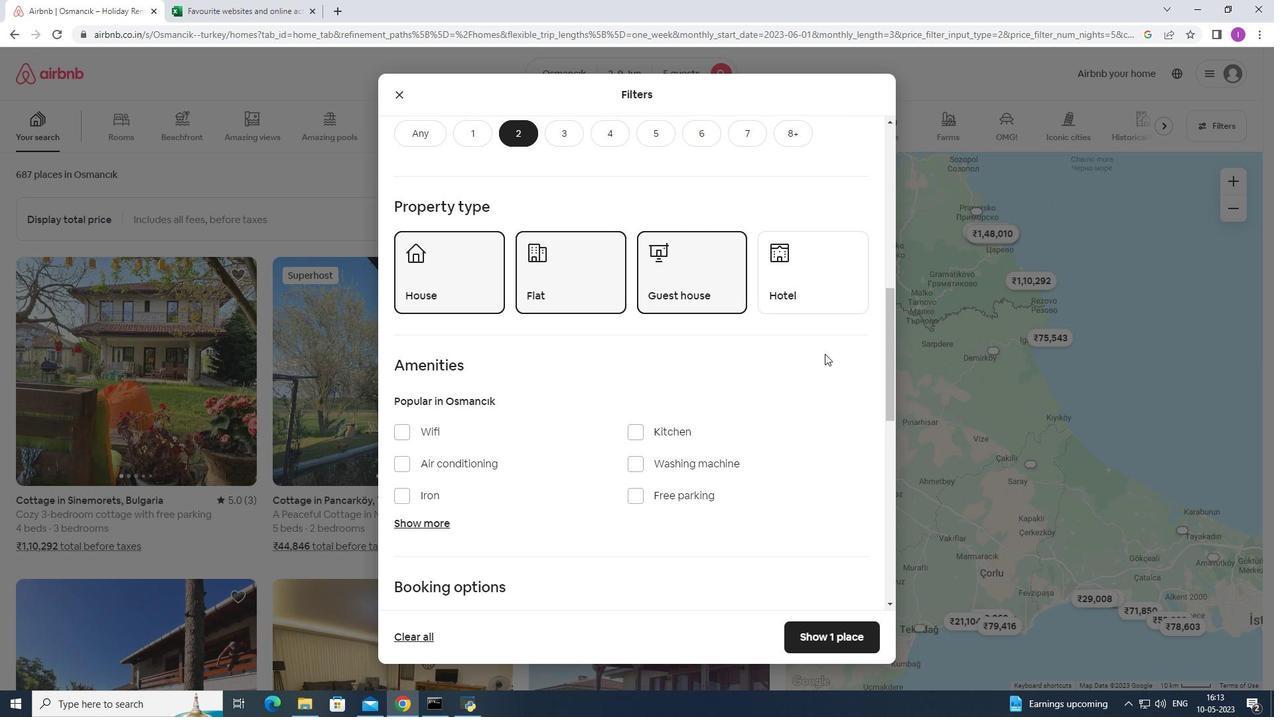 
Action: Mouse moved to (820, 357)
Screenshot: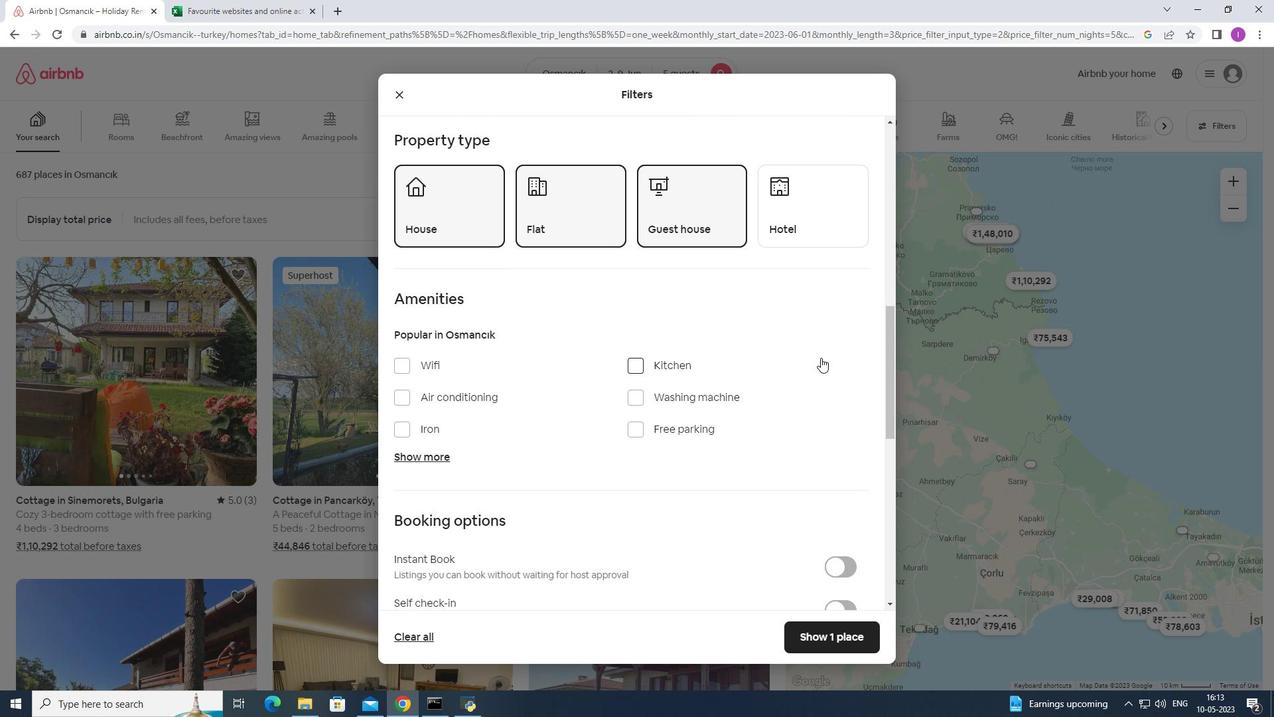 
Action: Mouse scrolled (820, 357) with delta (0, 0)
Screenshot: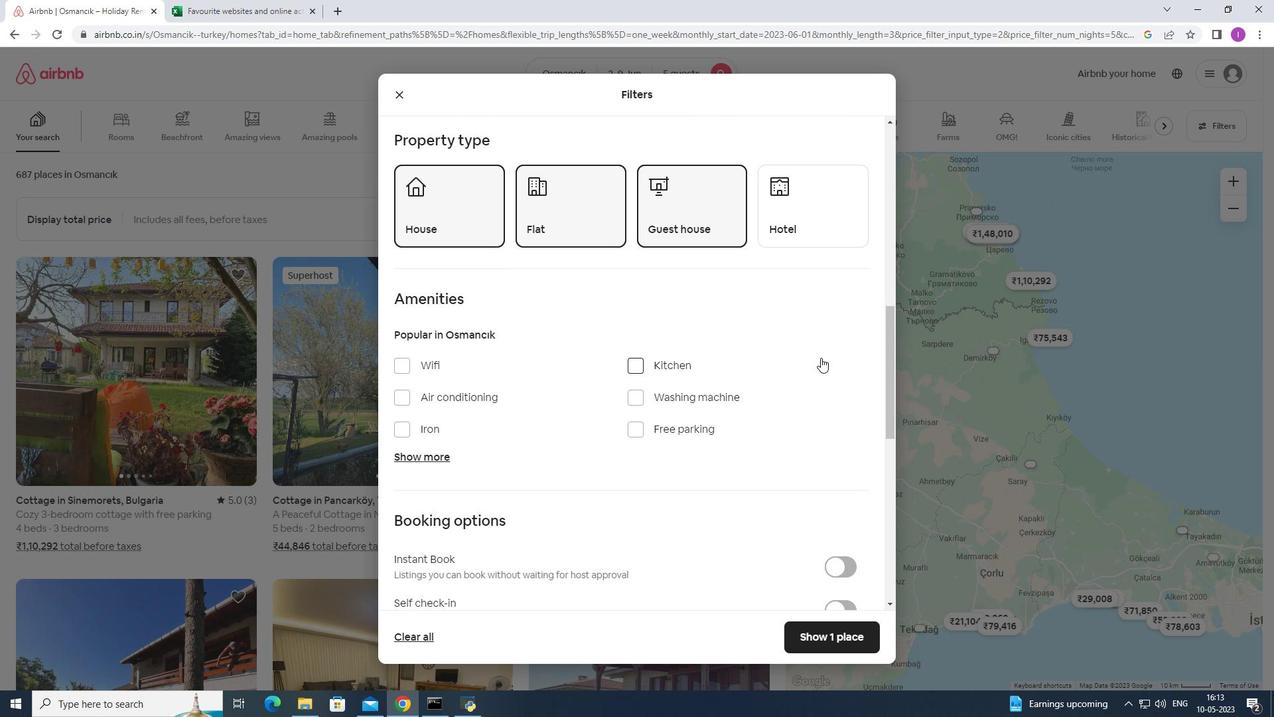 
Action: Mouse moved to (416, 300)
Screenshot: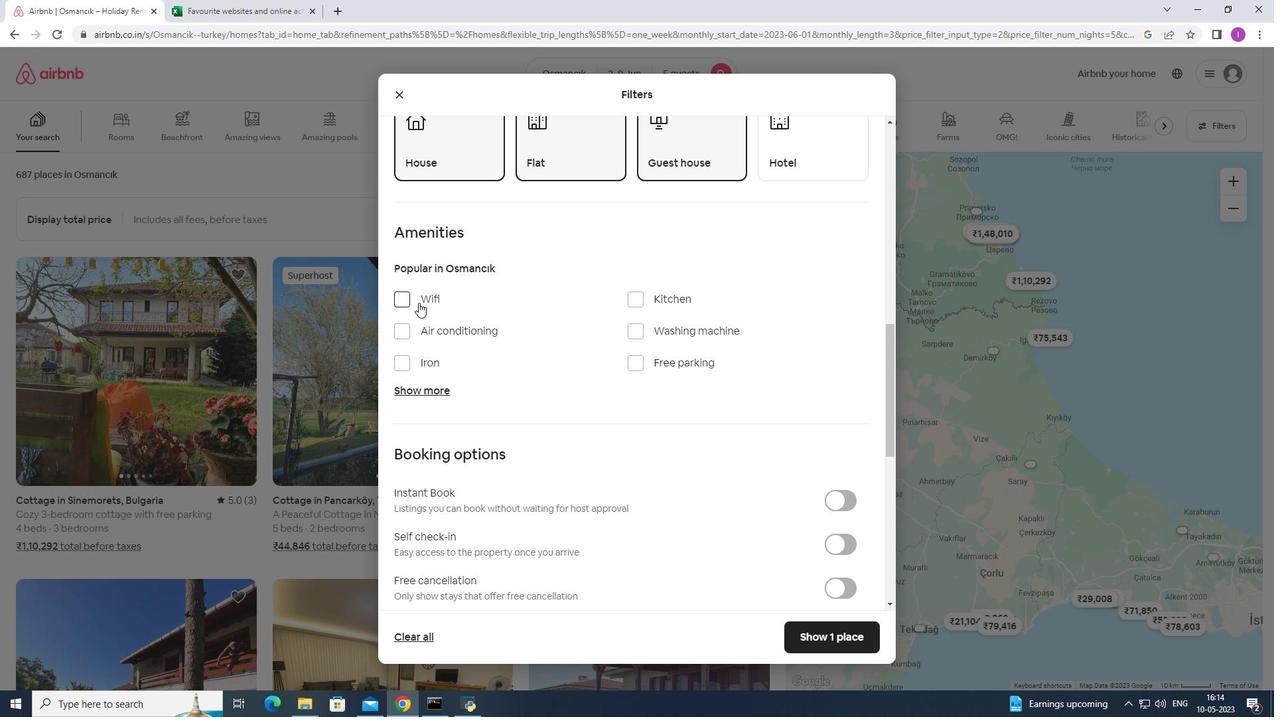 
Action: Mouse pressed left at (416, 300)
Screenshot: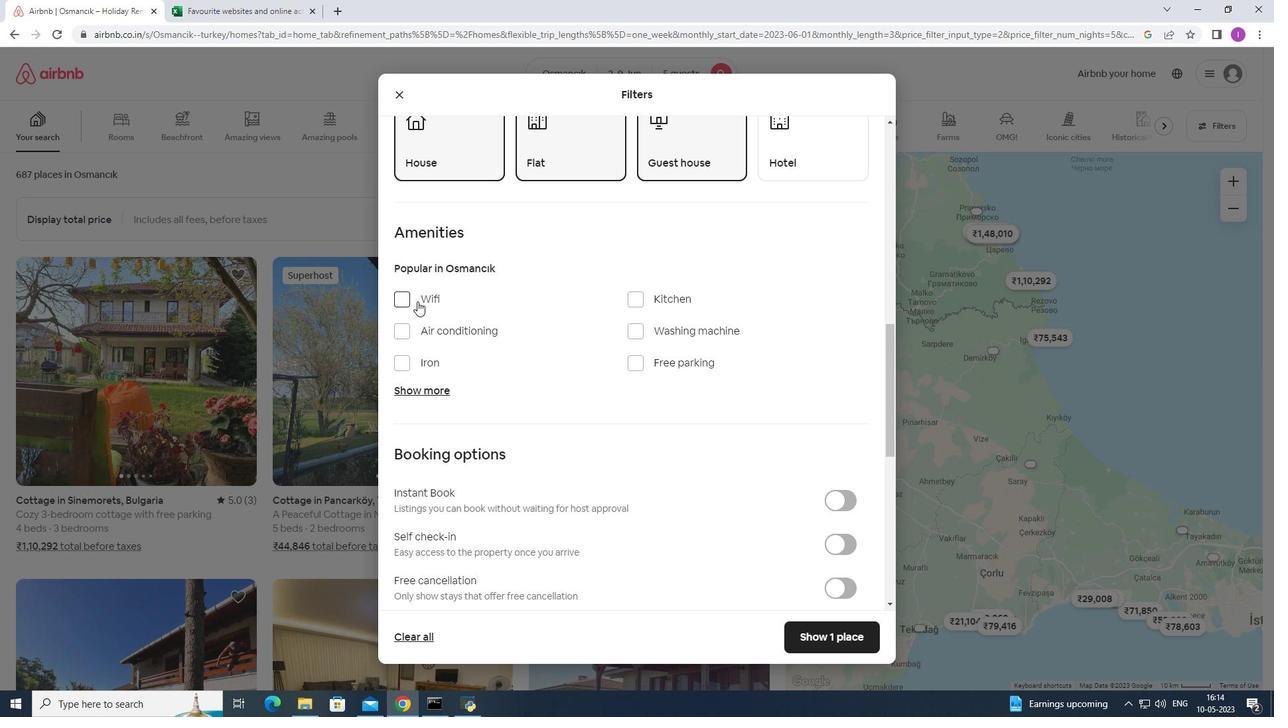 
Action: Mouse moved to (656, 328)
Screenshot: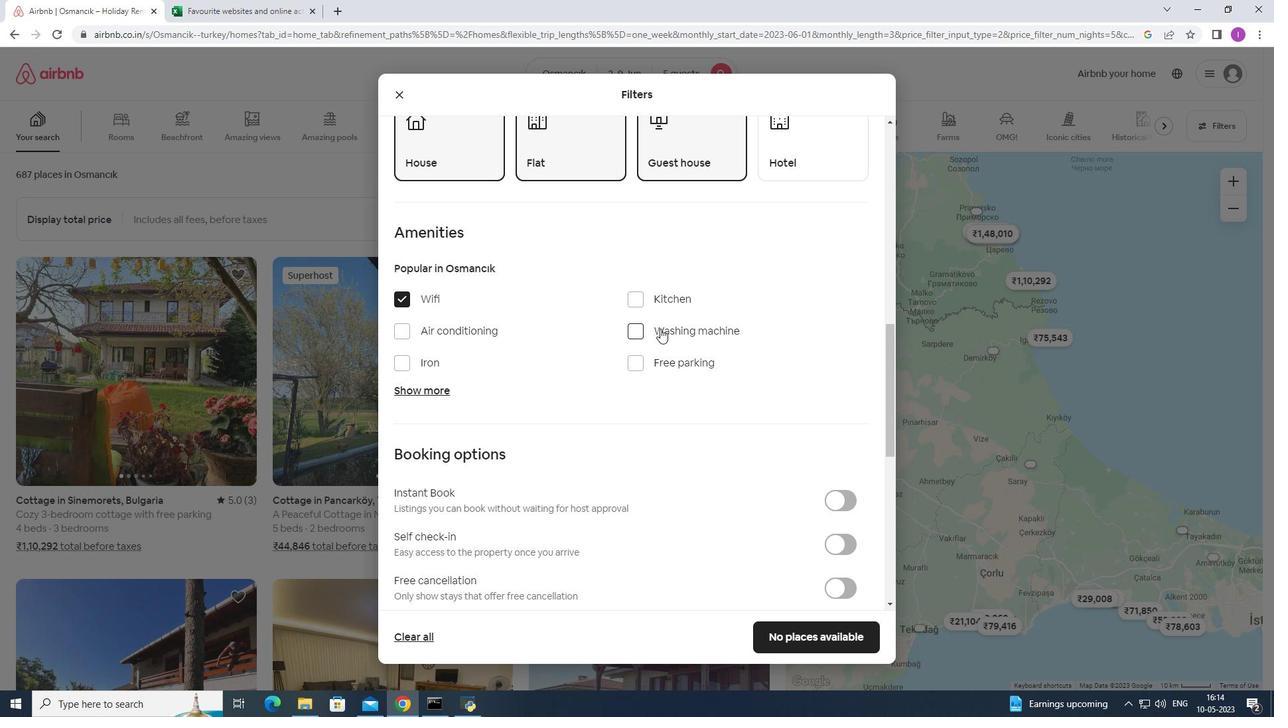 
Action: Mouse pressed left at (656, 328)
Screenshot: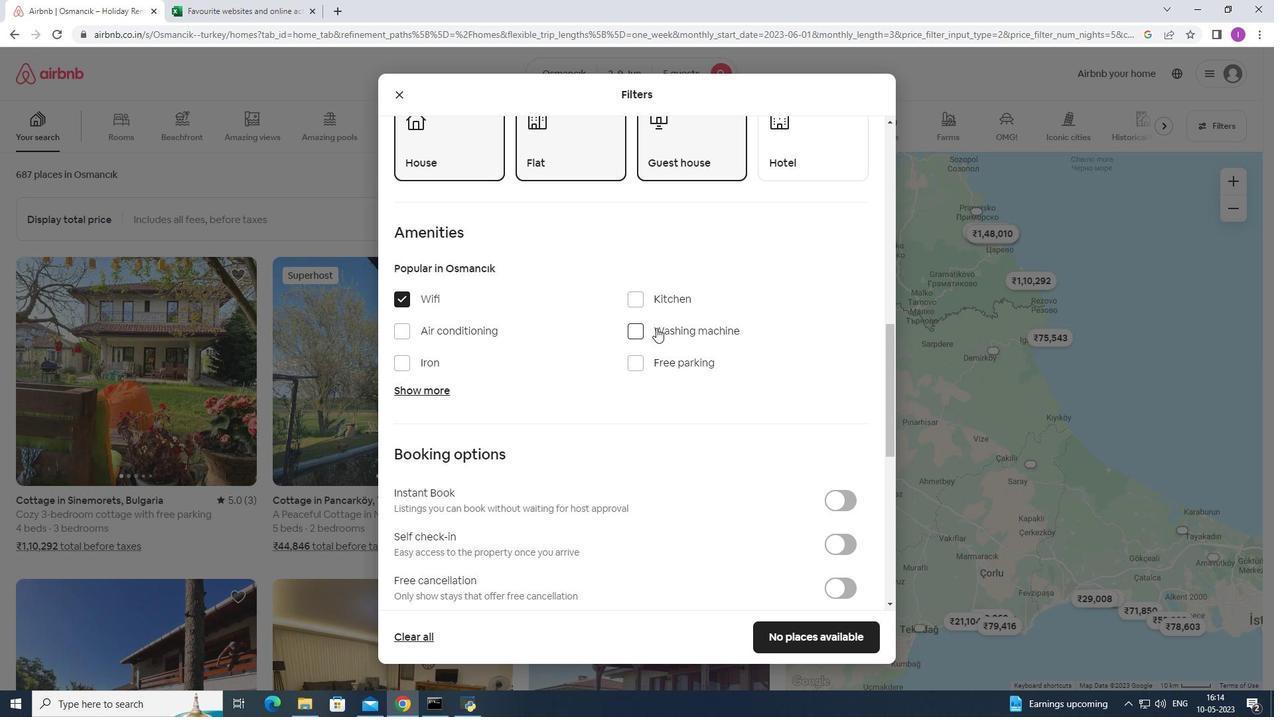 
Action: Mouse moved to (593, 426)
Screenshot: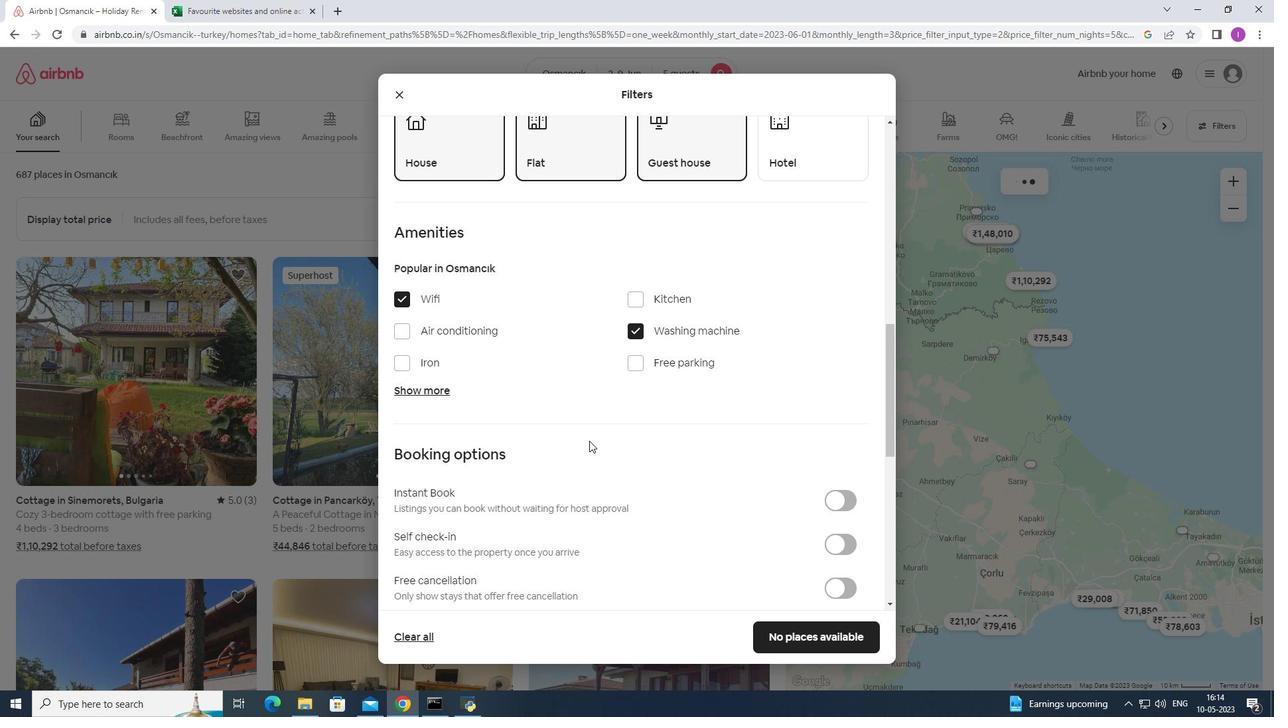 
Action: Mouse scrolled (593, 426) with delta (0, 0)
Screenshot: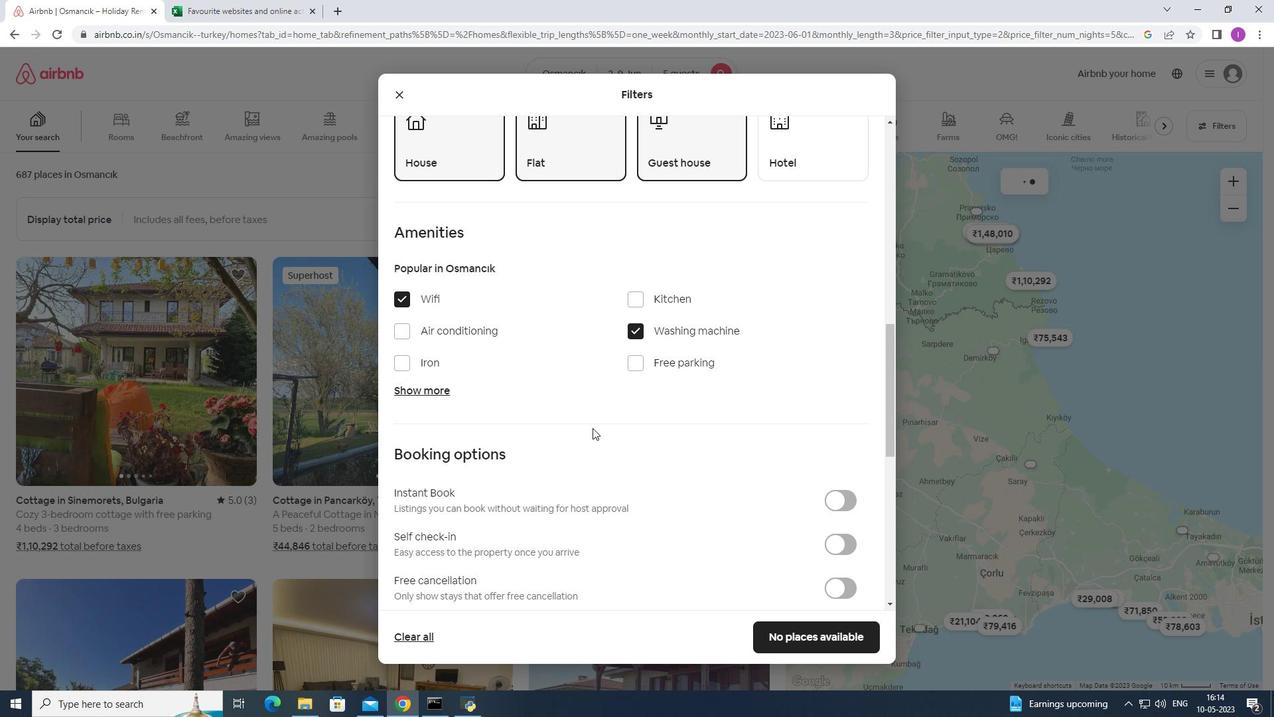 
Action: Mouse scrolled (593, 426) with delta (0, 0)
Screenshot: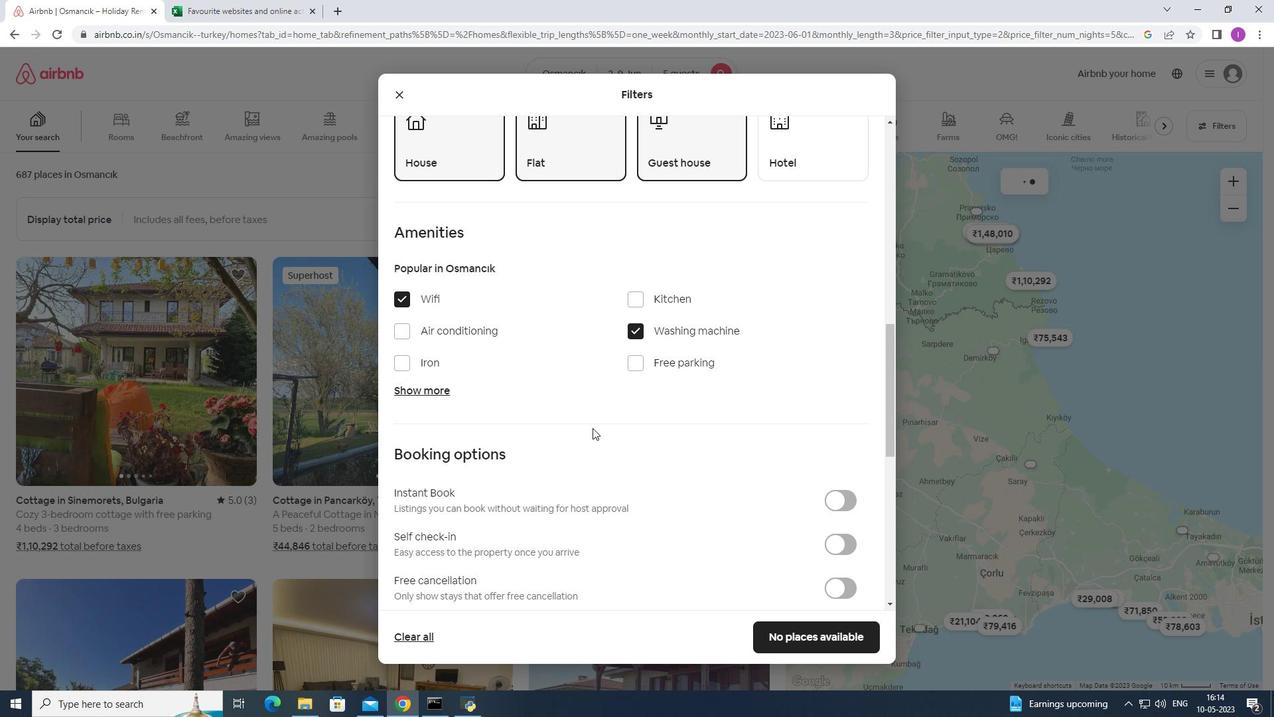 
Action: Mouse scrolled (593, 426) with delta (0, 0)
Screenshot: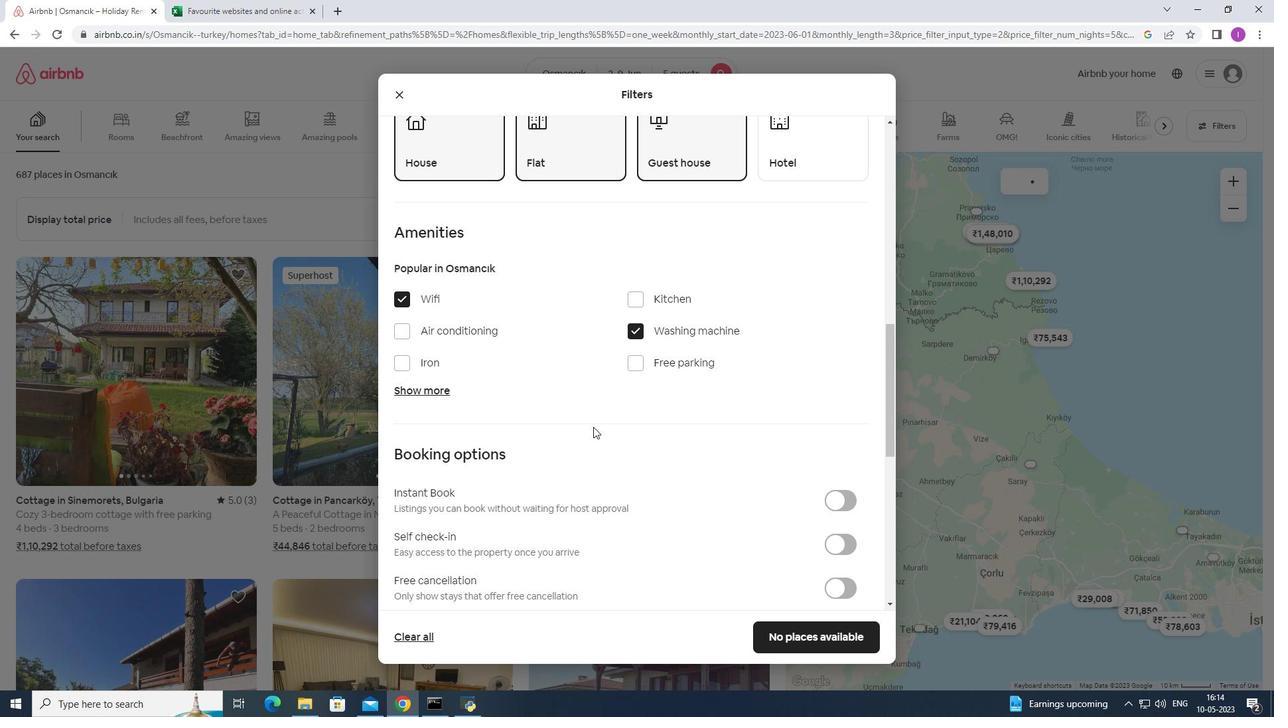 
Action: Mouse moved to (603, 416)
Screenshot: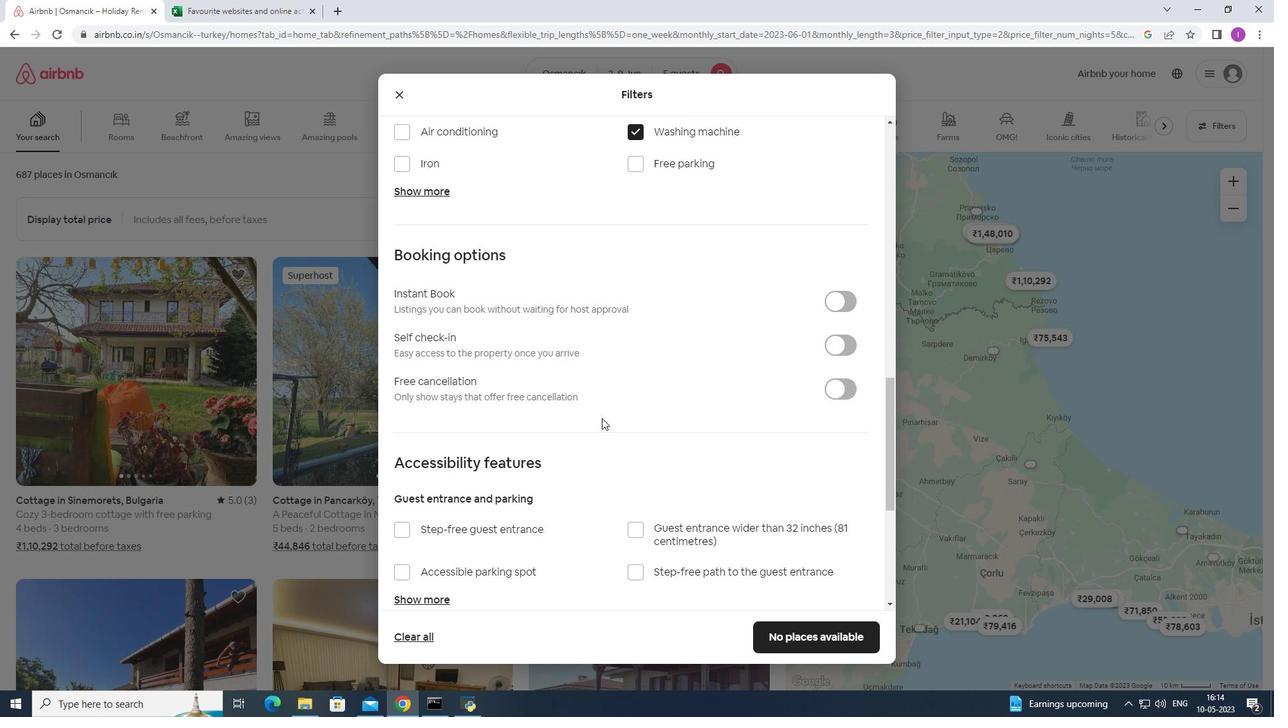 
Action: Mouse scrolled (603, 415) with delta (0, 0)
Screenshot: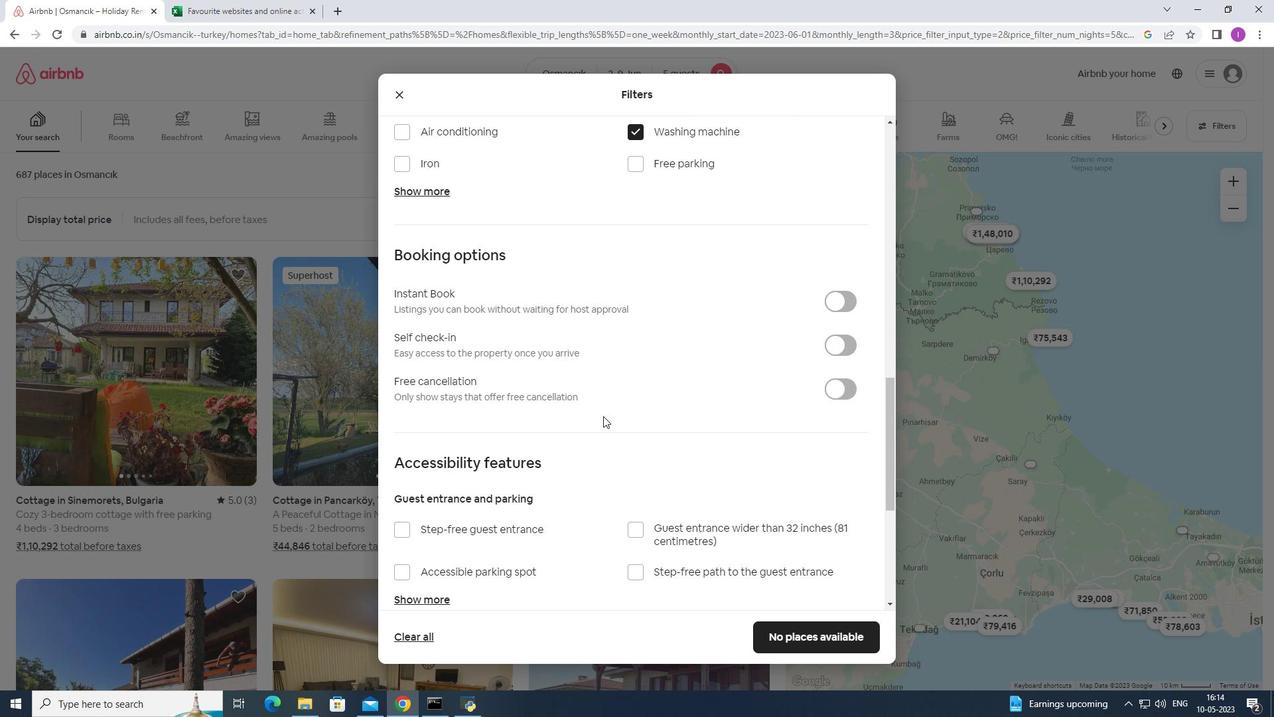 
Action: Mouse moved to (855, 280)
Screenshot: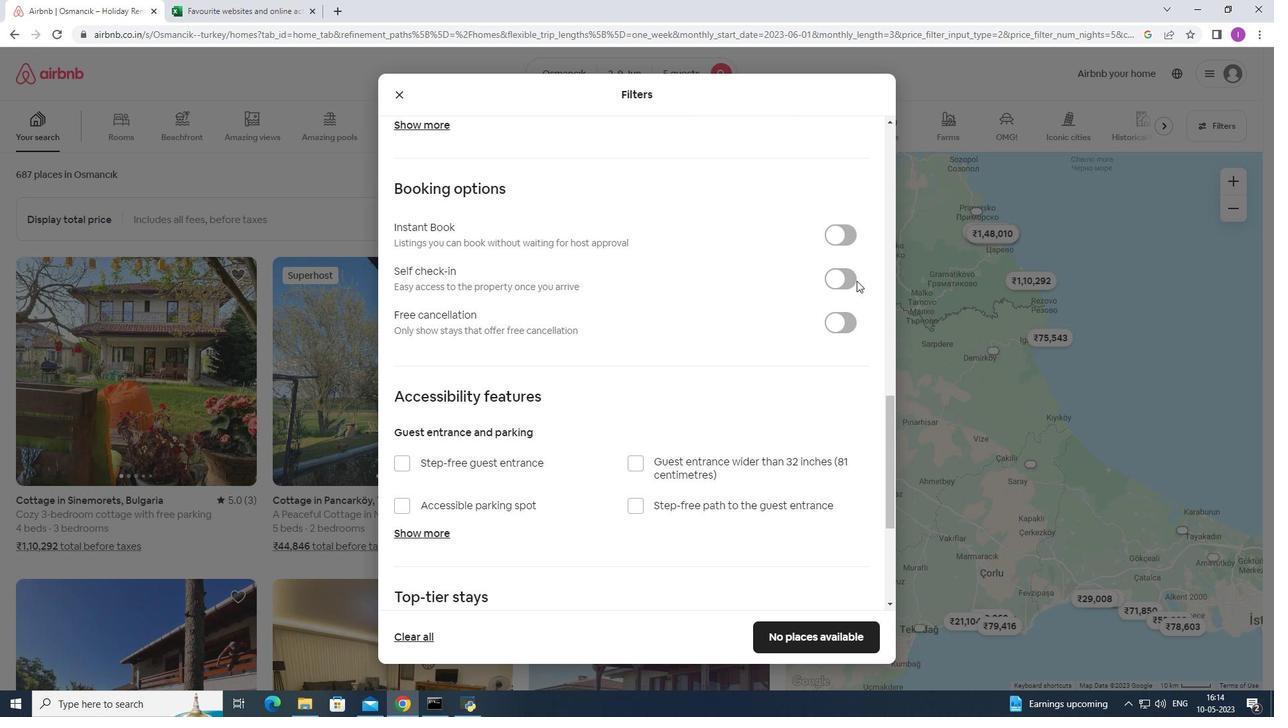 
Action: Mouse pressed left at (855, 280)
Screenshot: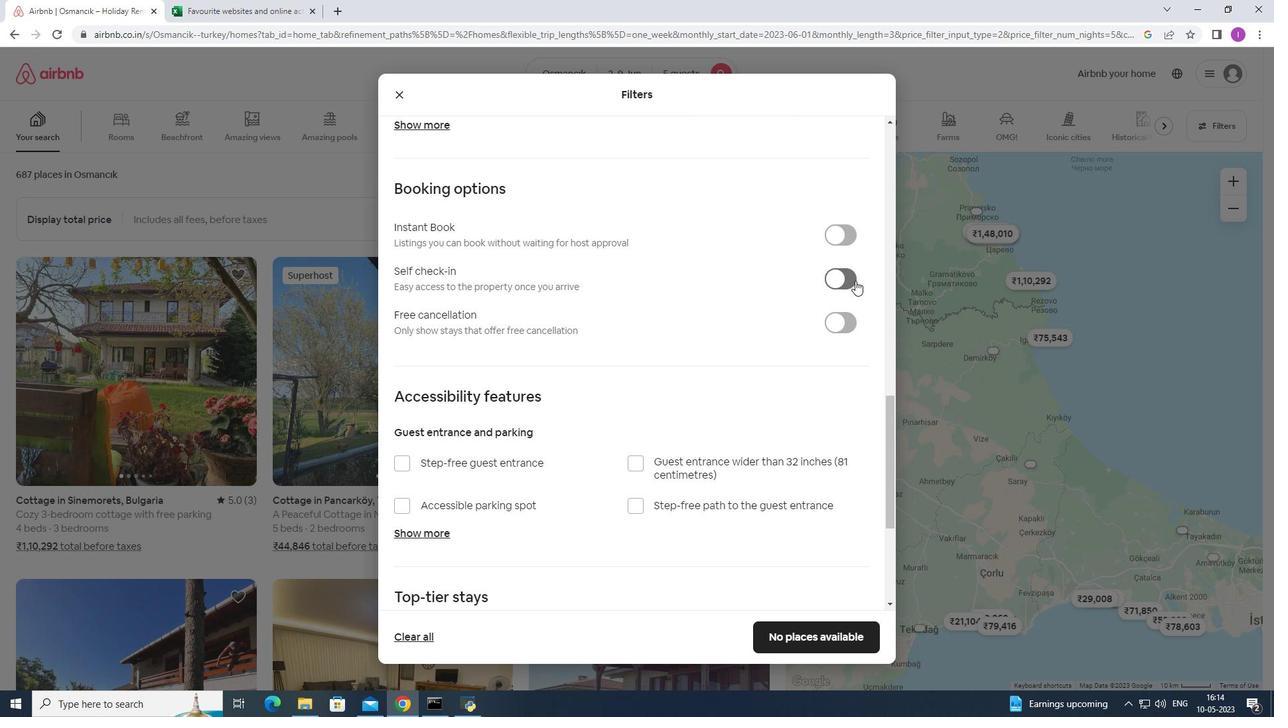 
Action: Mouse moved to (640, 324)
Screenshot: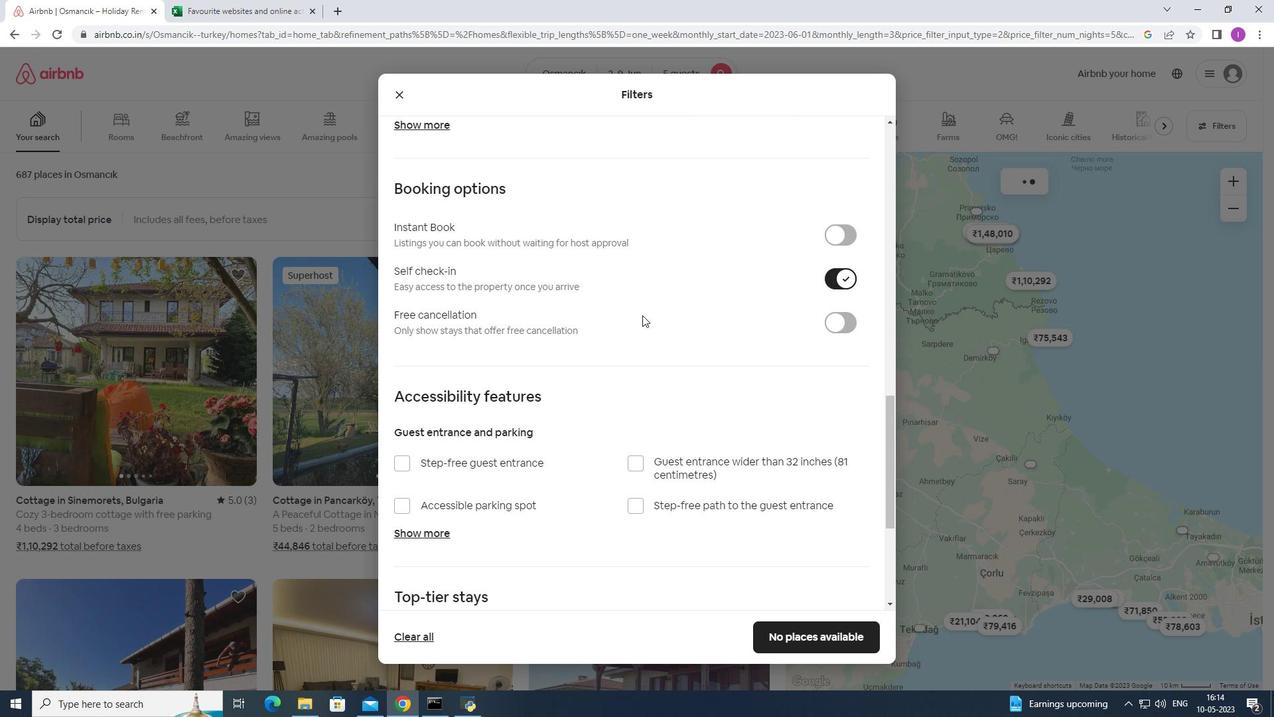 
Action: Mouse scrolled (640, 324) with delta (0, 0)
Screenshot: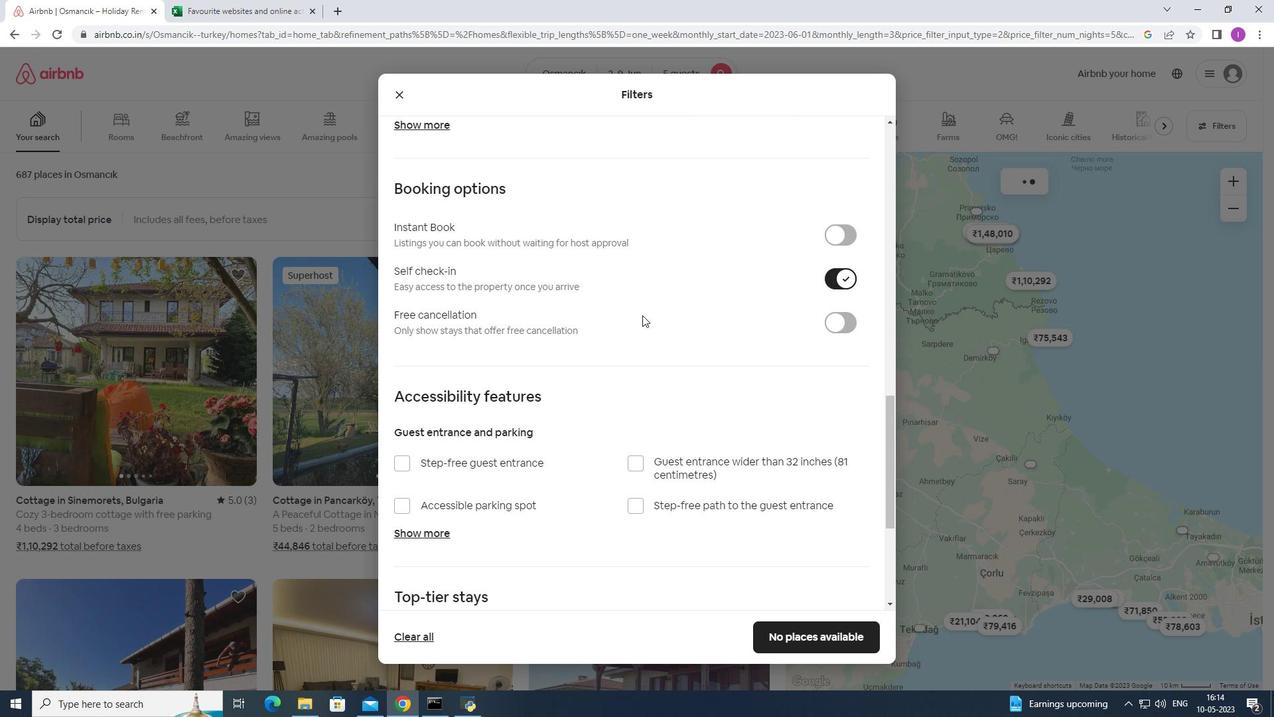 
Action: Mouse moved to (640, 333)
Screenshot: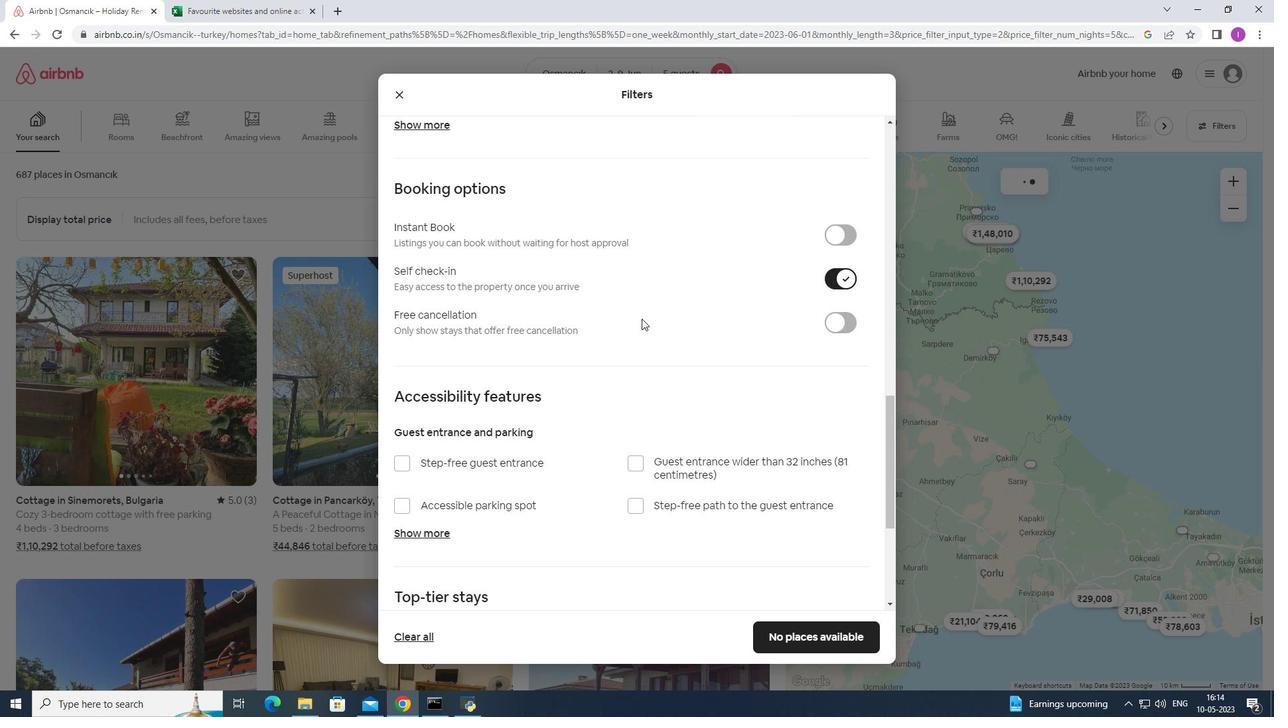 
Action: Mouse scrolled (640, 333) with delta (0, 0)
Screenshot: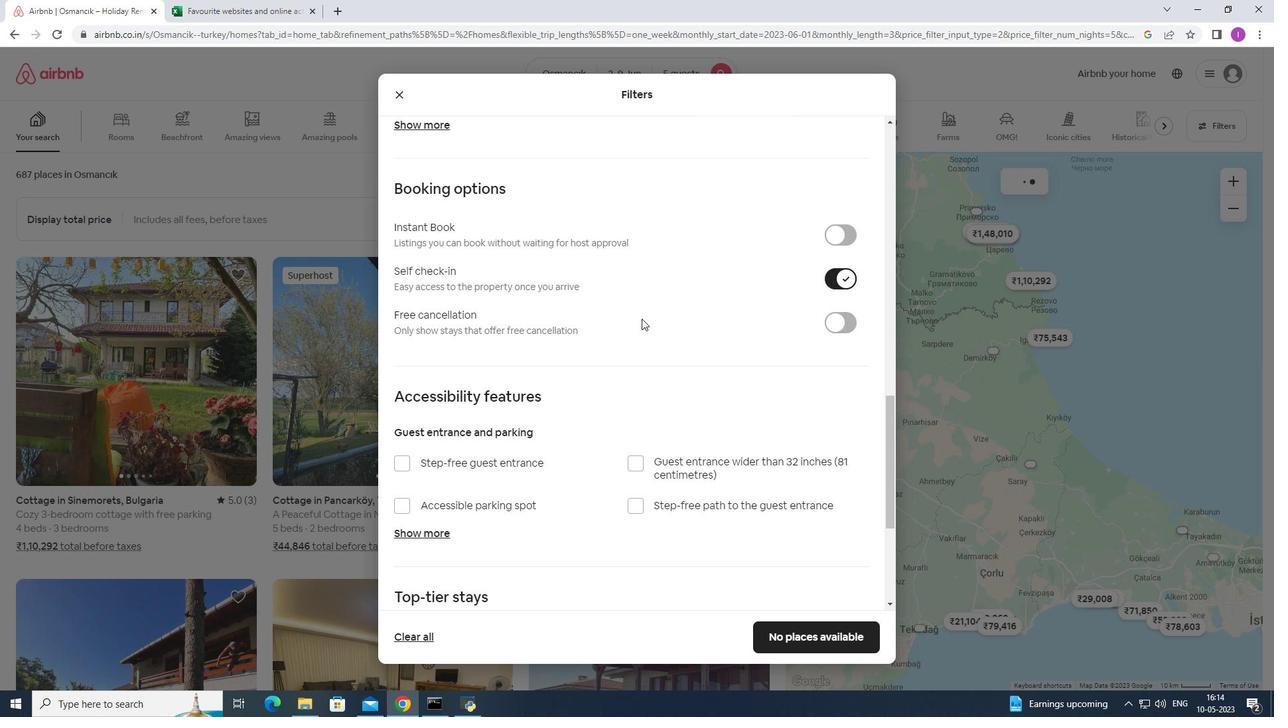 
Action: Mouse moved to (641, 365)
Screenshot: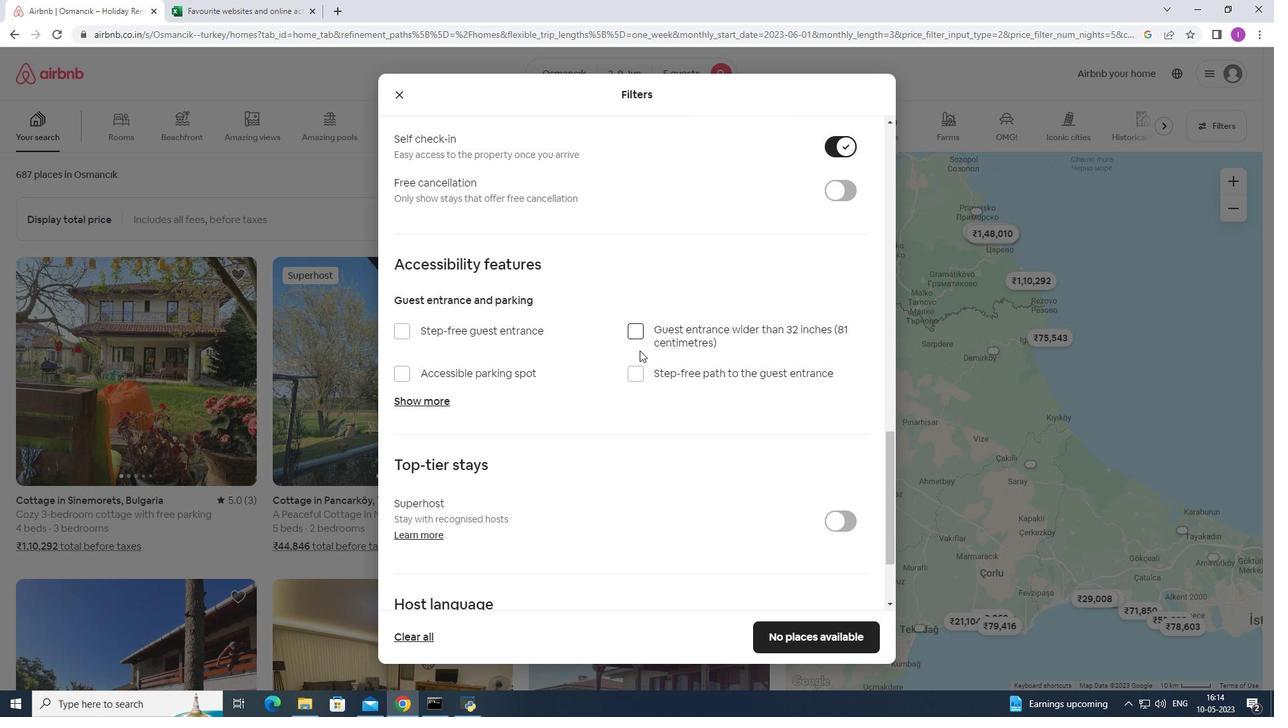 
Action: Mouse scrolled (641, 365) with delta (0, 0)
Screenshot: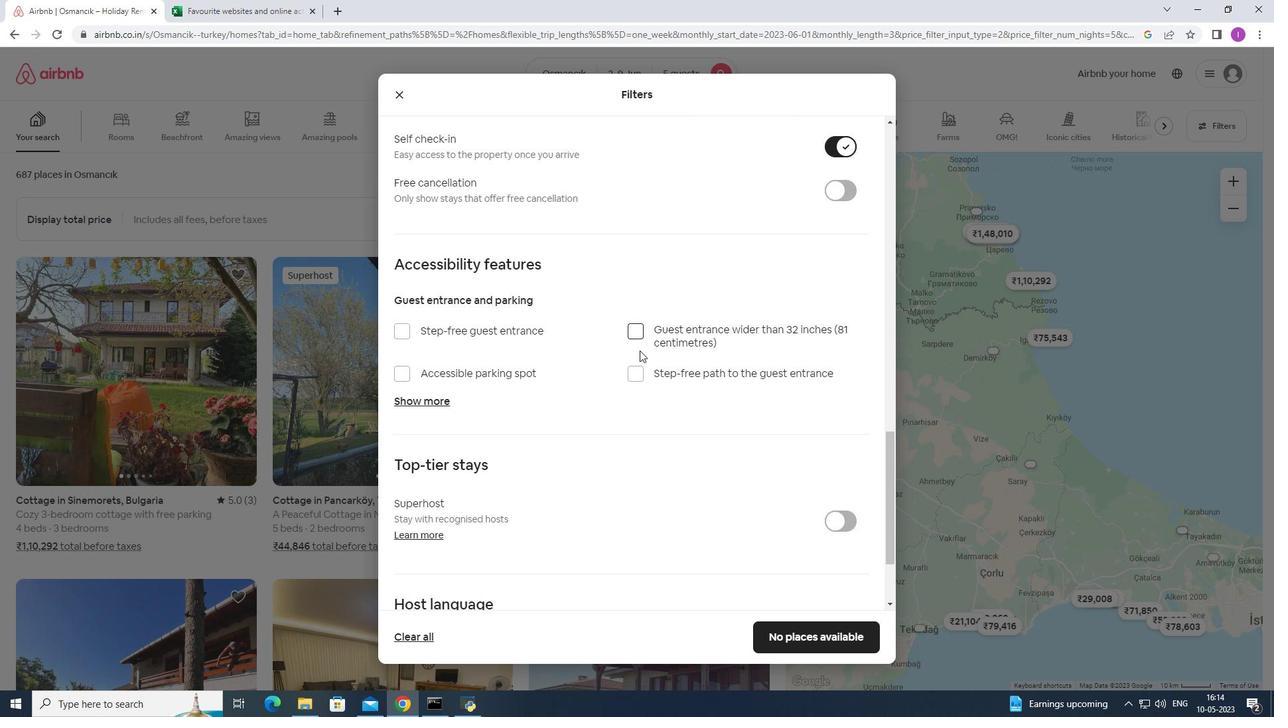
Action: Mouse moved to (641, 369)
Screenshot: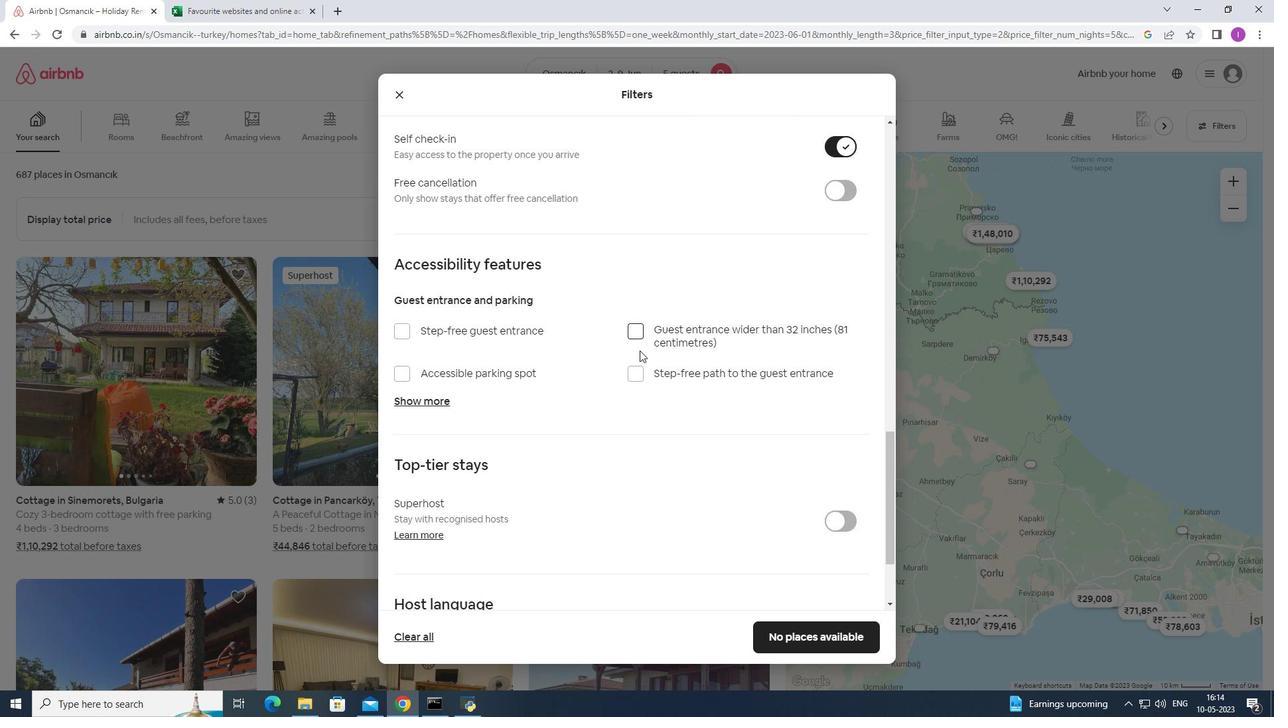 
Action: Mouse scrolled (641, 369) with delta (0, 0)
Screenshot: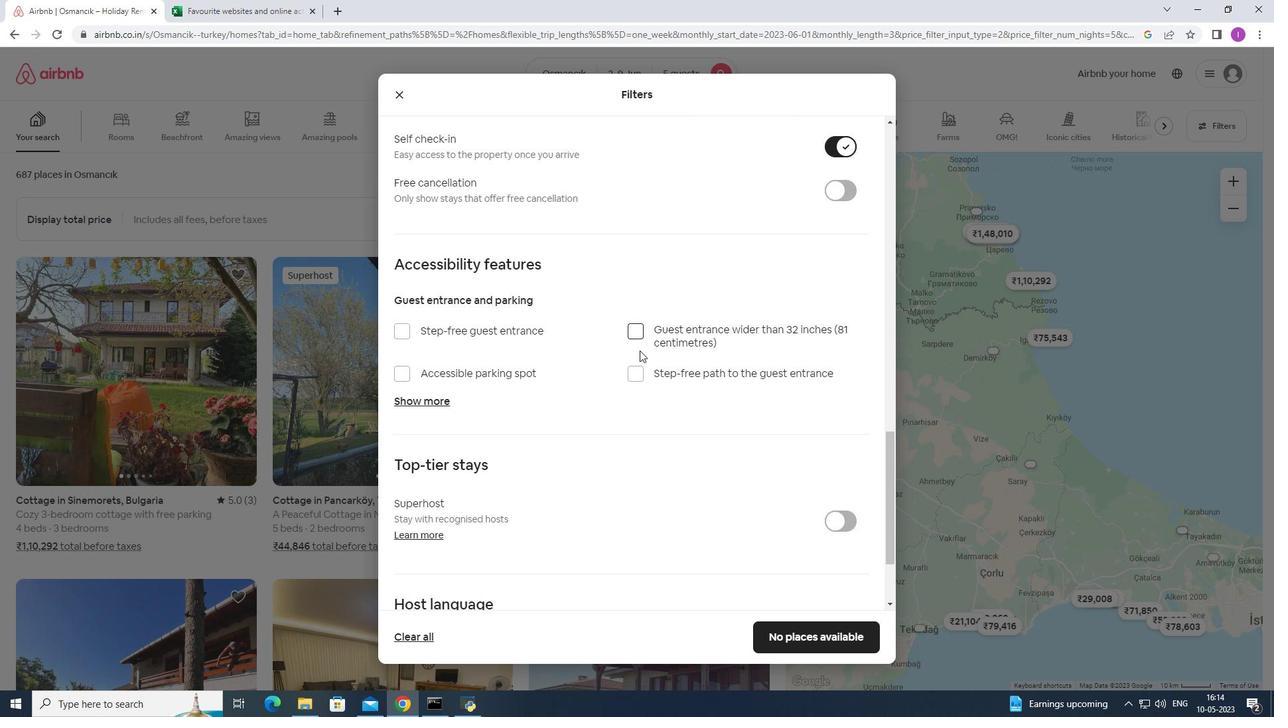 
Action: Mouse moved to (642, 373)
Screenshot: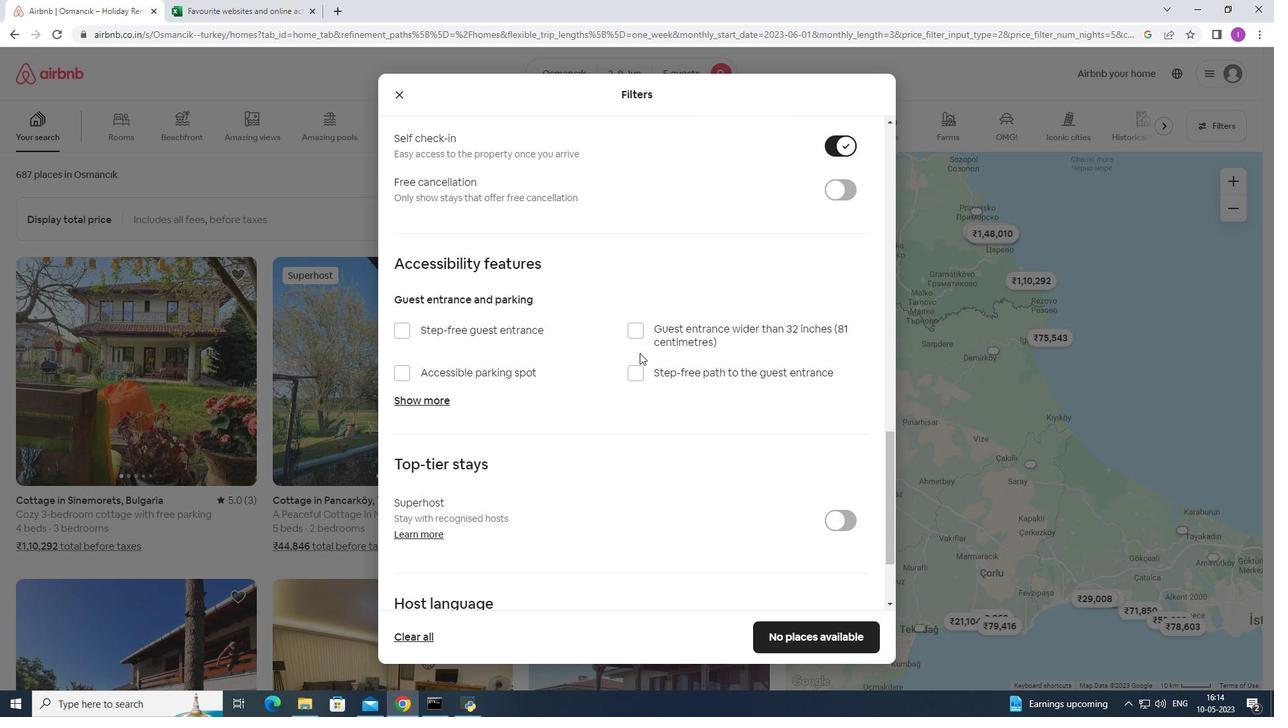
Action: Mouse scrolled (642, 372) with delta (0, 0)
Screenshot: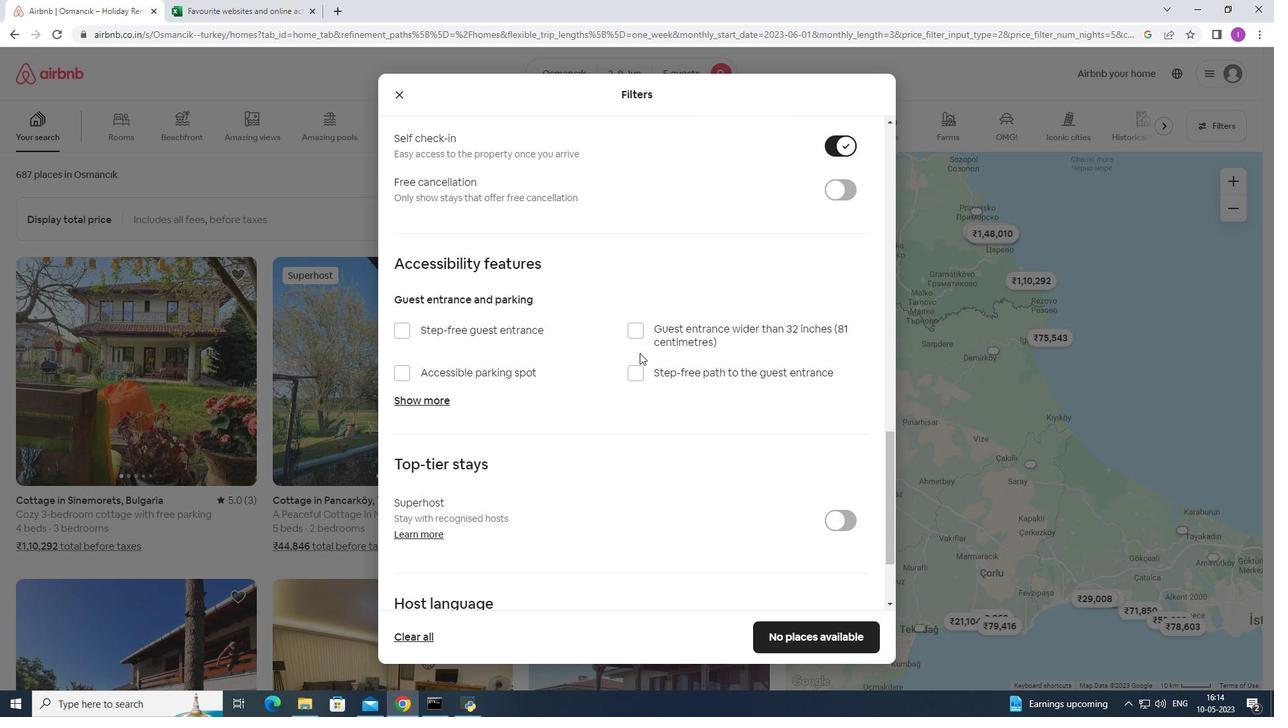 
Action: Mouse moved to (642, 375)
Screenshot: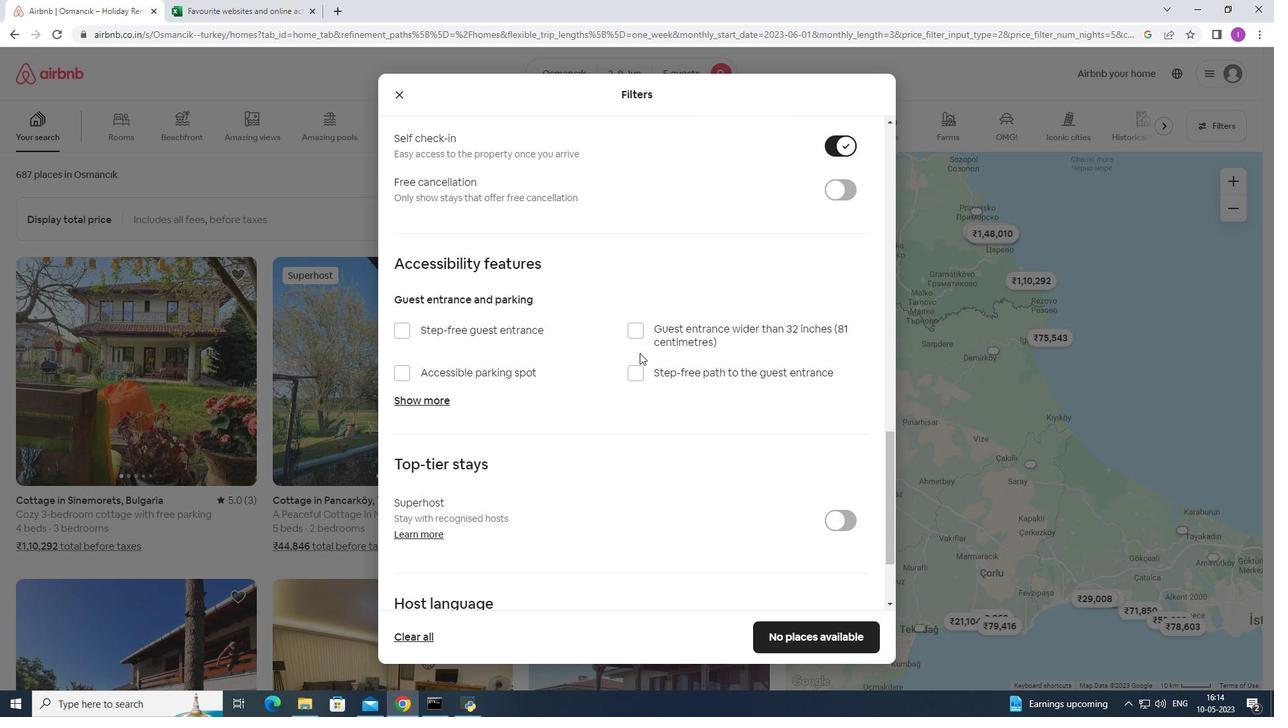 
Action: Mouse scrolled (642, 374) with delta (0, 0)
Screenshot: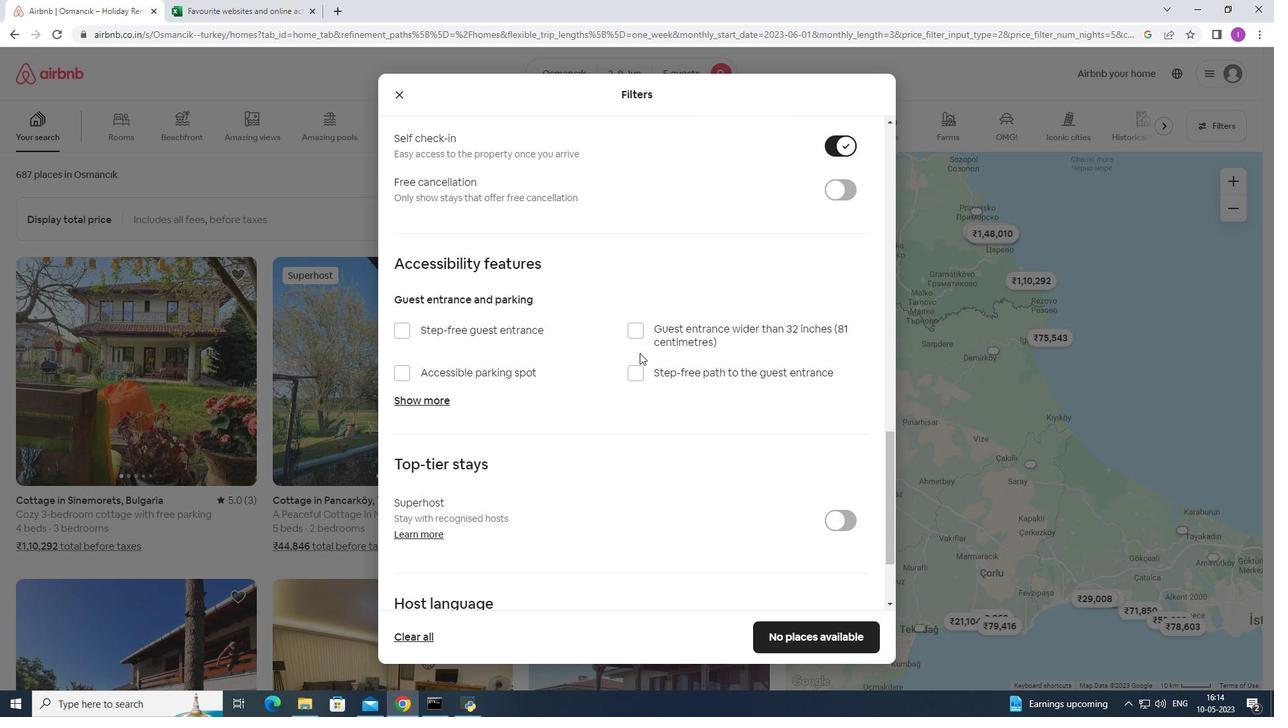 
Action: Mouse moved to (642, 386)
Screenshot: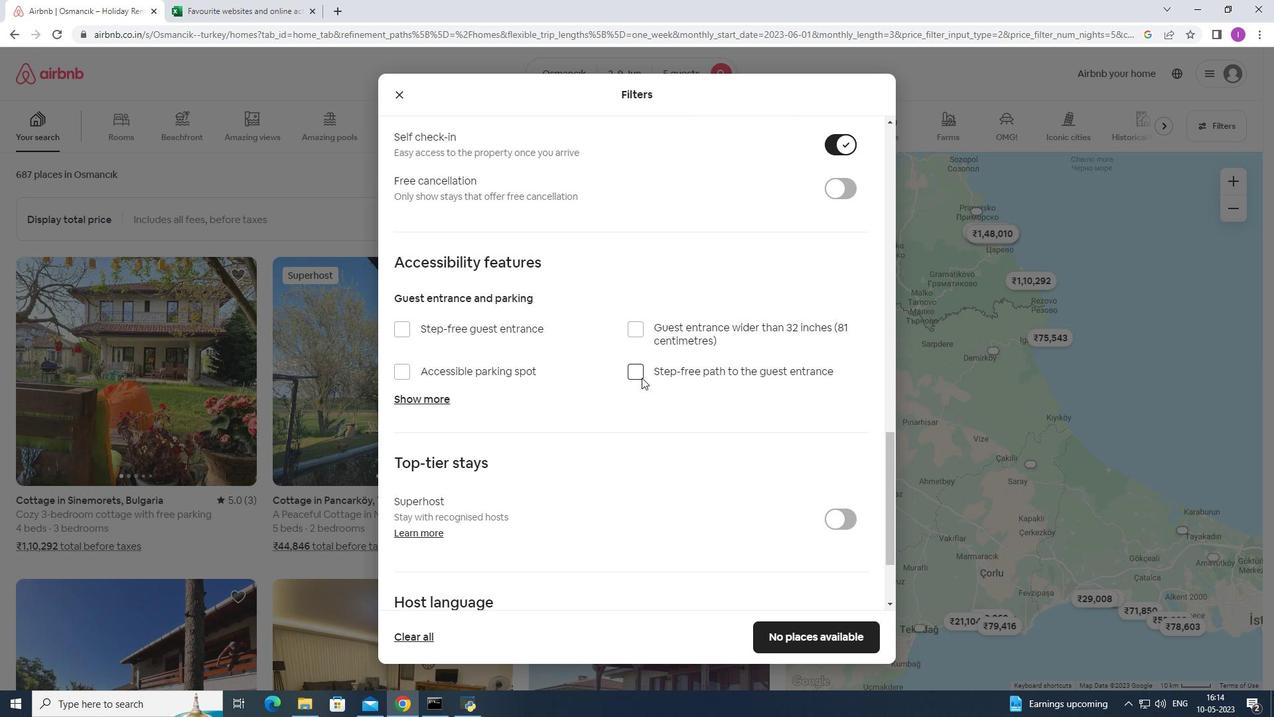 
Action: Mouse scrolled (642, 385) with delta (0, 0)
Screenshot: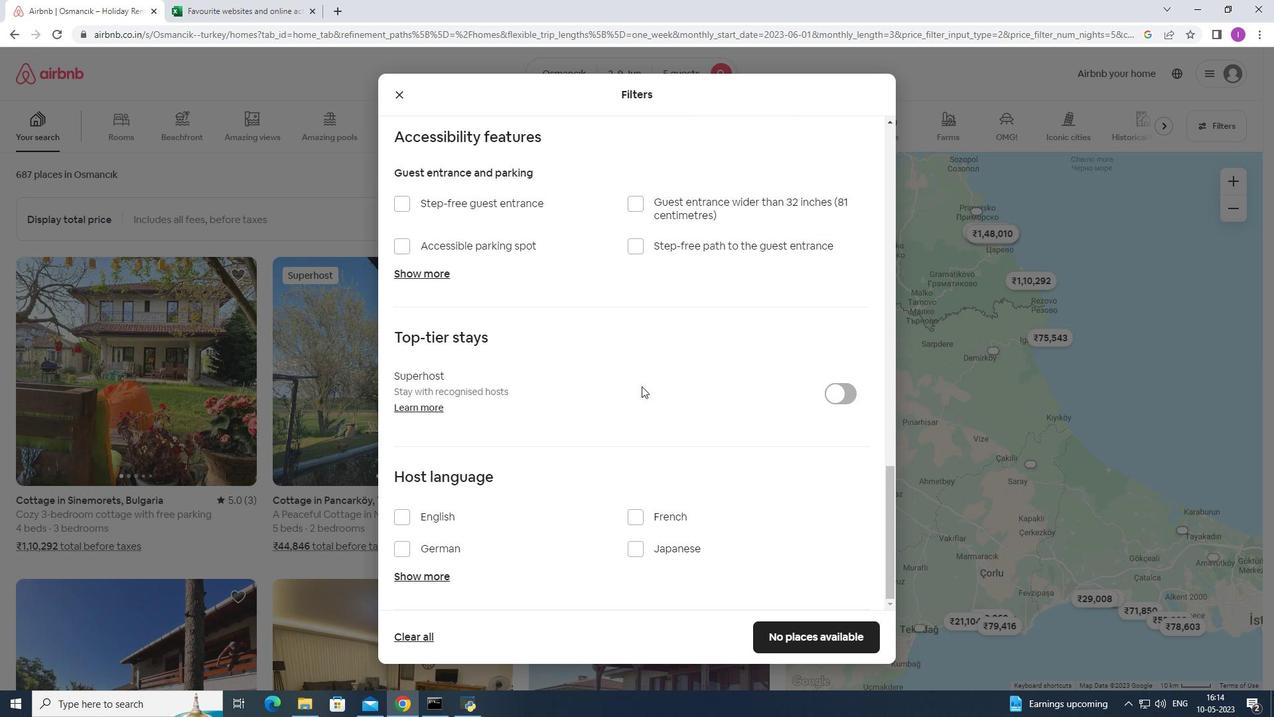 
Action: Mouse scrolled (642, 385) with delta (0, 0)
Screenshot: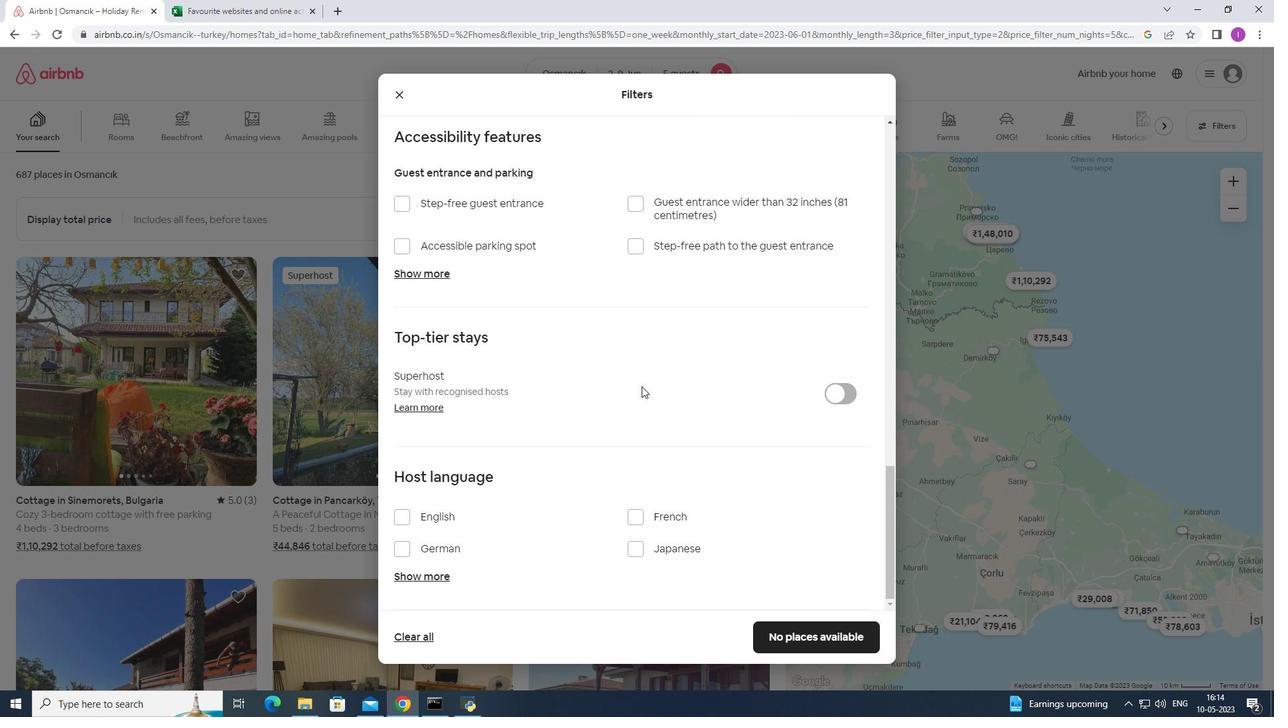 
Action: Mouse moved to (642, 387)
Screenshot: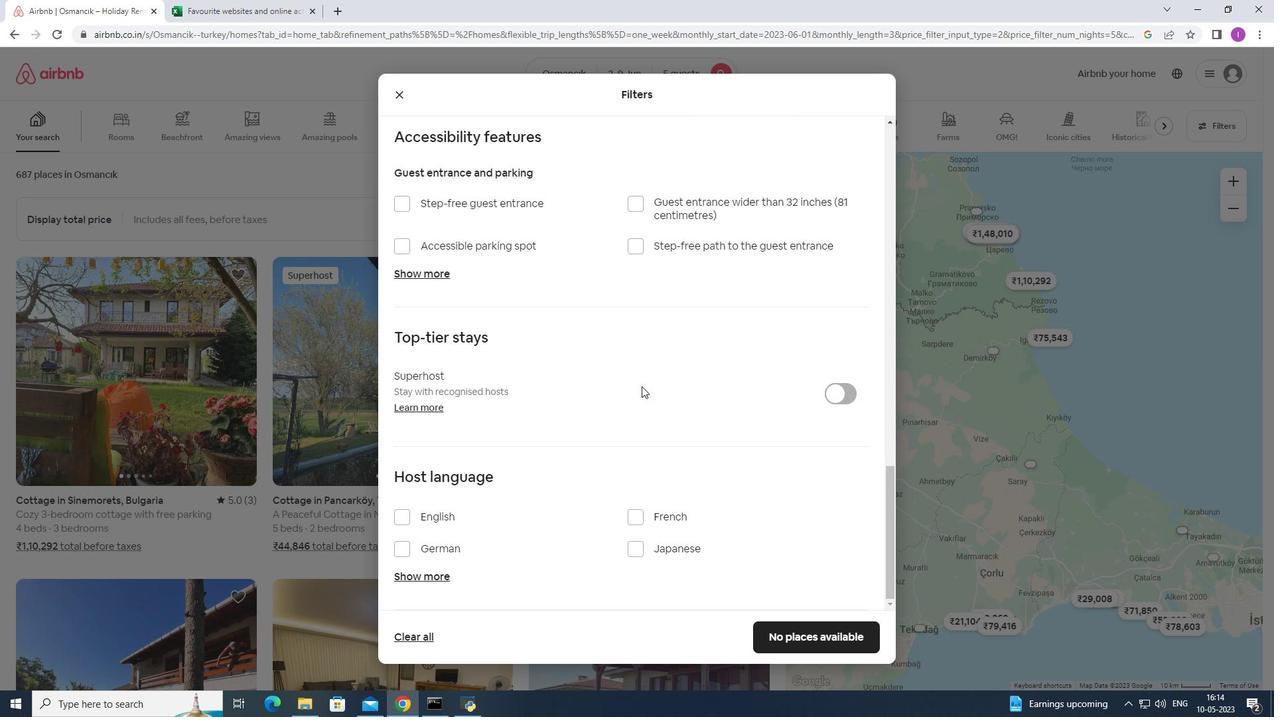 
Action: Mouse scrolled (642, 387) with delta (0, 0)
Screenshot: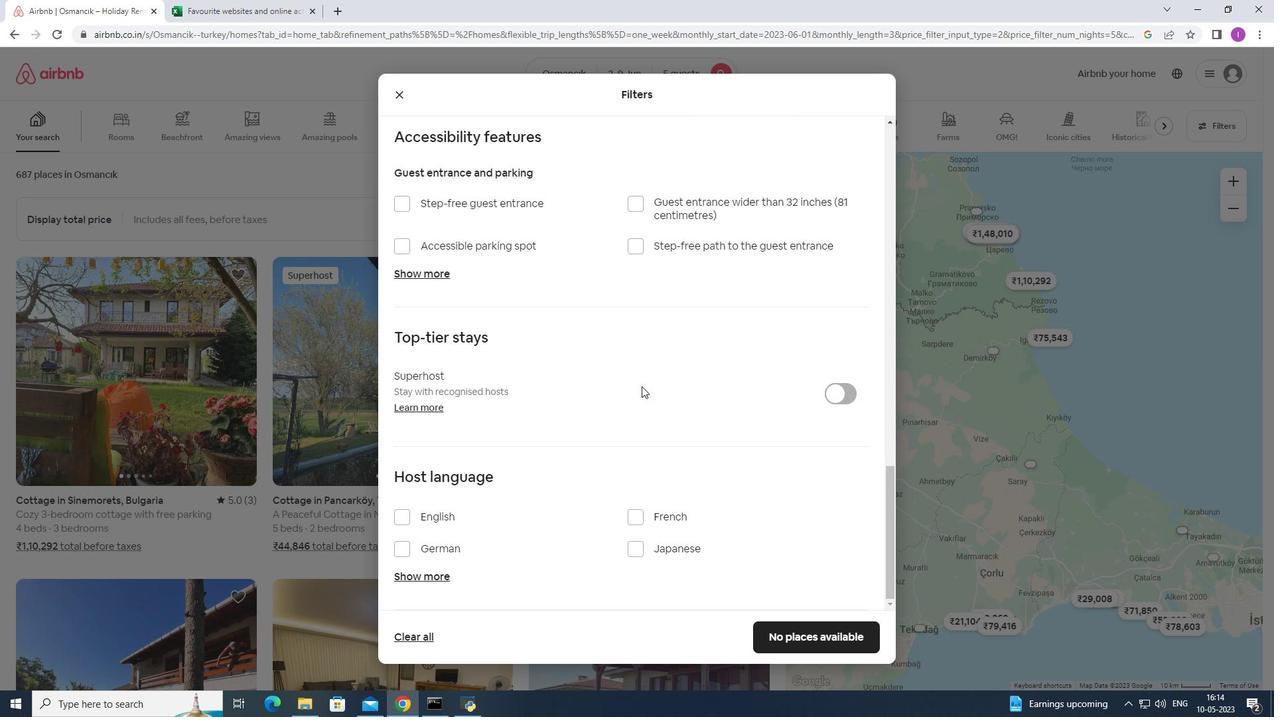 
Action: Mouse scrolled (642, 387) with delta (0, 0)
Screenshot: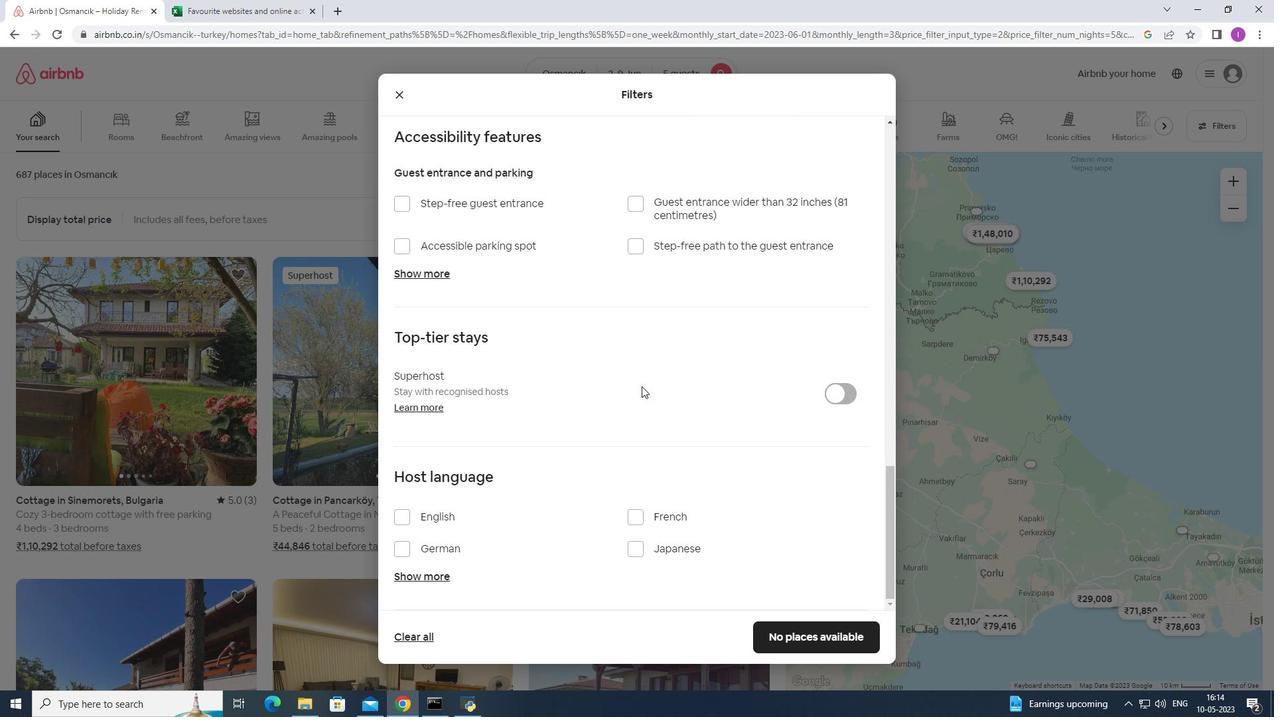 
Action: Mouse moved to (391, 505)
Screenshot: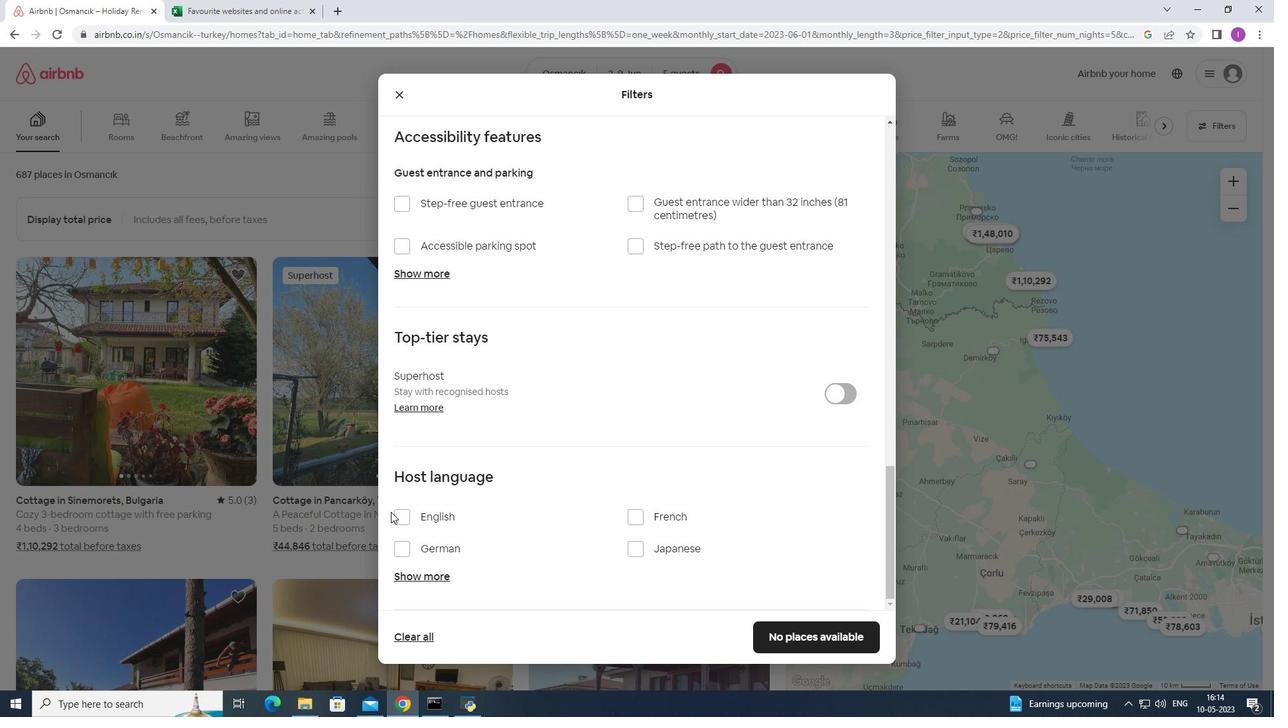 
Action: Mouse pressed left at (391, 505)
Screenshot: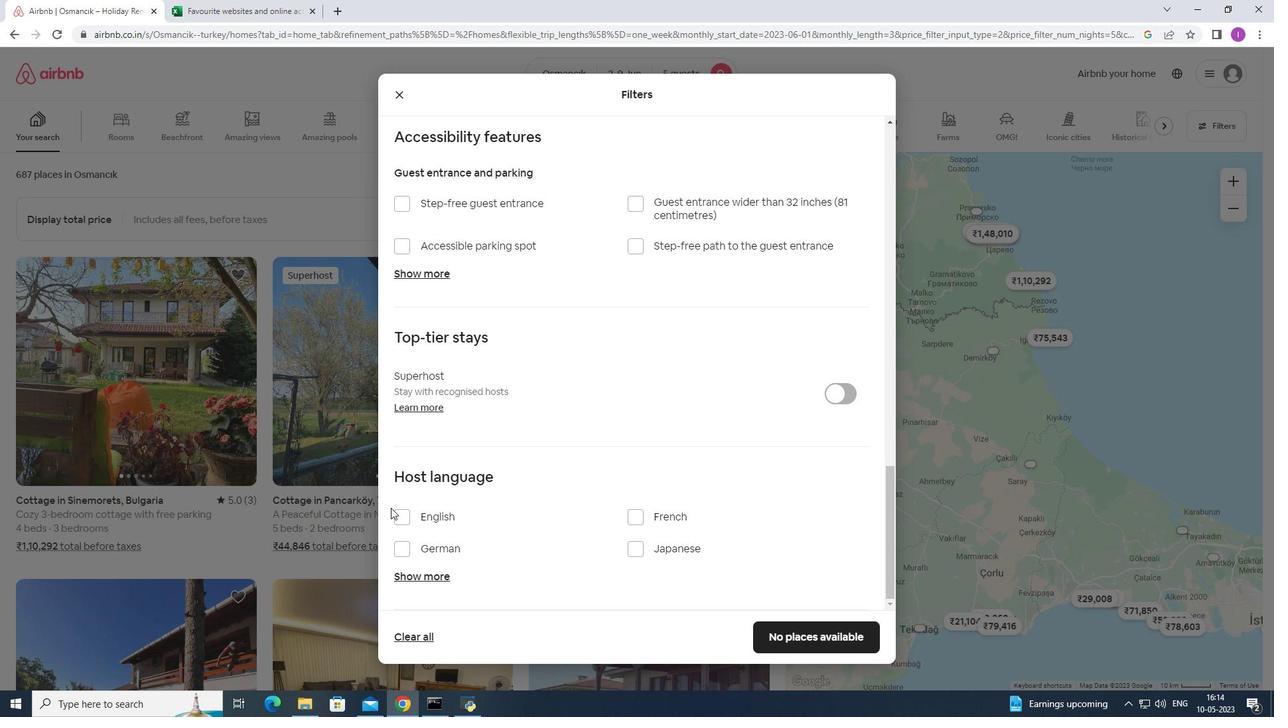 
Action: Mouse moved to (402, 512)
Screenshot: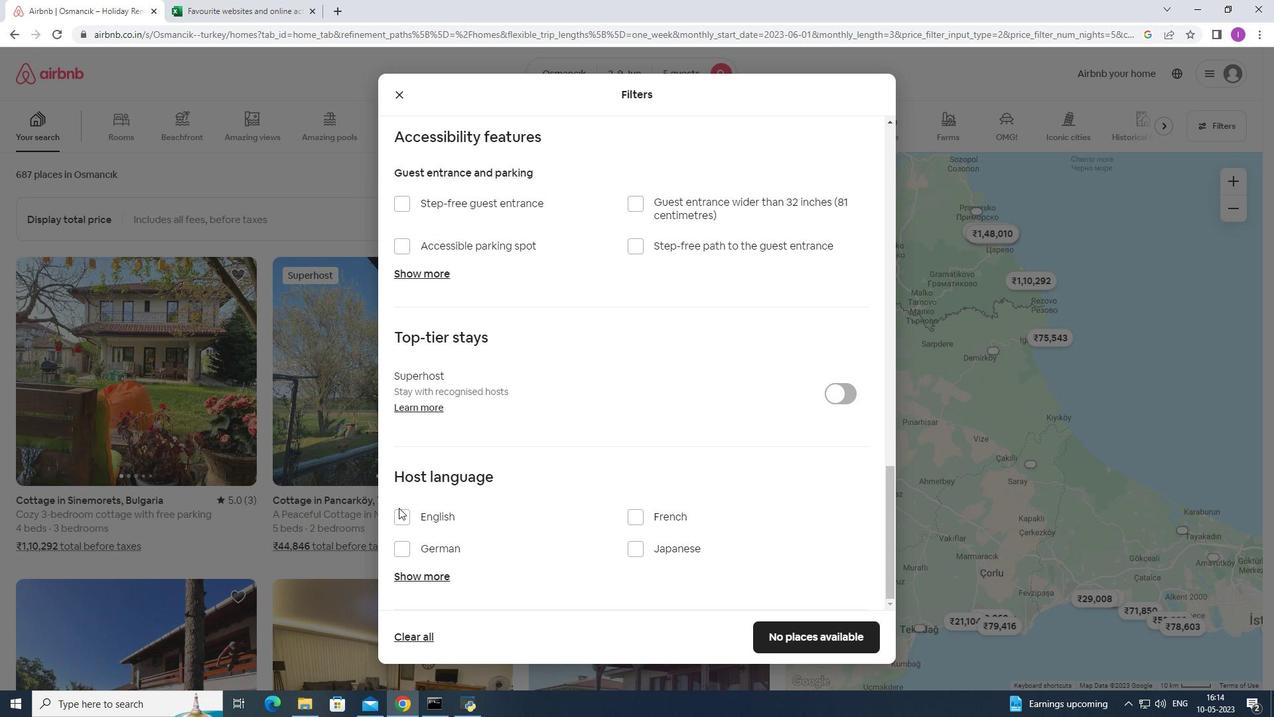 
Action: Mouse pressed left at (402, 512)
Screenshot: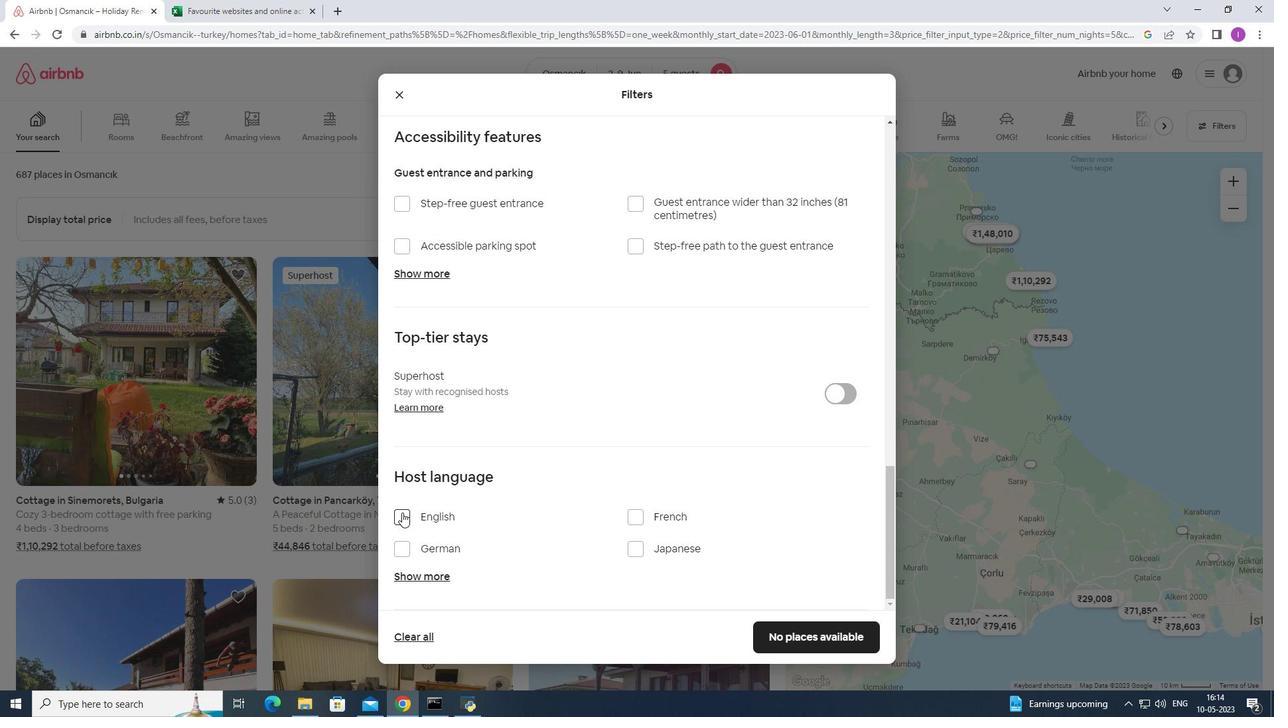 
Action: Mouse moved to (774, 627)
Screenshot: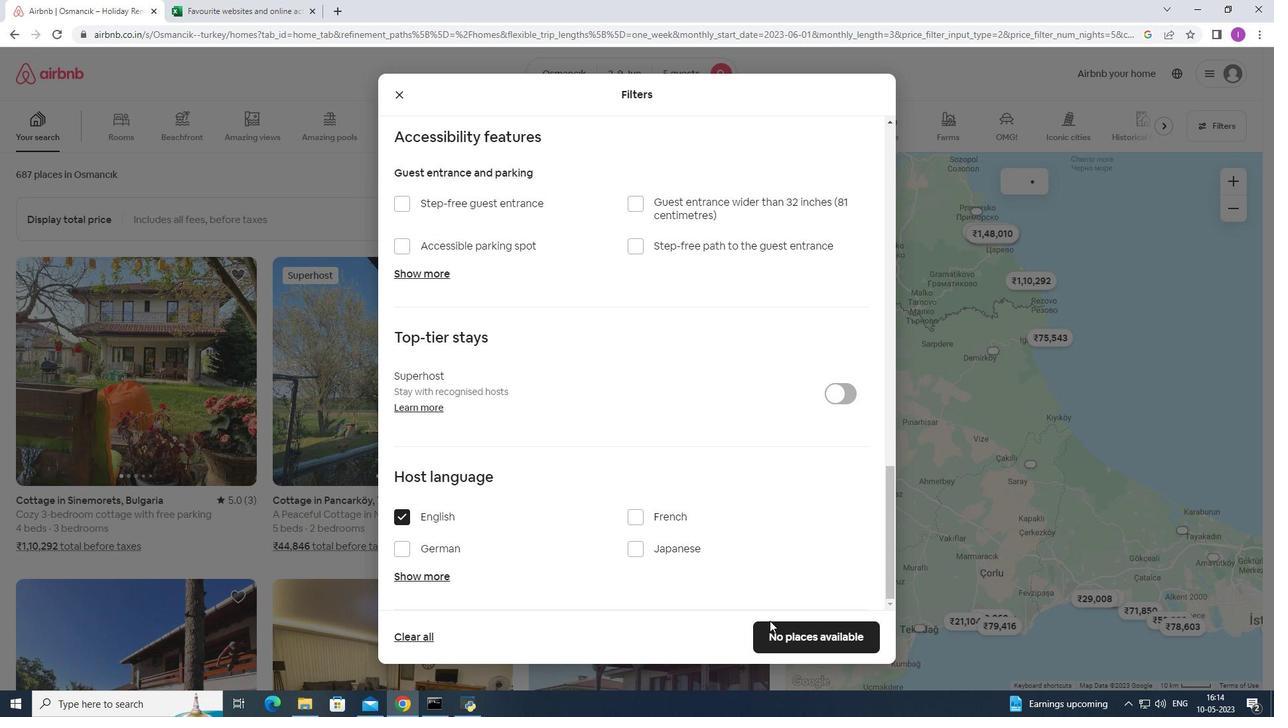 
Action: Mouse pressed left at (774, 627)
Screenshot: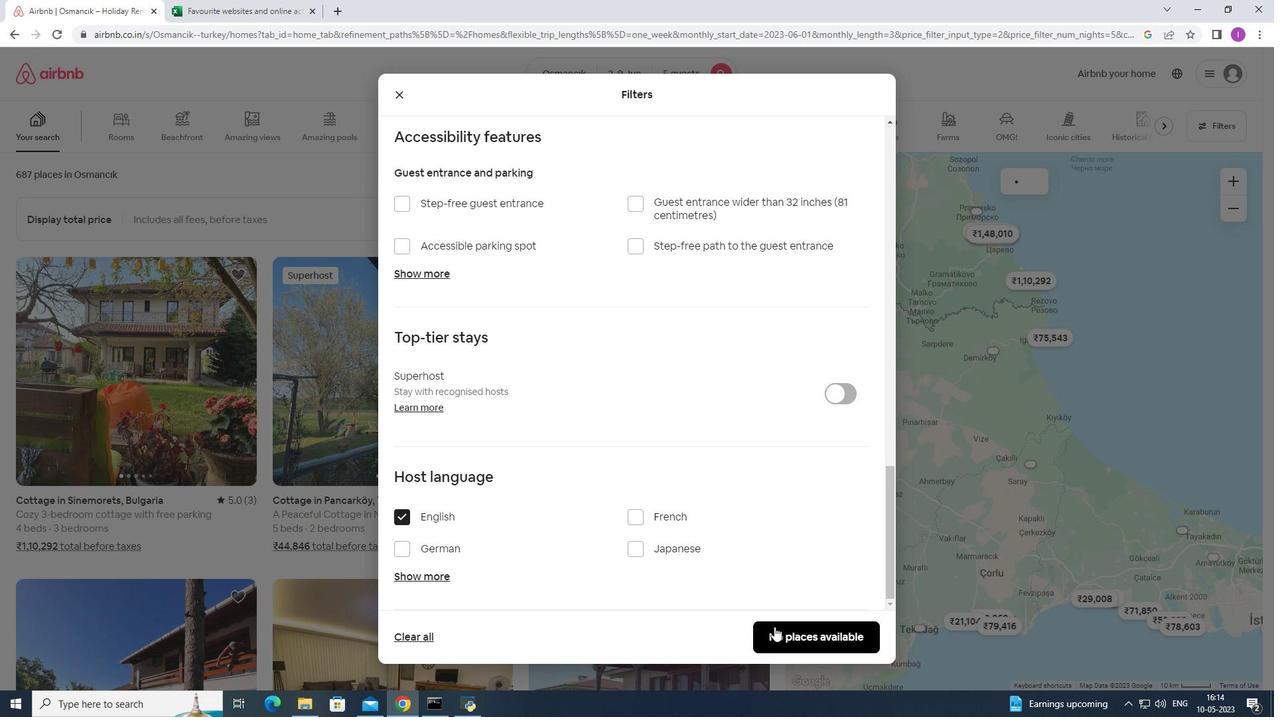 
Action: Mouse moved to (761, 605)
Screenshot: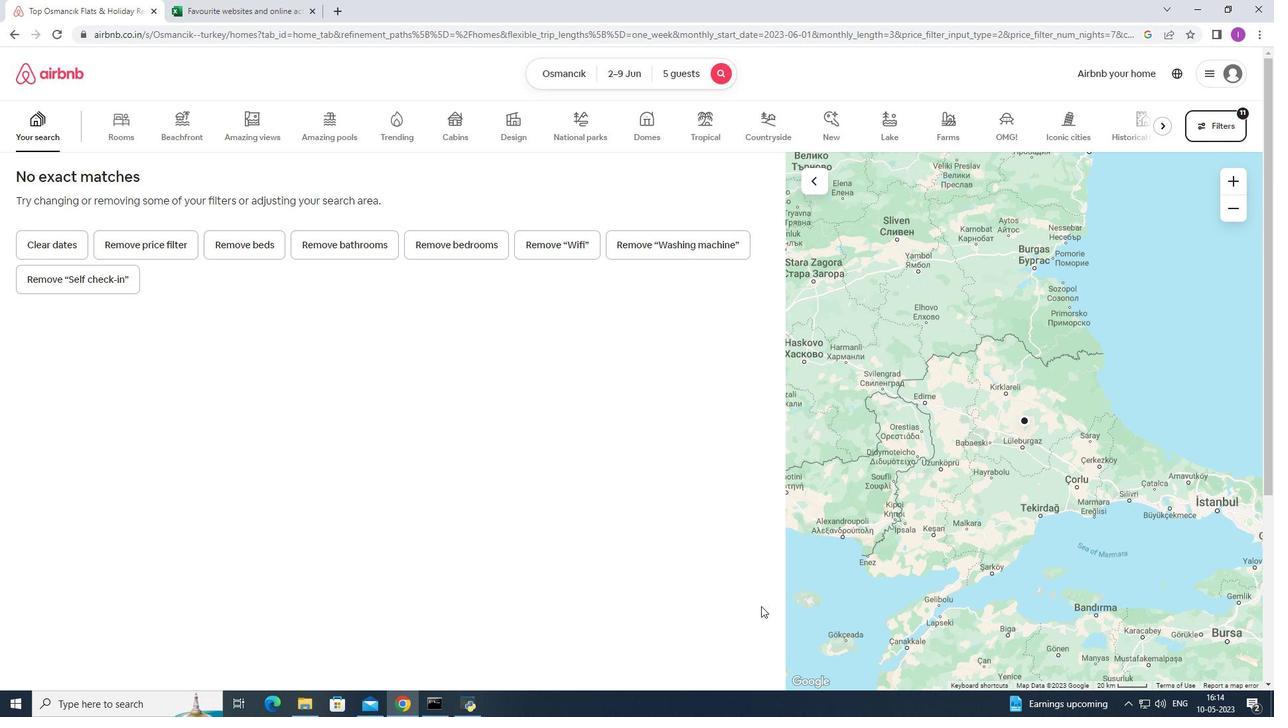 
